 Task: Search one way flight ticket for 1 adult, 5 children, 2 infants in seat and 1 infant on lap in first from Beaumont: Jack Brooks Regional Airport (was Southeast Texas Regional) to Jackson: Jackson Hole Airport on 5-2-2023. Choice of flights is Royal air maroc. Number of bags: 2 carry on bags and 6 checked bags. Price is upto 106000. Outbound departure time preference is 4:30.
Action: Mouse moved to (370, 148)
Screenshot: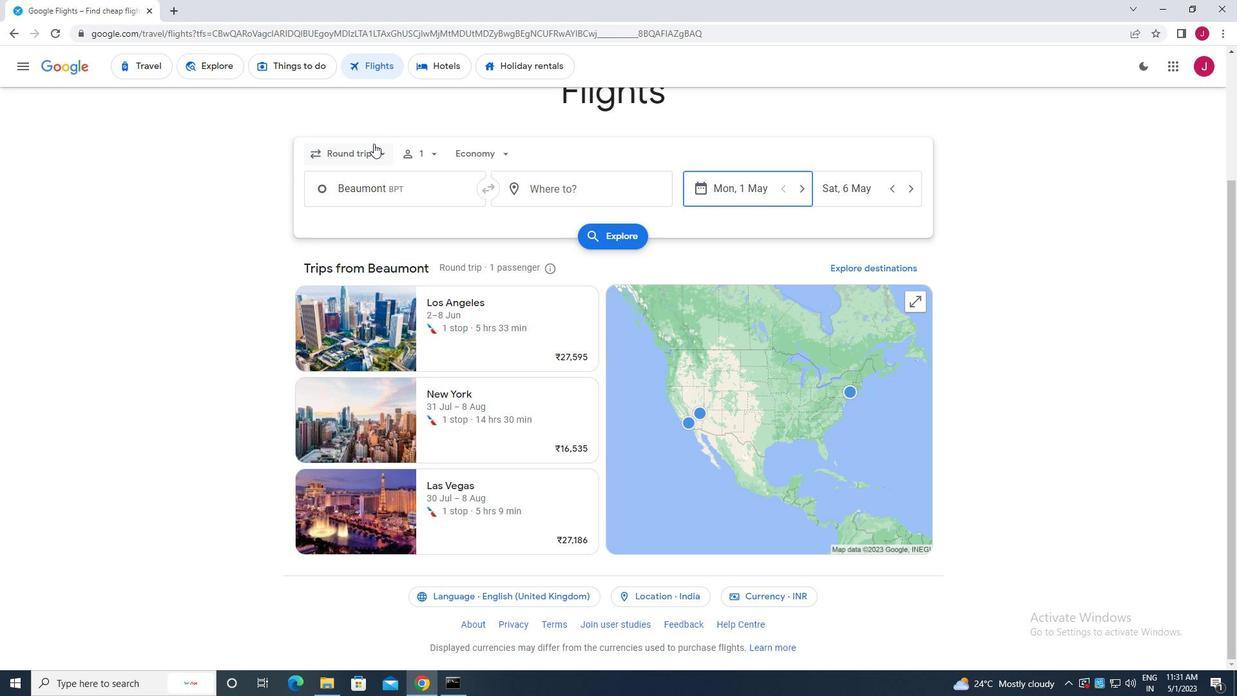 
Action: Mouse pressed left at (370, 148)
Screenshot: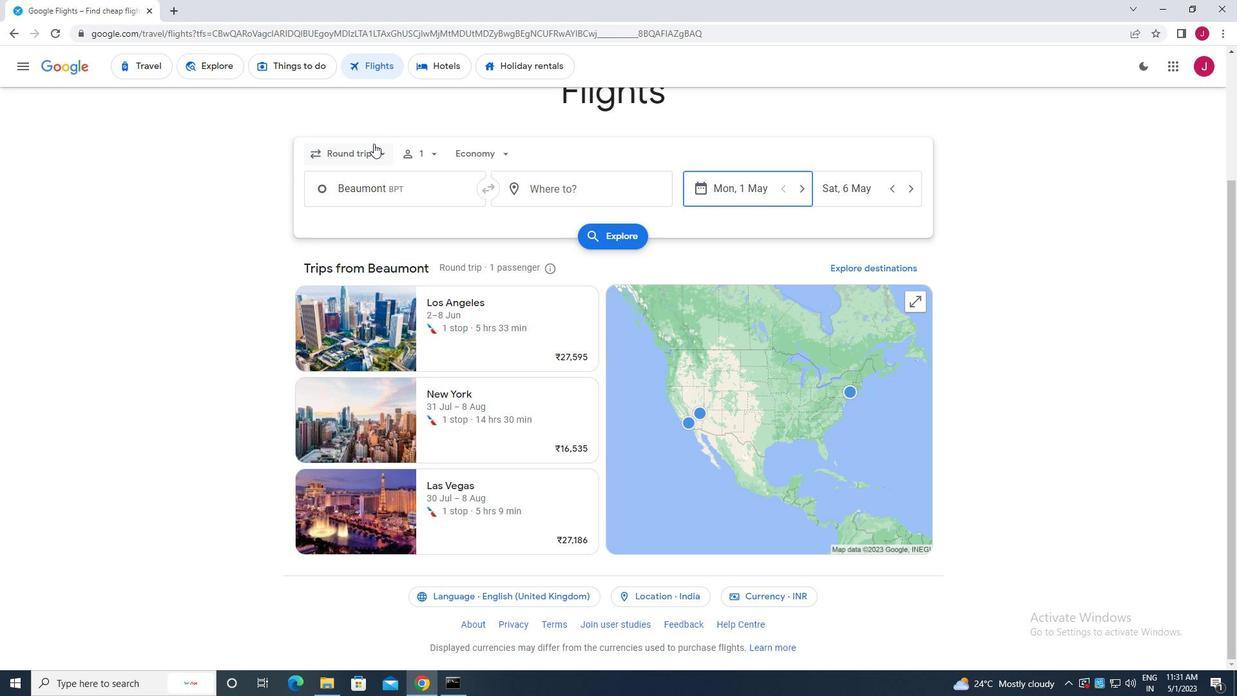 
Action: Mouse moved to (366, 205)
Screenshot: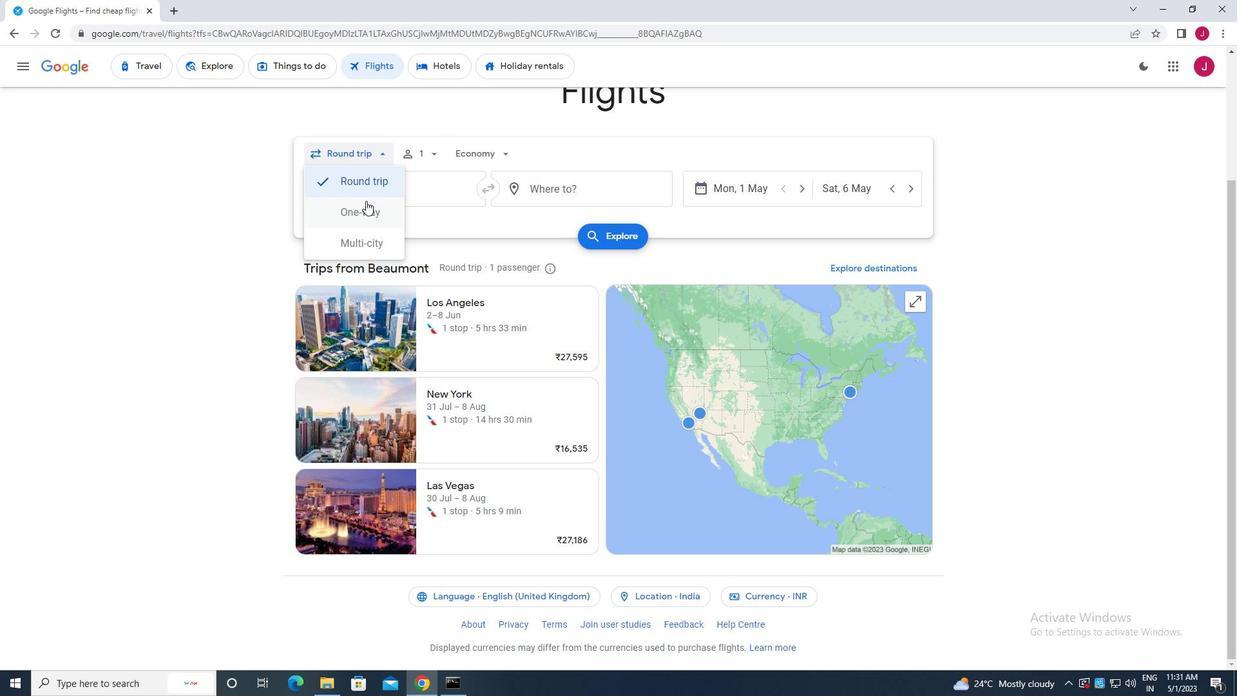 
Action: Mouse pressed left at (366, 205)
Screenshot: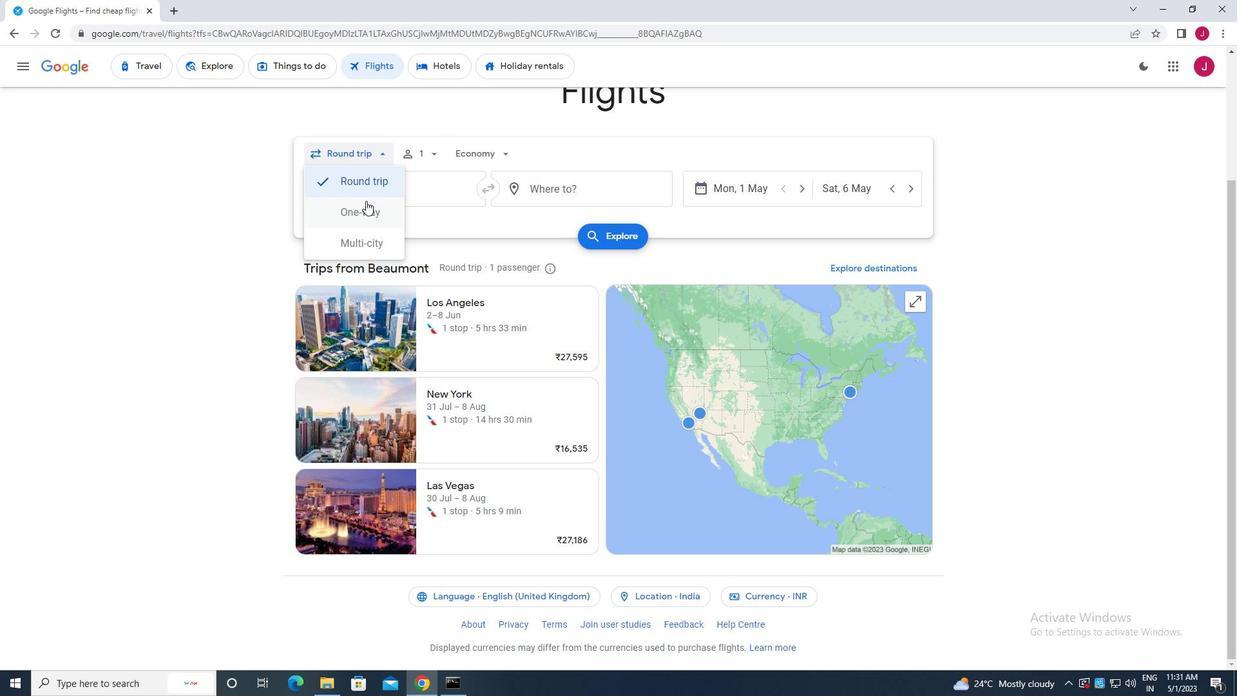
Action: Mouse moved to (435, 150)
Screenshot: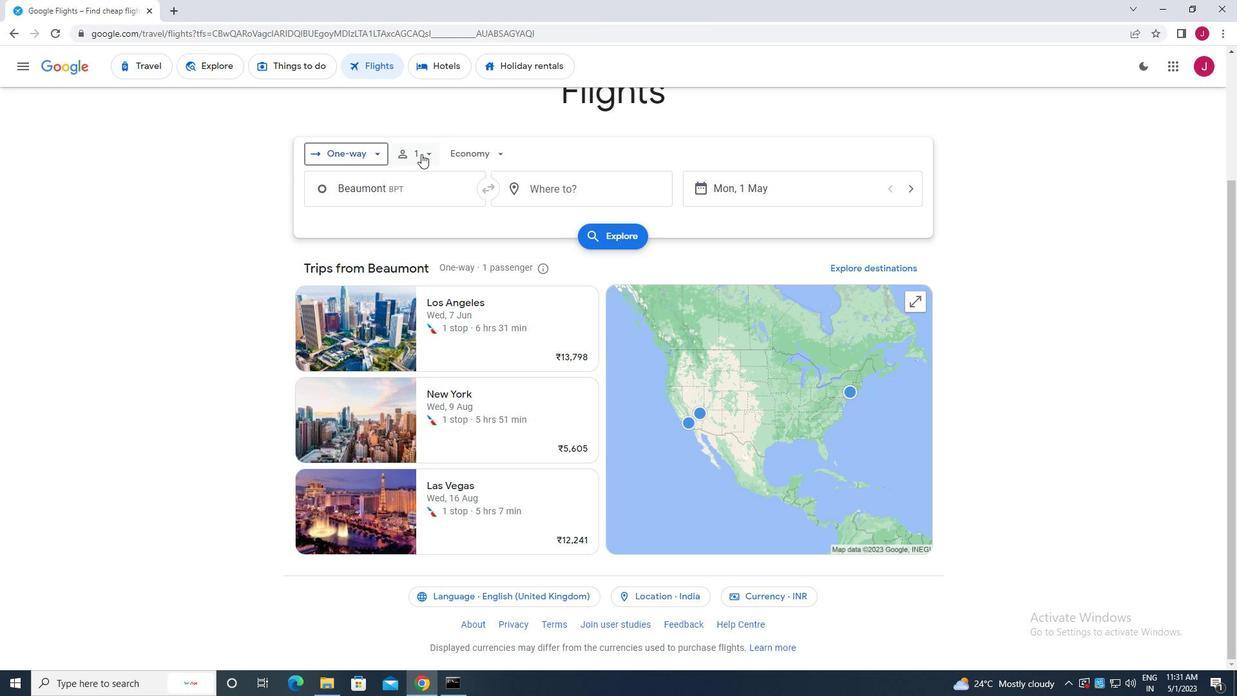 
Action: Mouse pressed left at (435, 150)
Screenshot: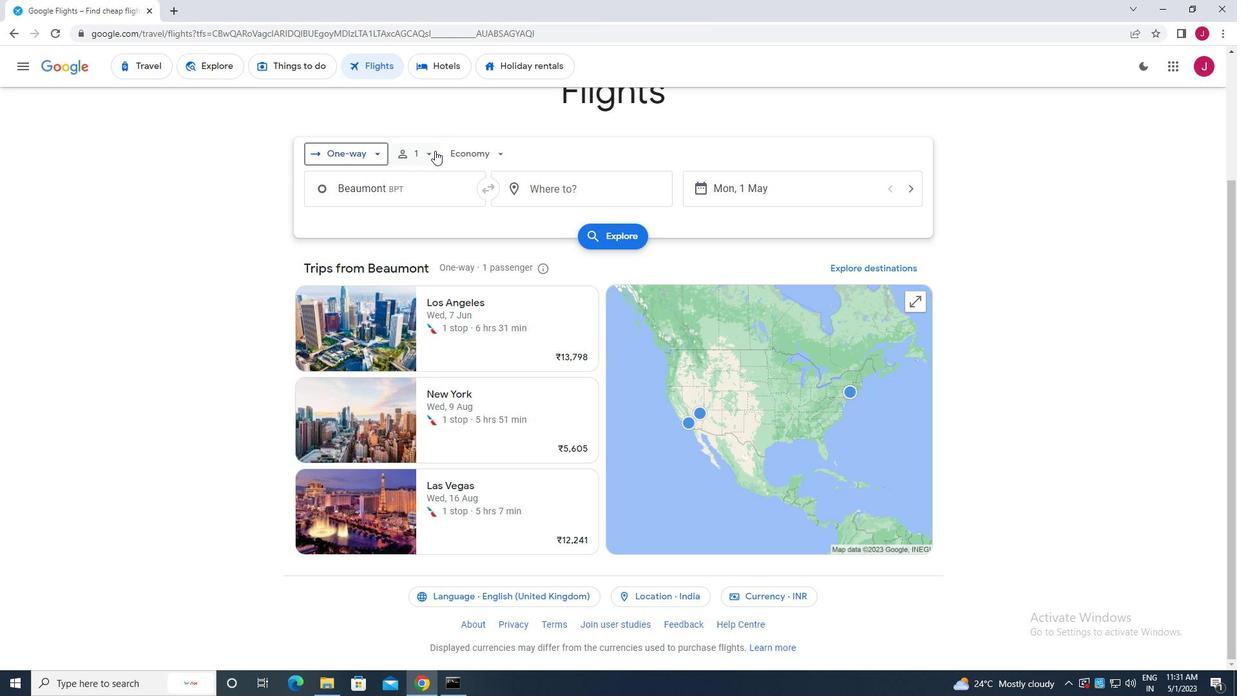 
Action: Mouse moved to (525, 224)
Screenshot: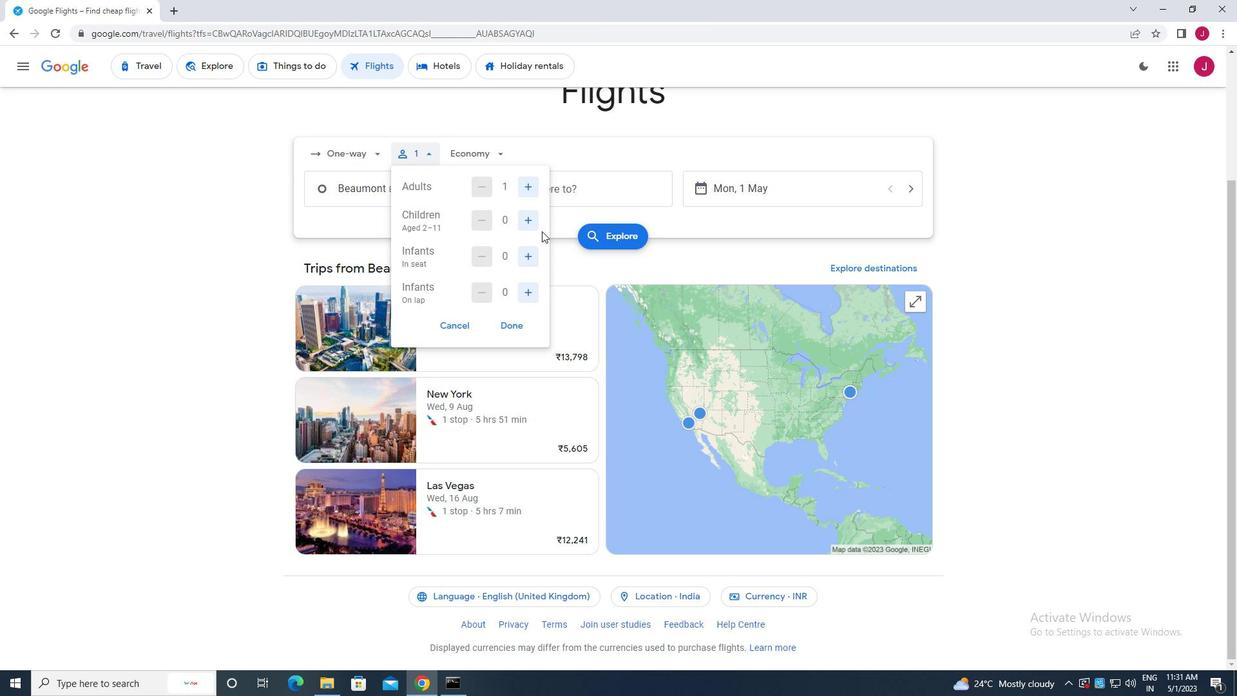 
Action: Mouse pressed left at (525, 224)
Screenshot: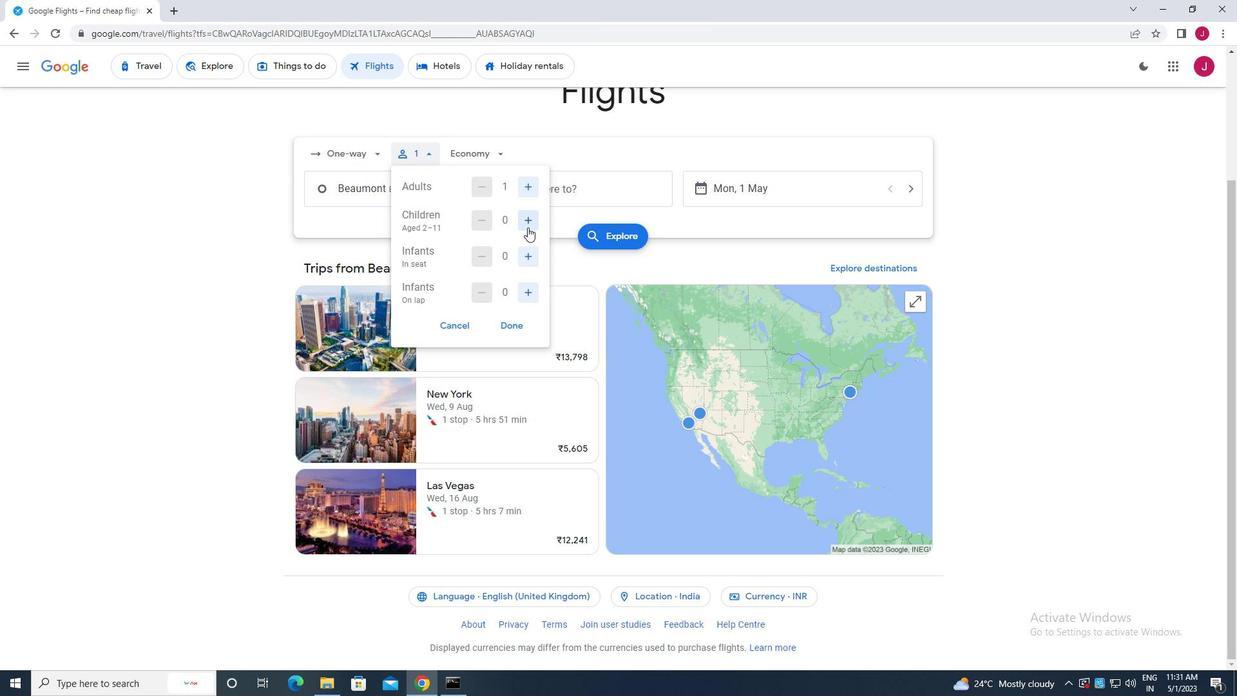 
Action: Mouse pressed left at (525, 224)
Screenshot: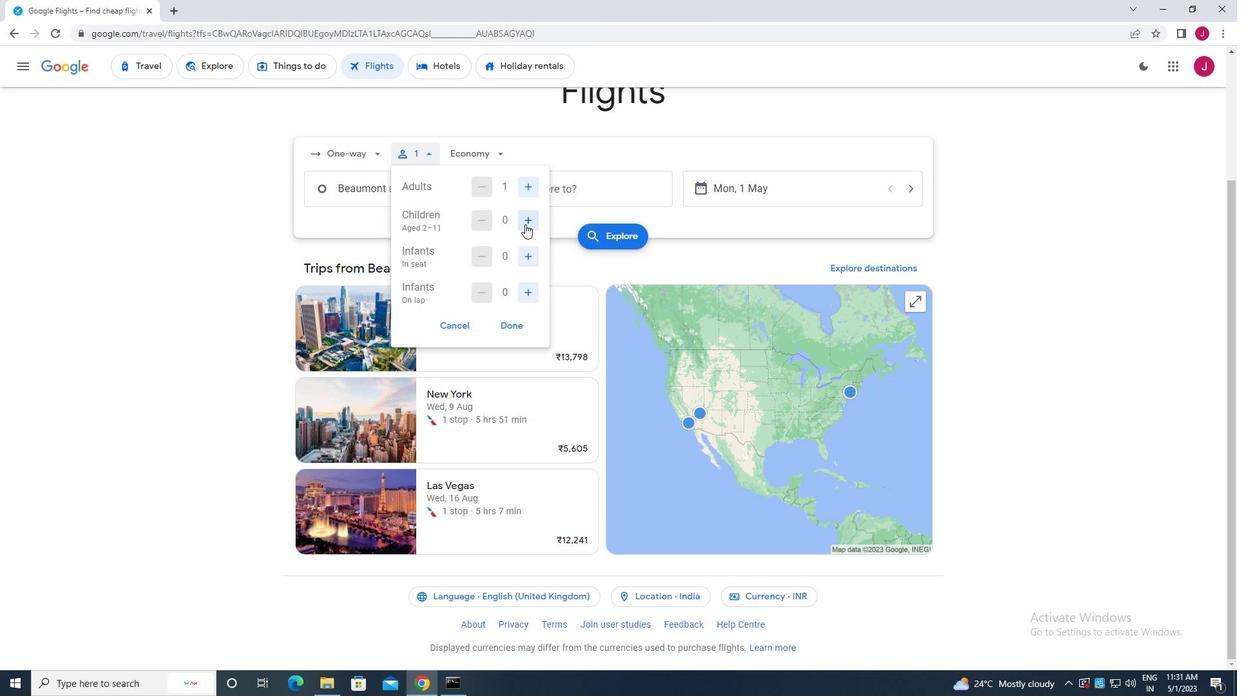 
Action: Mouse pressed left at (525, 224)
Screenshot: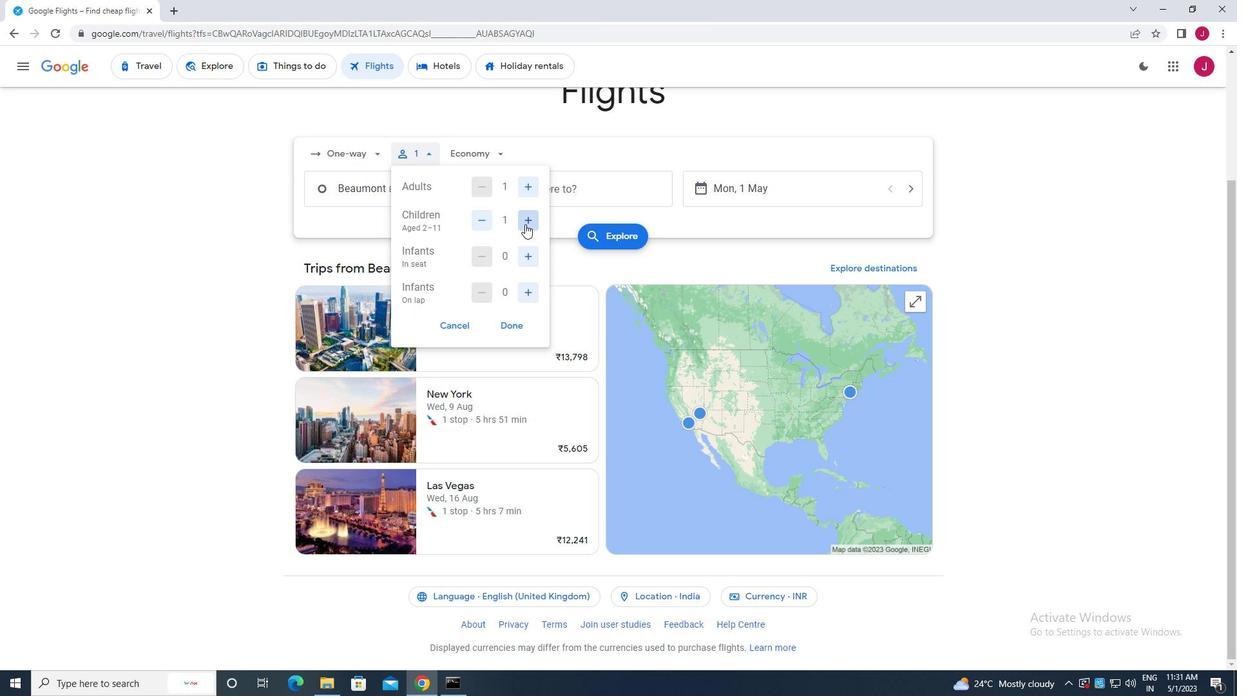 
Action: Mouse pressed left at (525, 224)
Screenshot: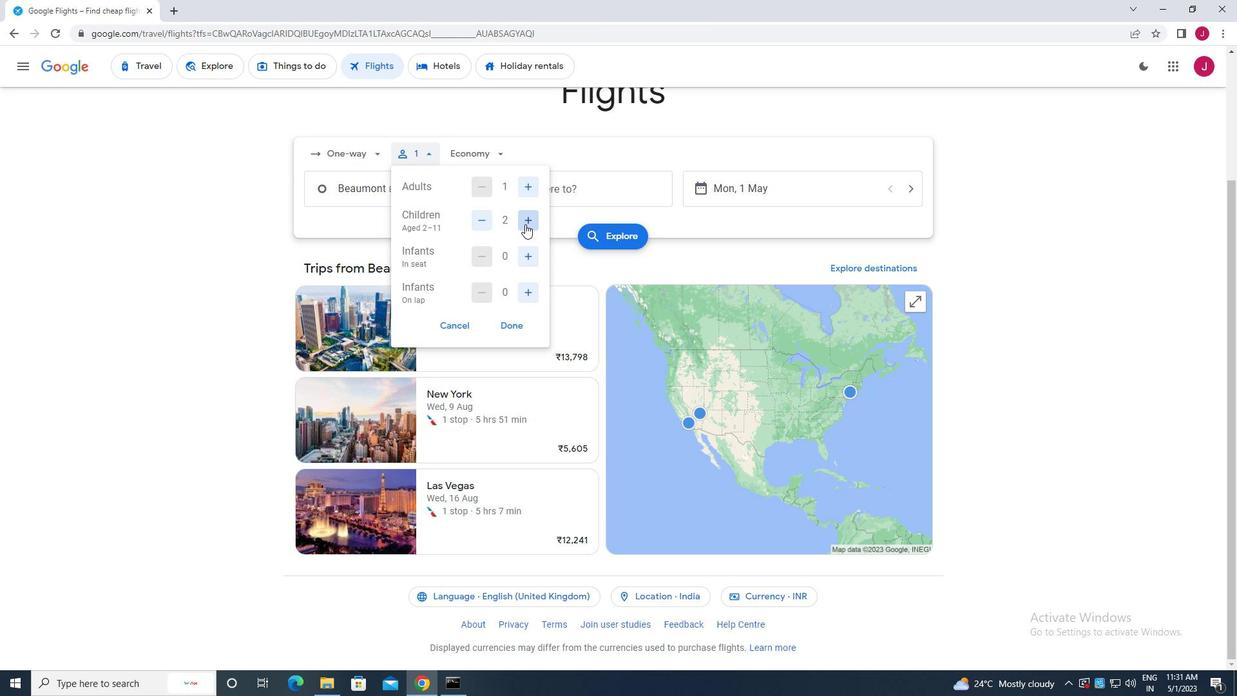 
Action: Mouse pressed left at (525, 224)
Screenshot: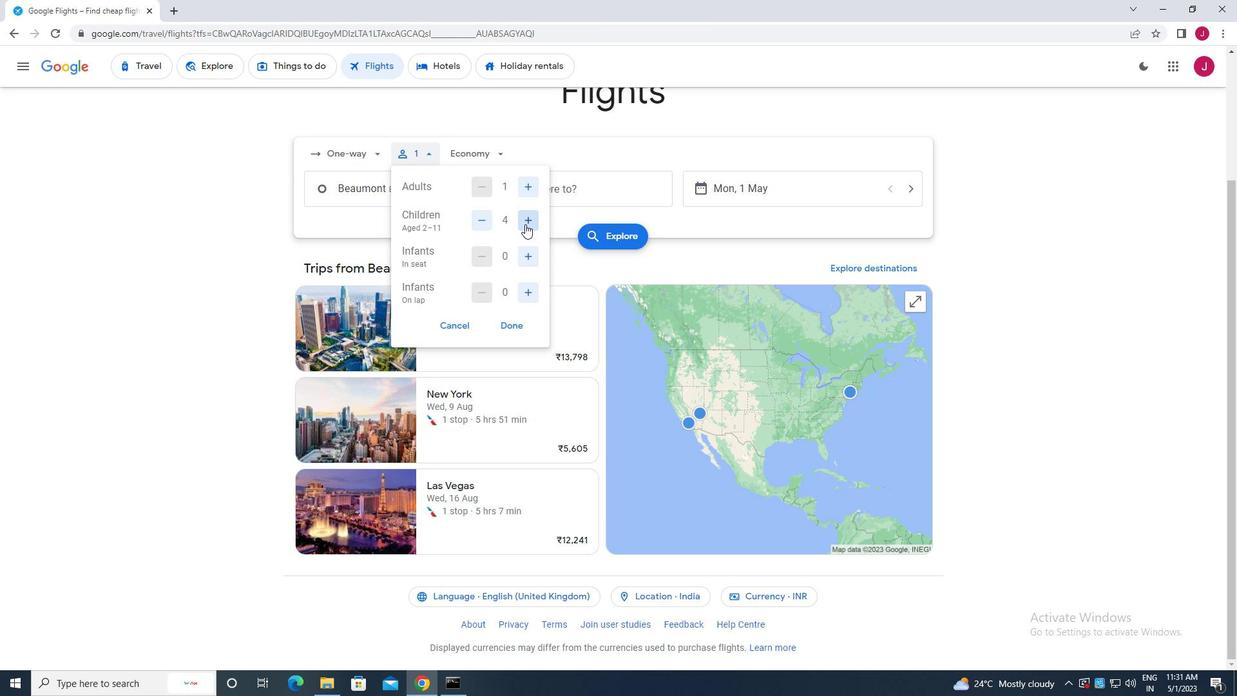 
Action: Mouse moved to (527, 255)
Screenshot: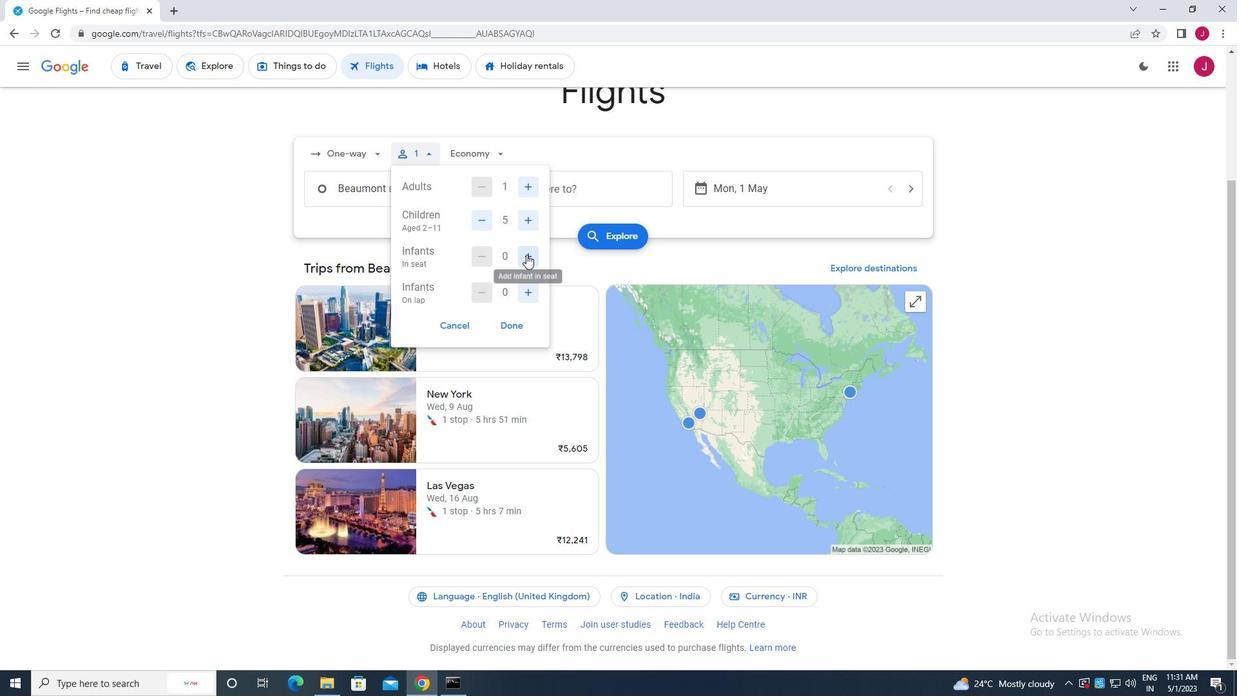 
Action: Mouse pressed left at (527, 255)
Screenshot: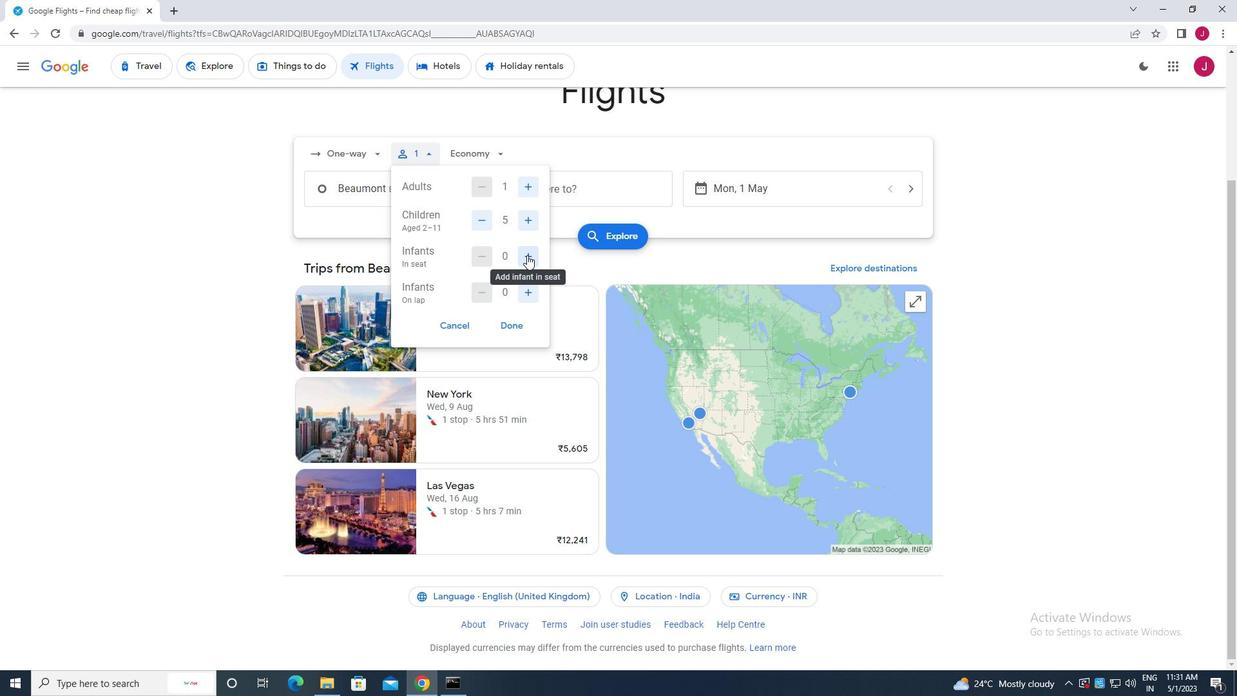 
Action: Mouse pressed left at (527, 255)
Screenshot: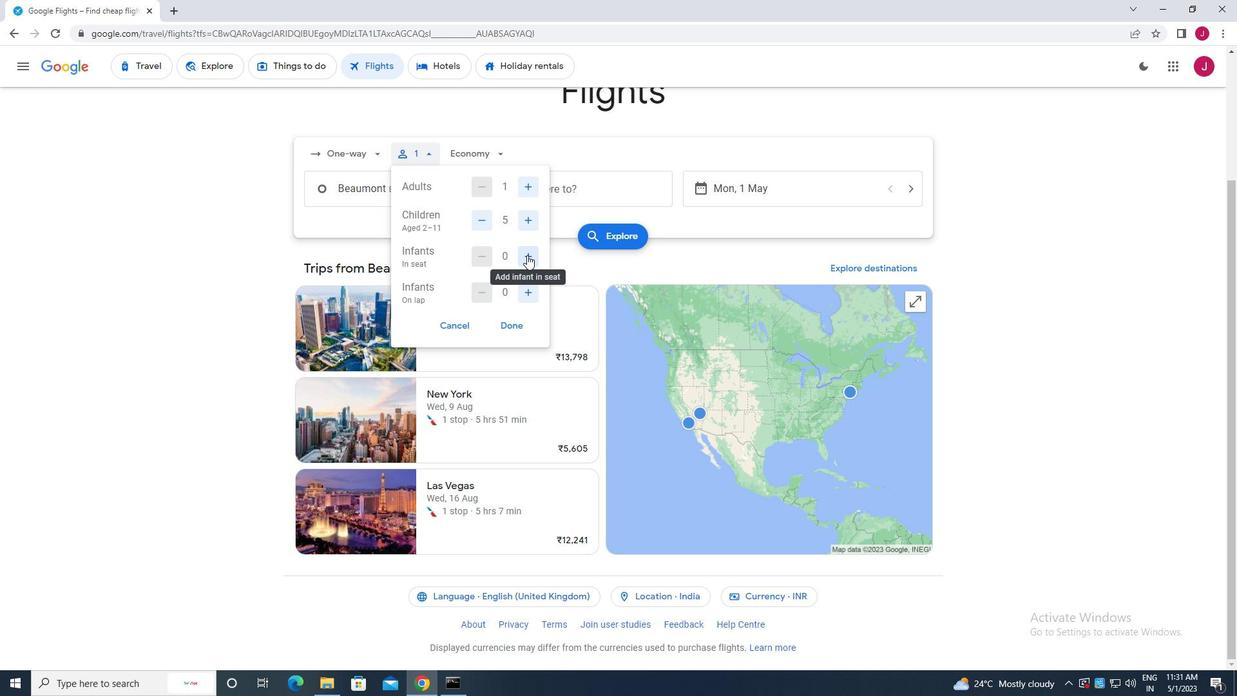 
Action: Mouse moved to (525, 288)
Screenshot: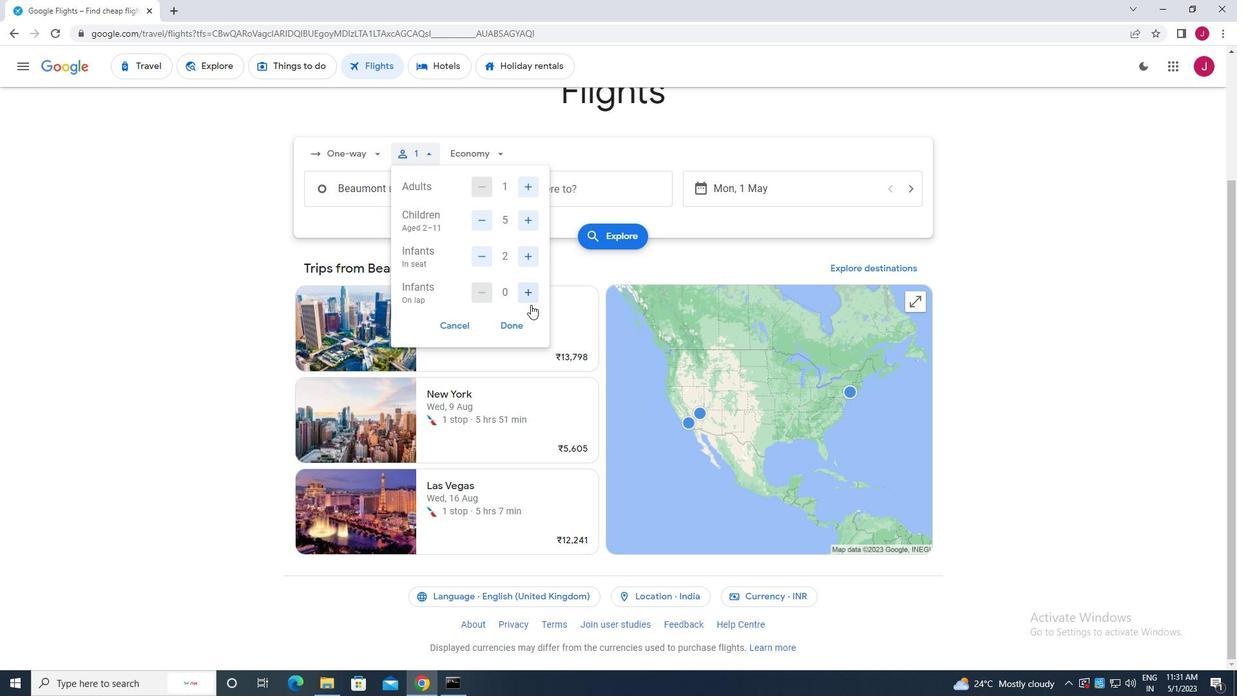
Action: Mouse pressed left at (525, 288)
Screenshot: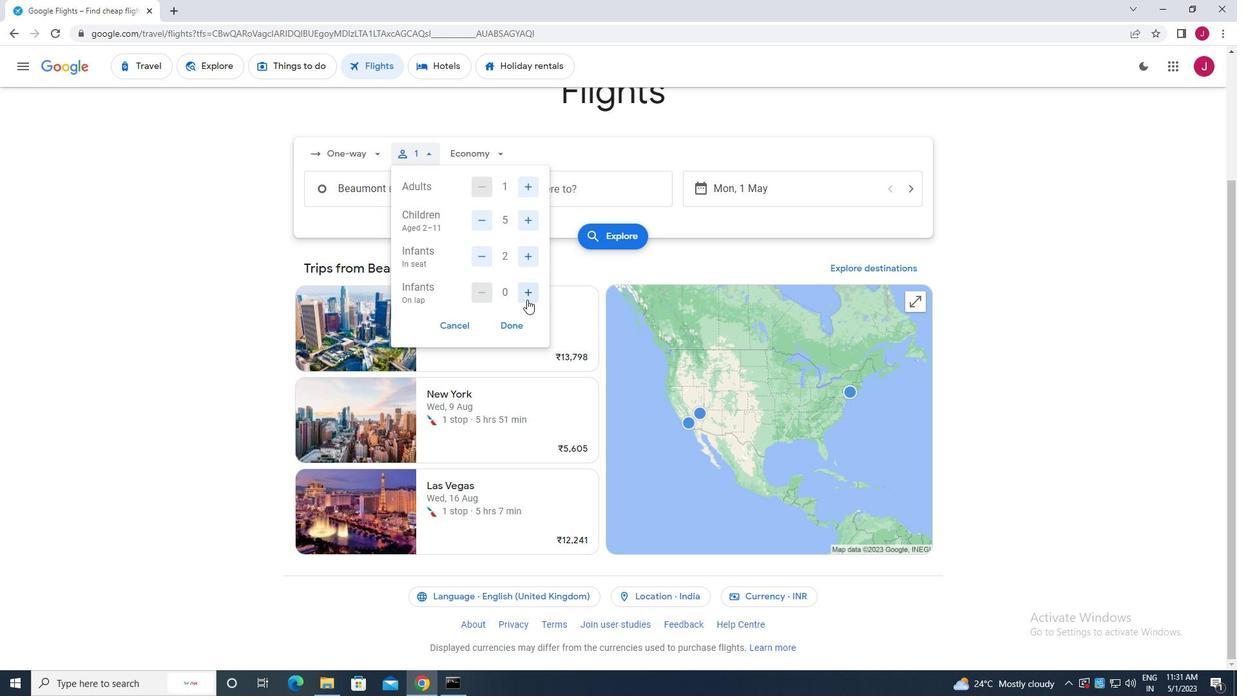 
Action: Mouse moved to (477, 254)
Screenshot: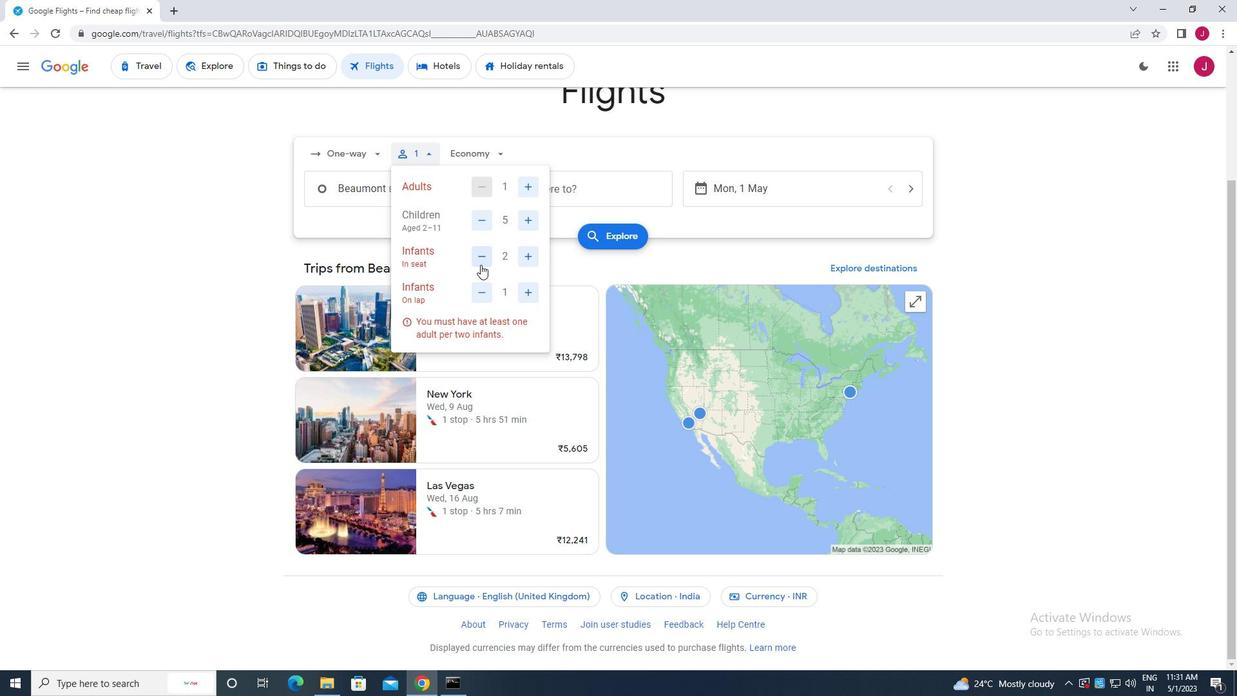 
Action: Mouse pressed left at (477, 254)
Screenshot: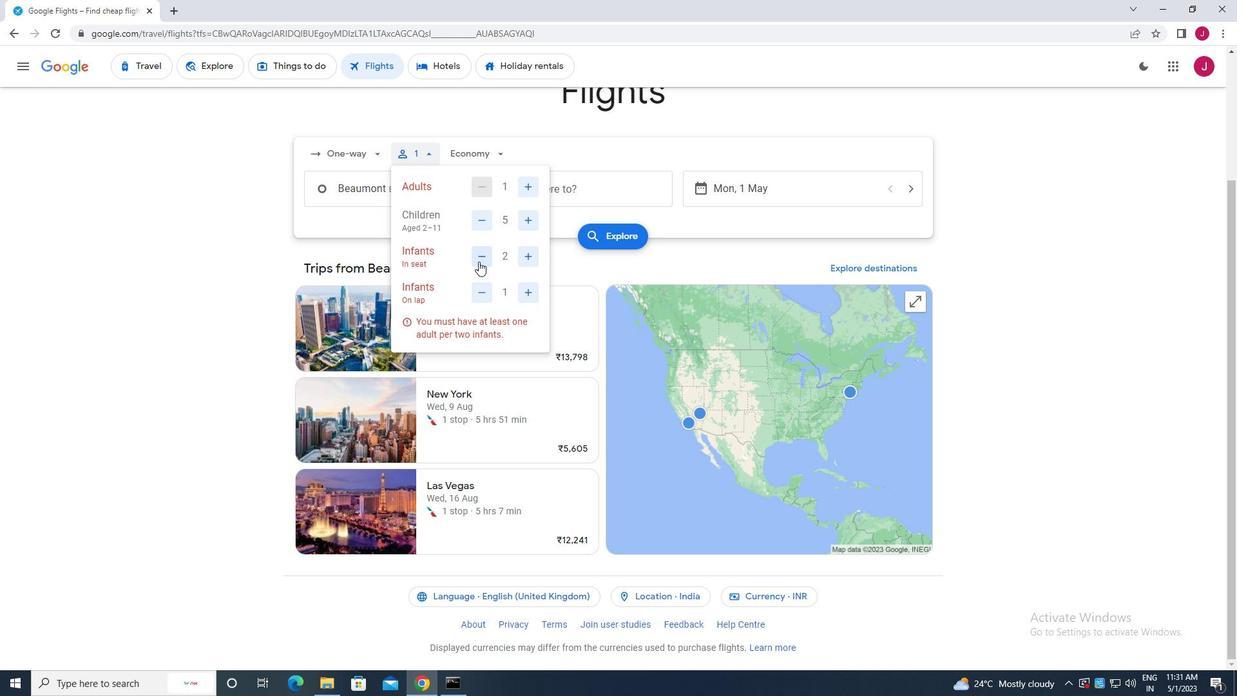 
Action: Mouse moved to (509, 325)
Screenshot: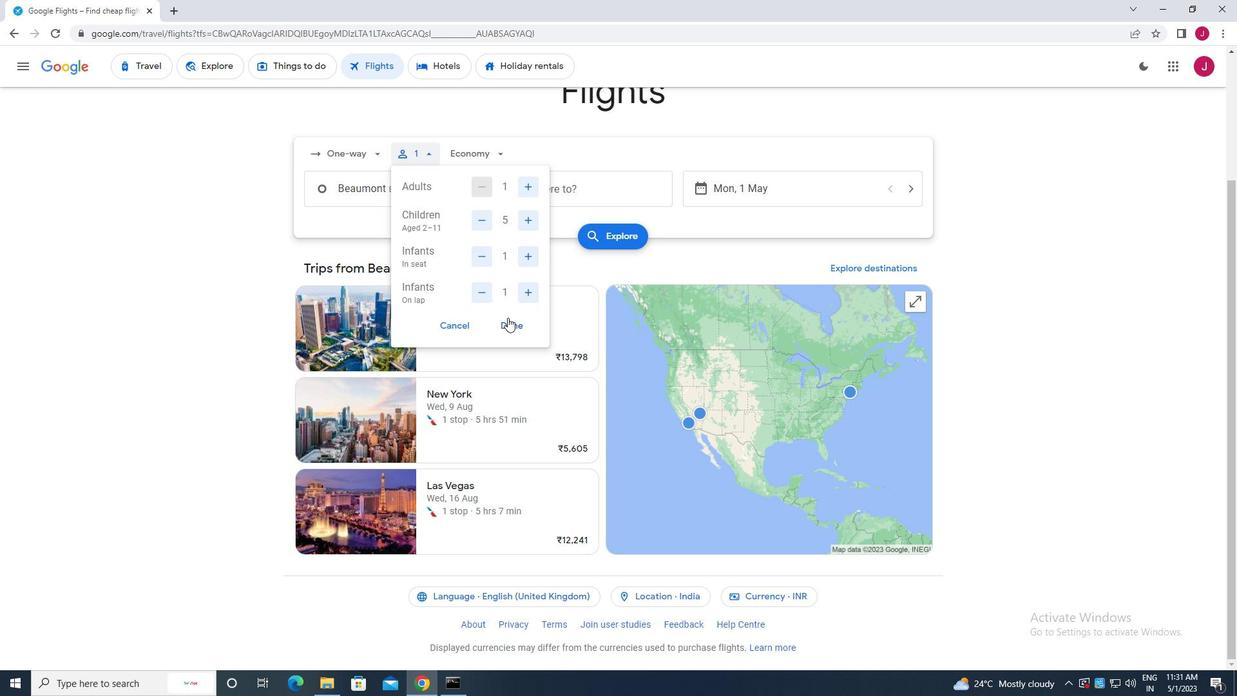 
Action: Mouse pressed left at (509, 325)
Screenshot: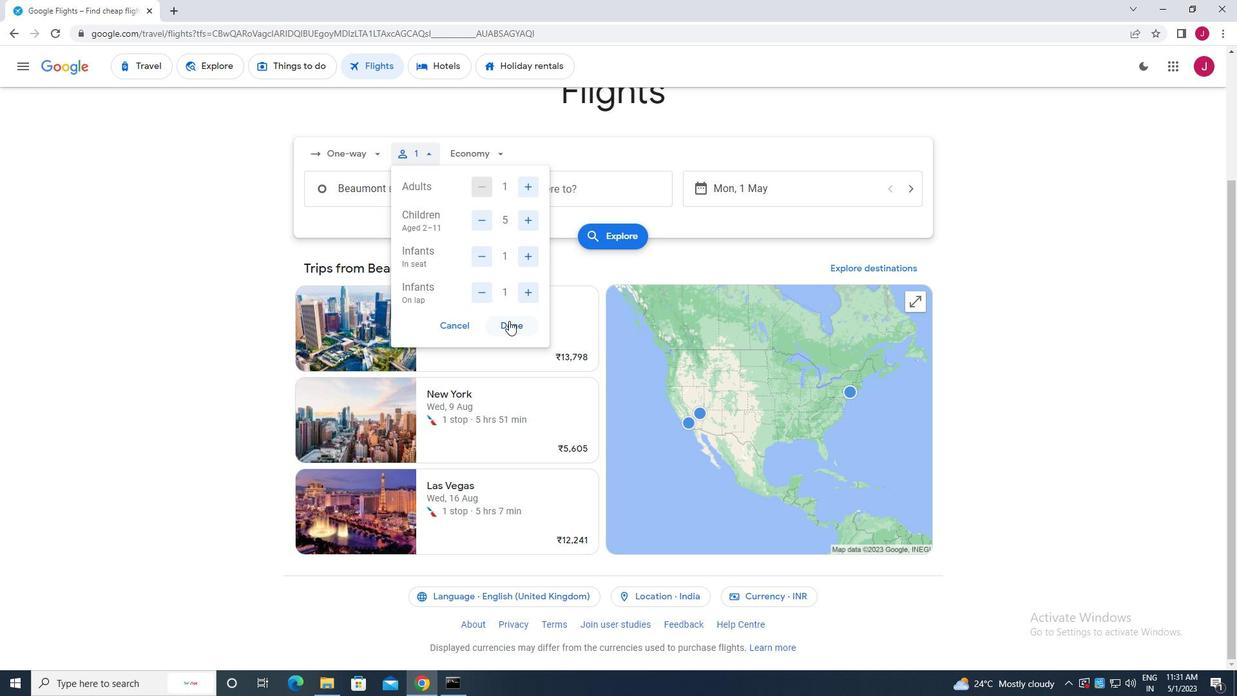 
Action: Mouse moved to (491, 154)
Screenshot: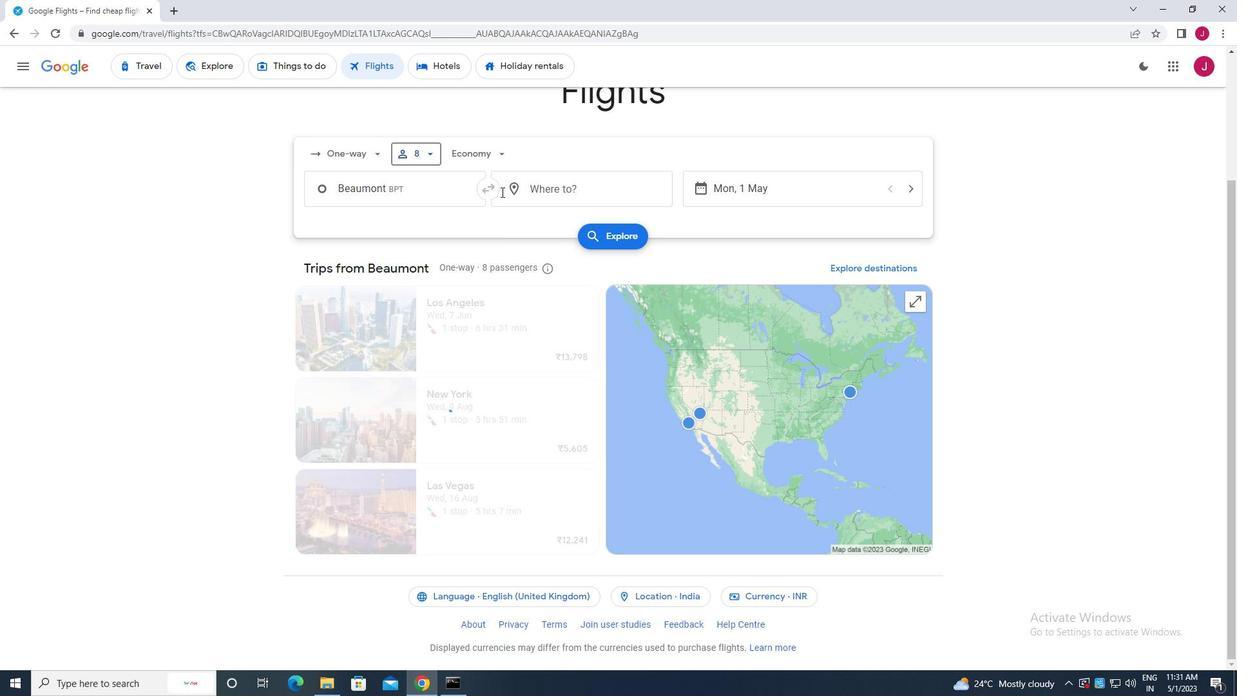 
Action: Mouse pressed left at (491, 154)
Screenshot: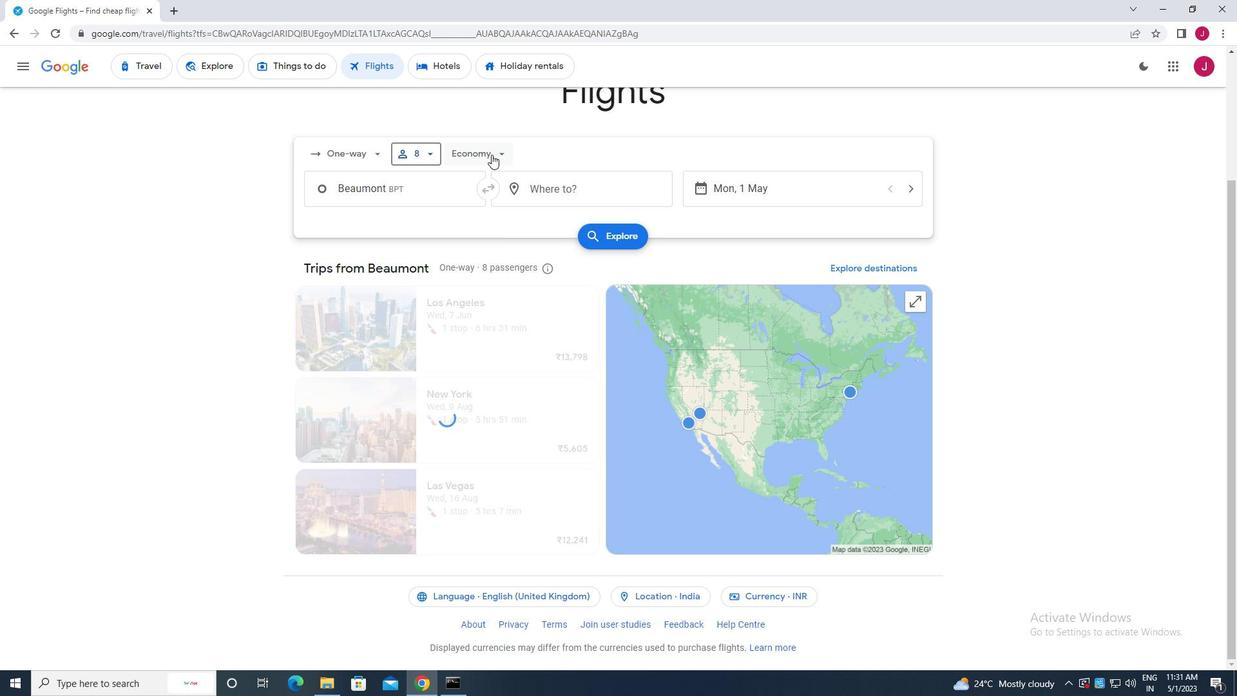 
Action: Mouse moved to (497, 275)
Screenshot: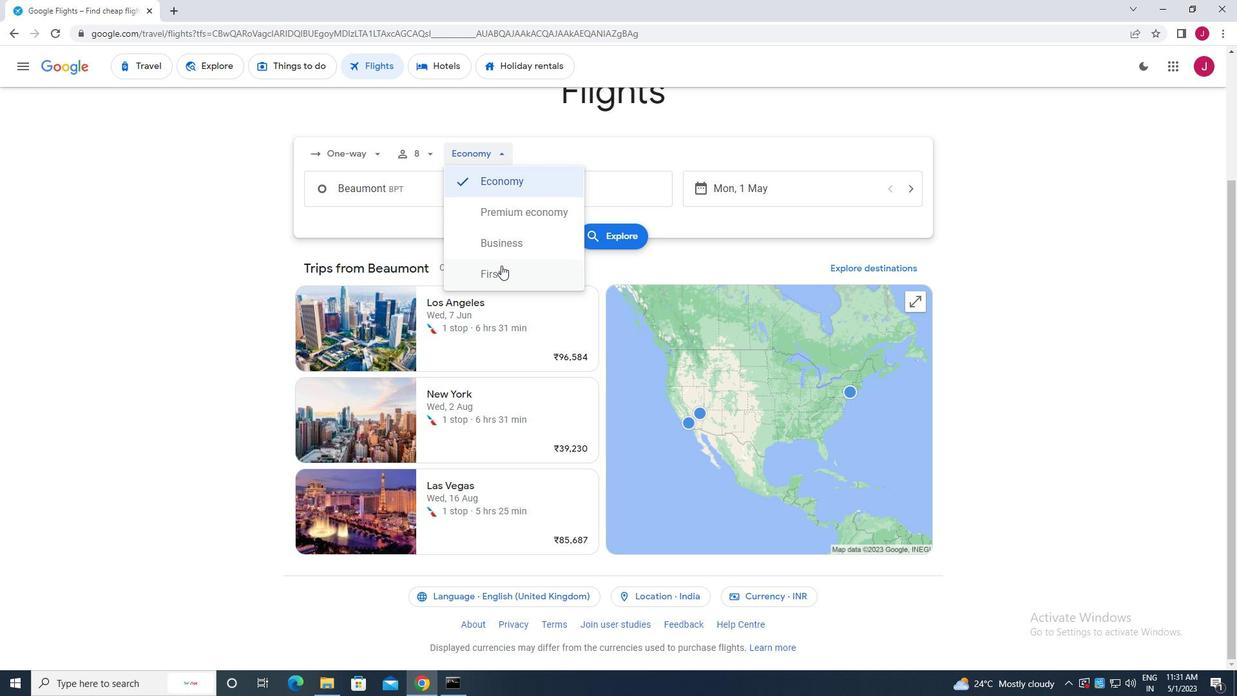 
Action: Mouse pressed left at (497, 275)
Screenshot: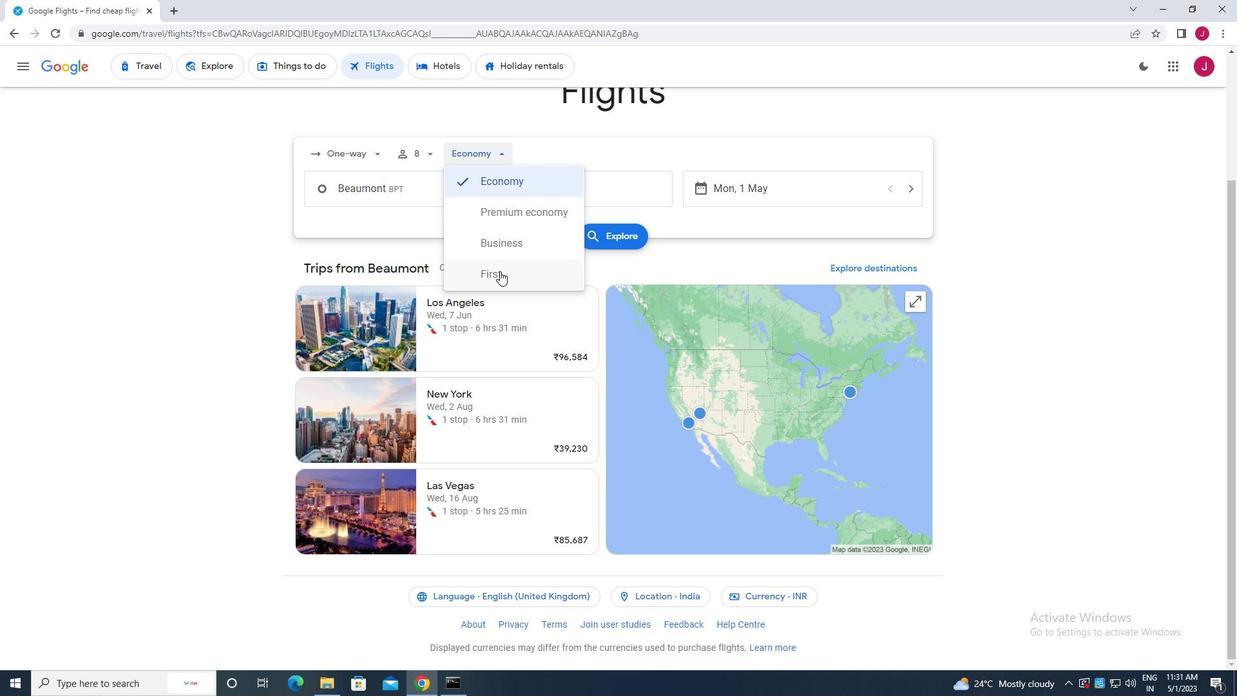 
Action: Mouse moved to (435, 196)
Screenshot: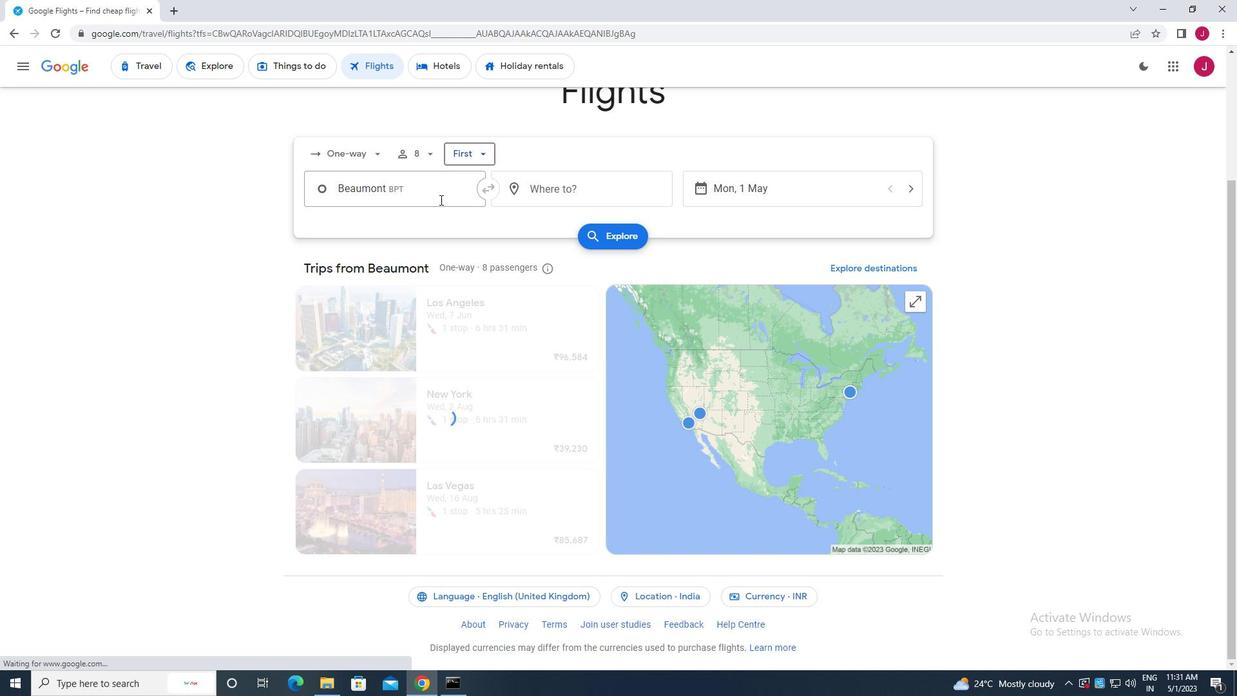 
Action: Mouse pressed left at (435, 196)
Screenshot: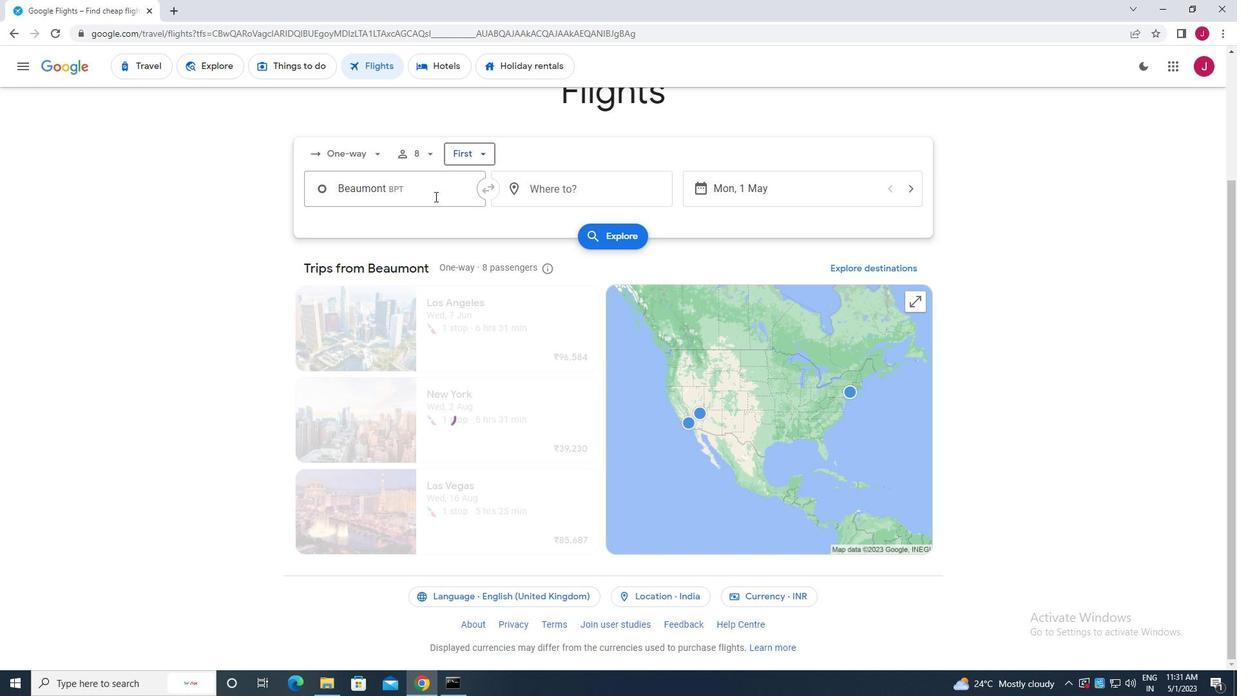 
Action: Mouse moved to (448, 194)
Screenshot: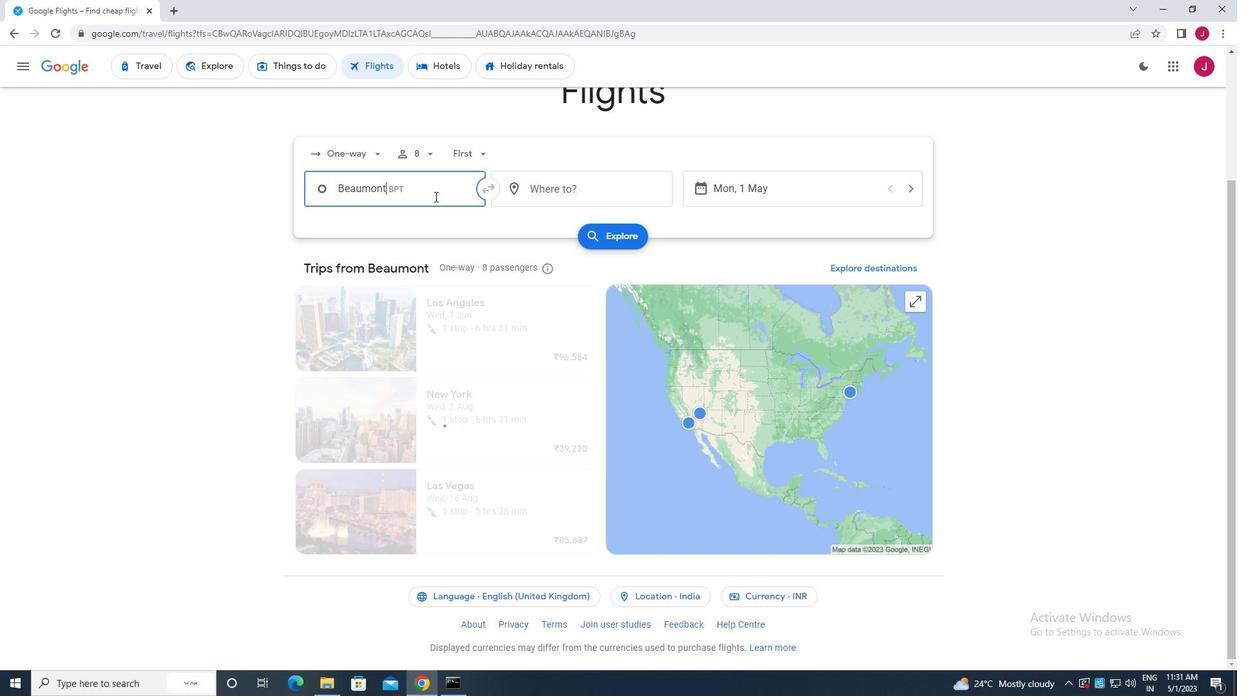
Action: Key pressed beaumont
Screenshot: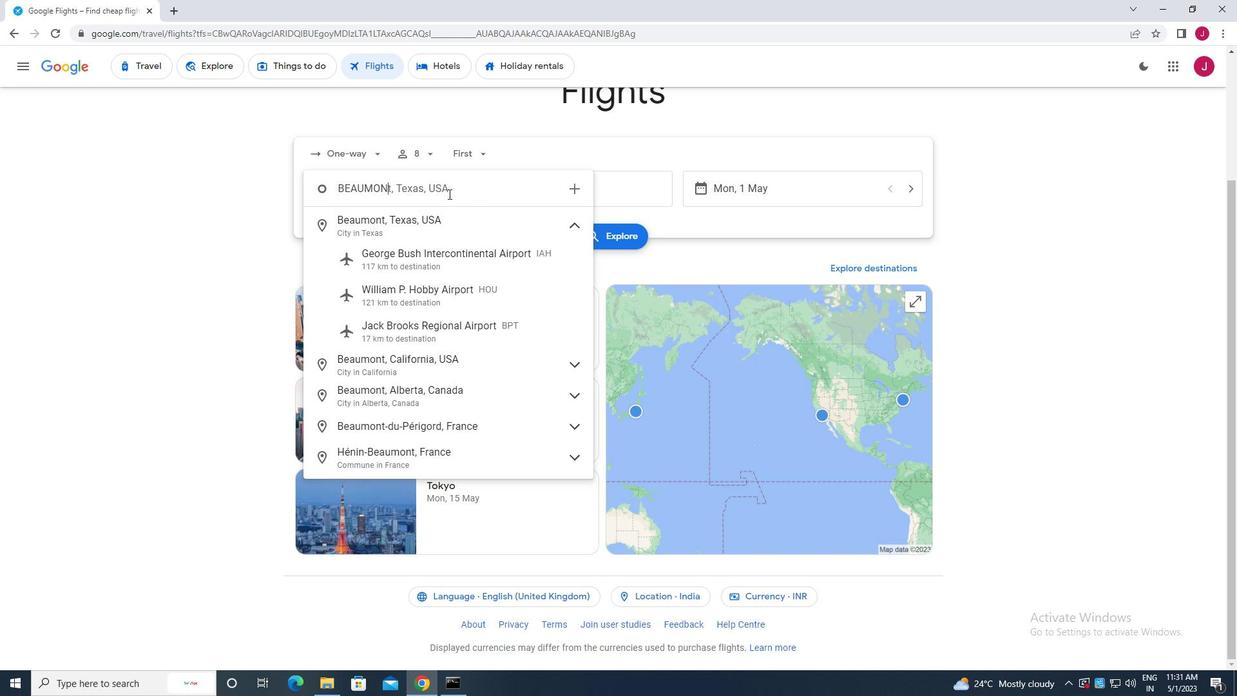 
Action: Mouse moved to (400, 323)
Screenshot: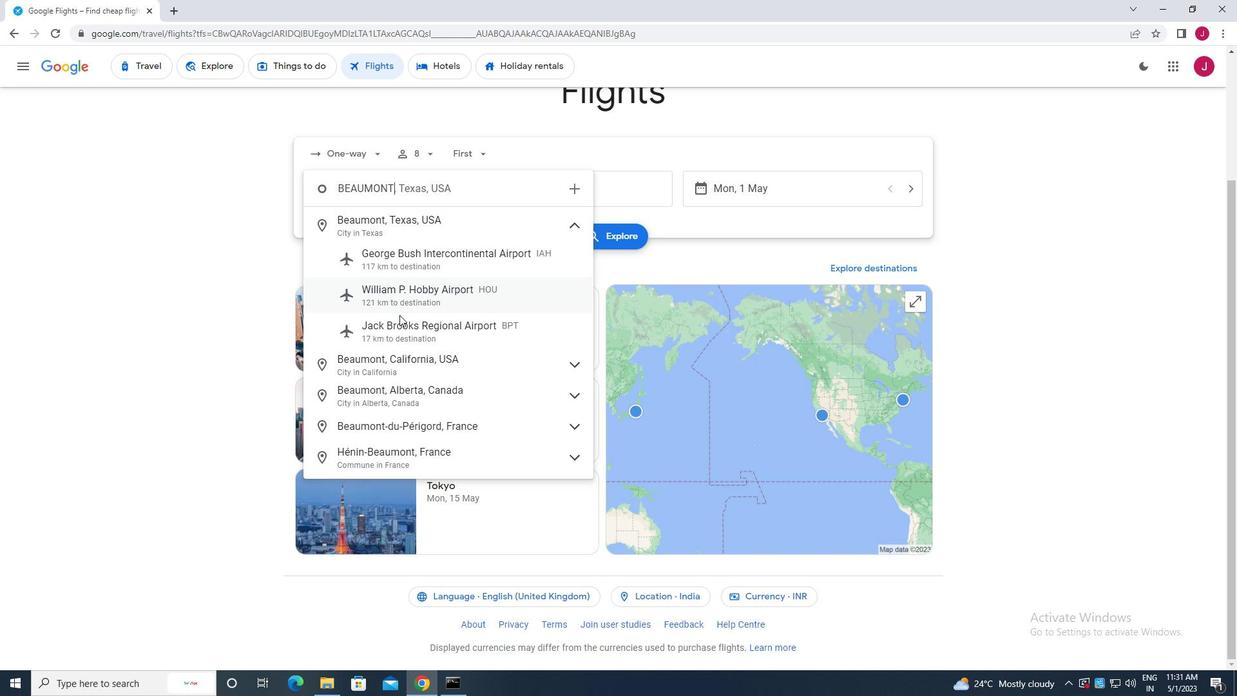 
Action: Mouse pressed left at (400, 323)
Screenshot: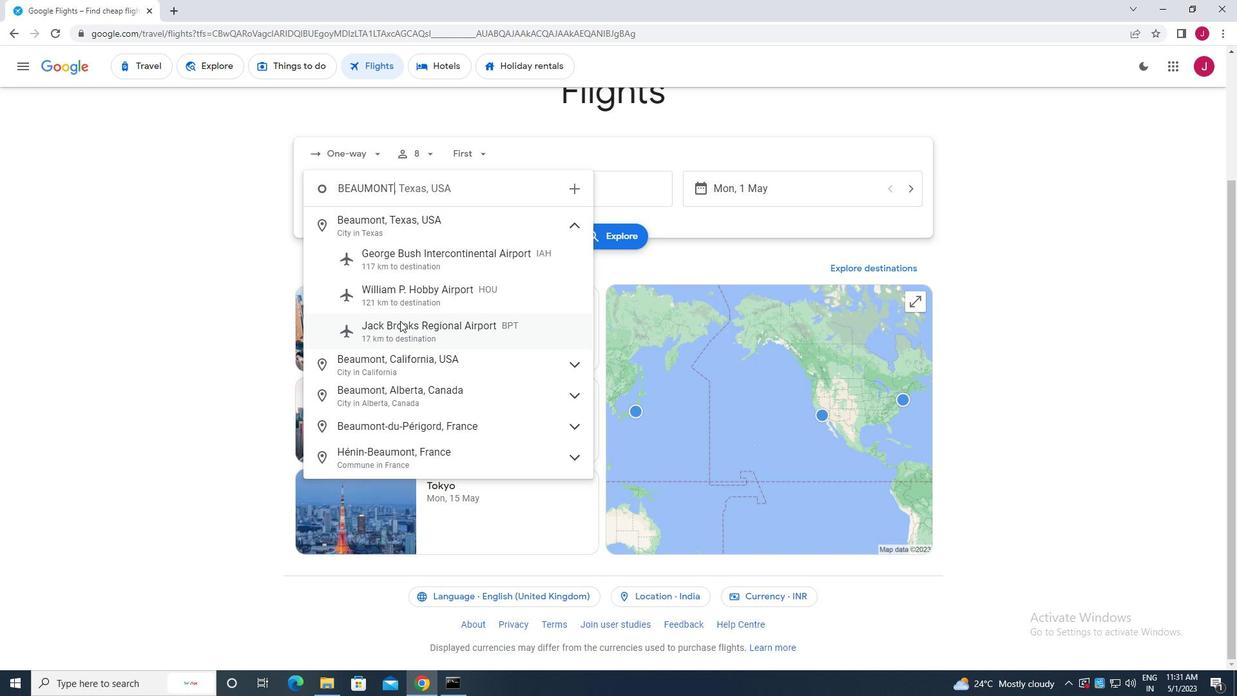 
Action: Mouse moved to (596, 197)
Screenshot: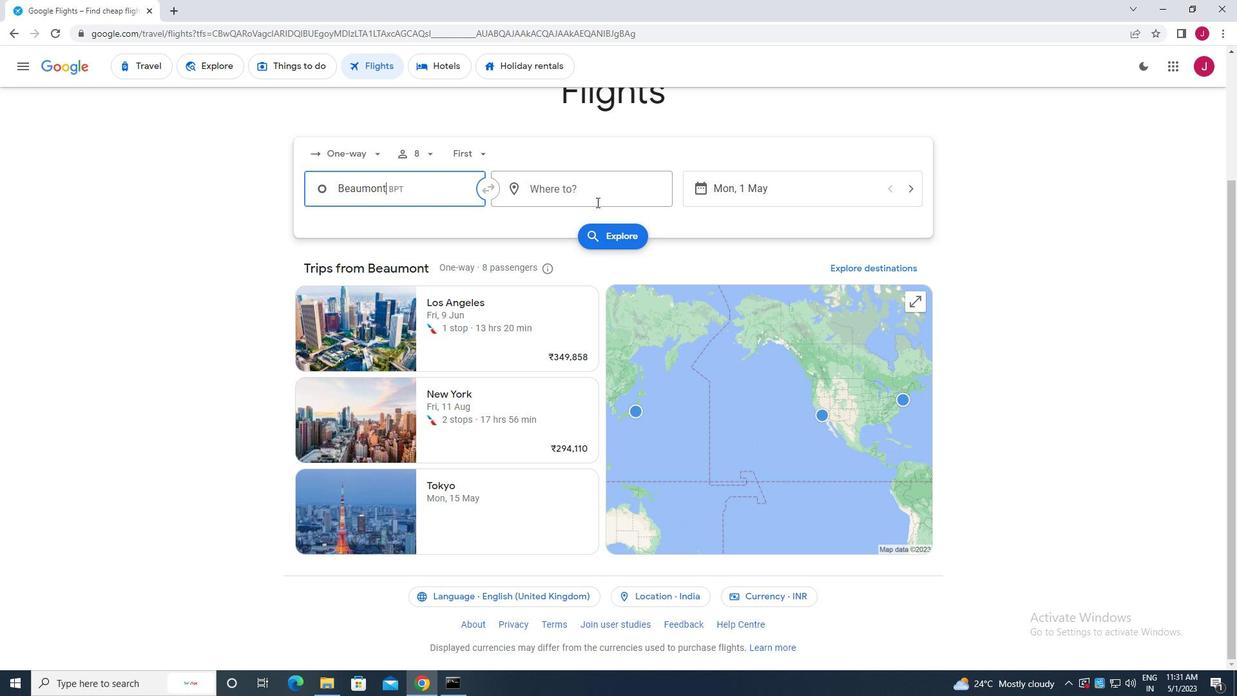 
Action: Mouse pressed left at (596, 197)
Screenshot: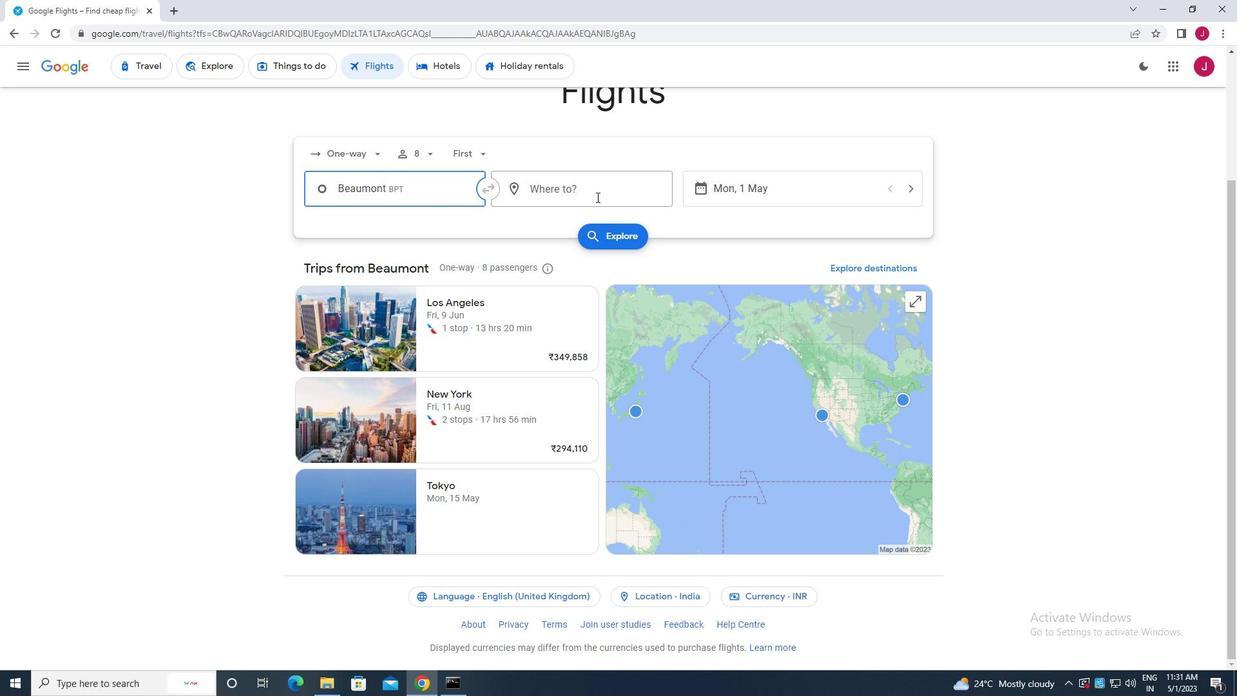 
Action: Key pressed jackson<Key.space>h
Screenshot: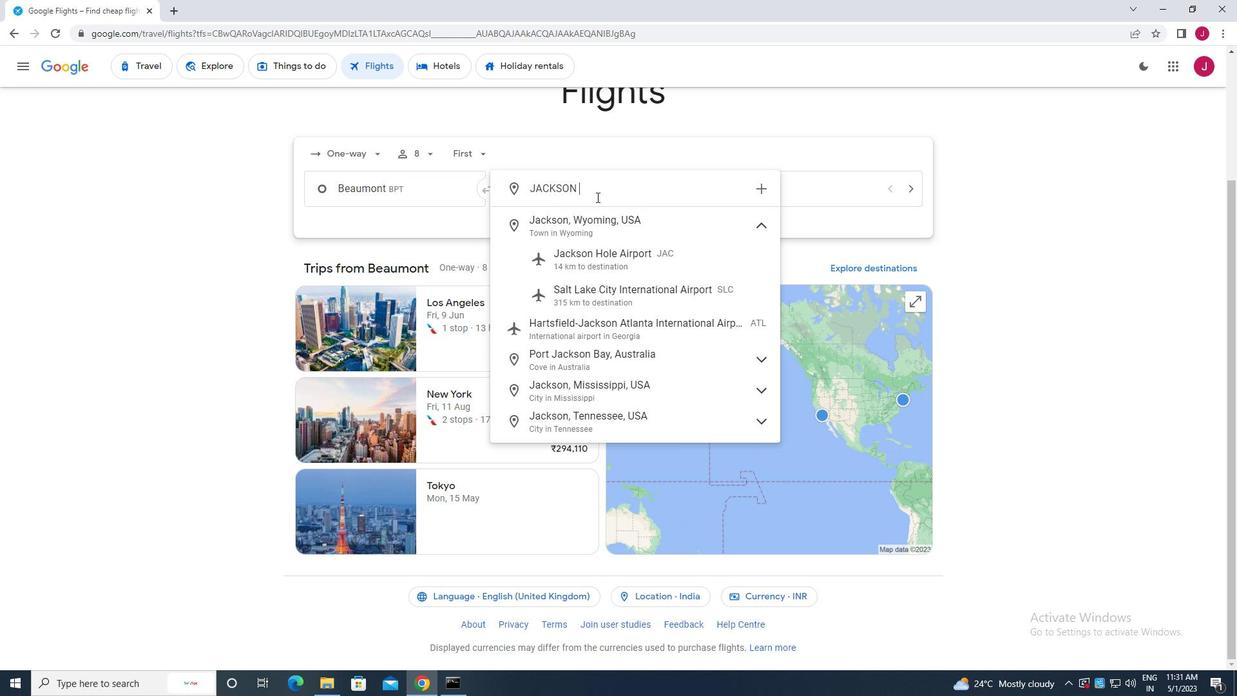 
Action: Mouse moved to (584, 253)
Screenshot: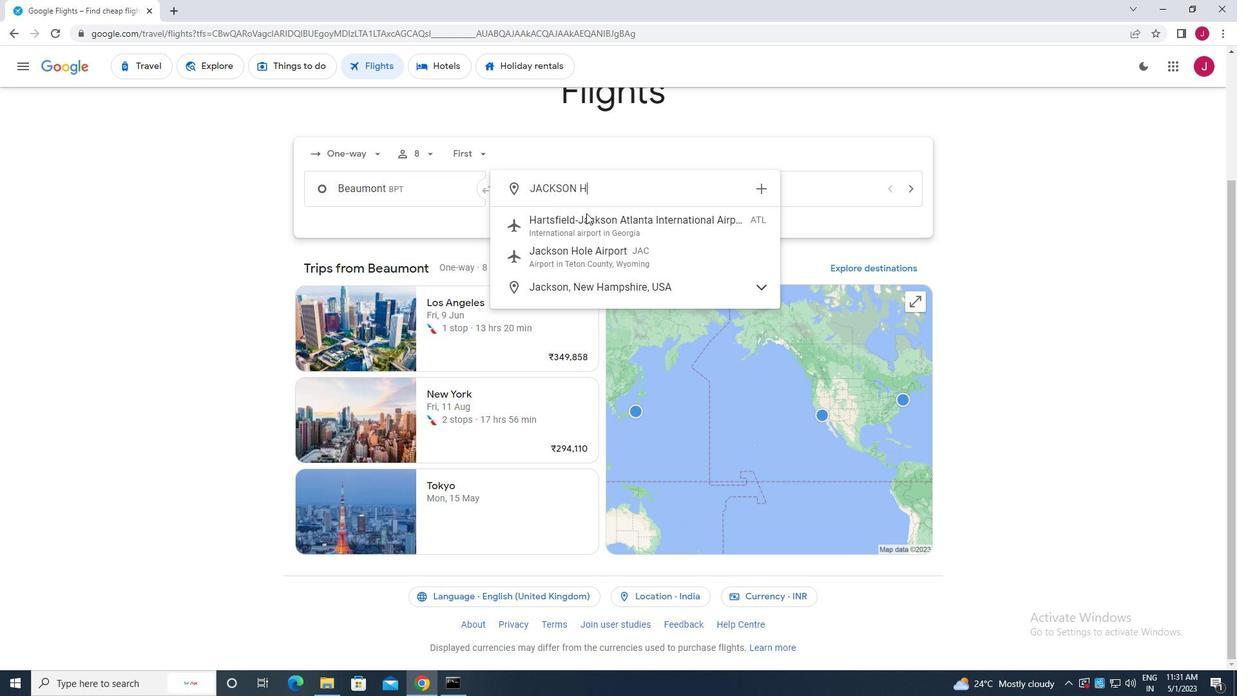 
Action: Mouse pressed left at (584, 253)
Screenshot: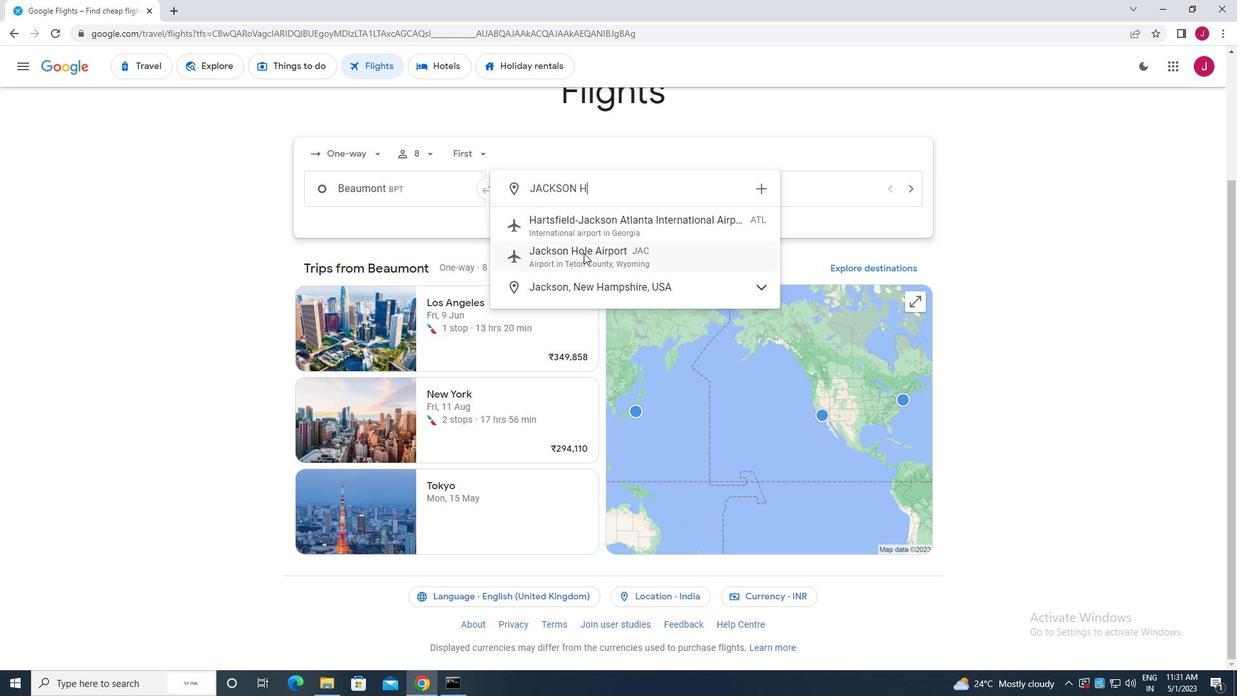 
Action: Mouse moved to (745, 197)
Screenshot: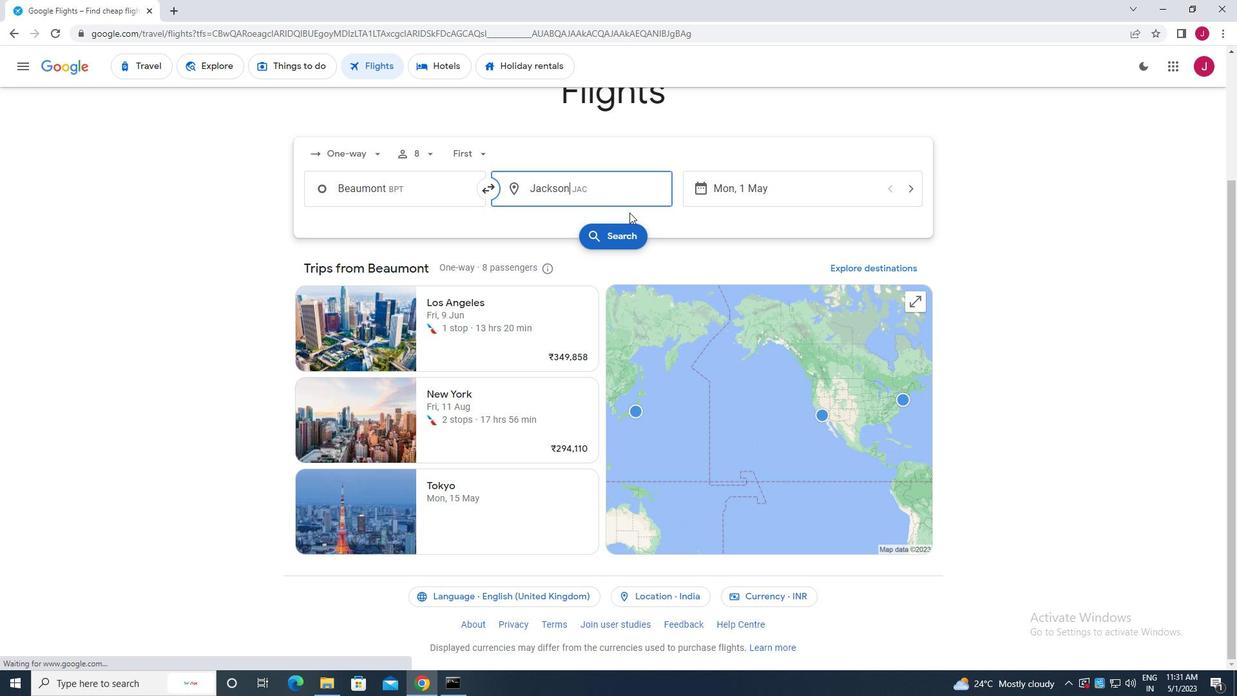
Action: Mouse pressed left at (745, 197)
Screenshot: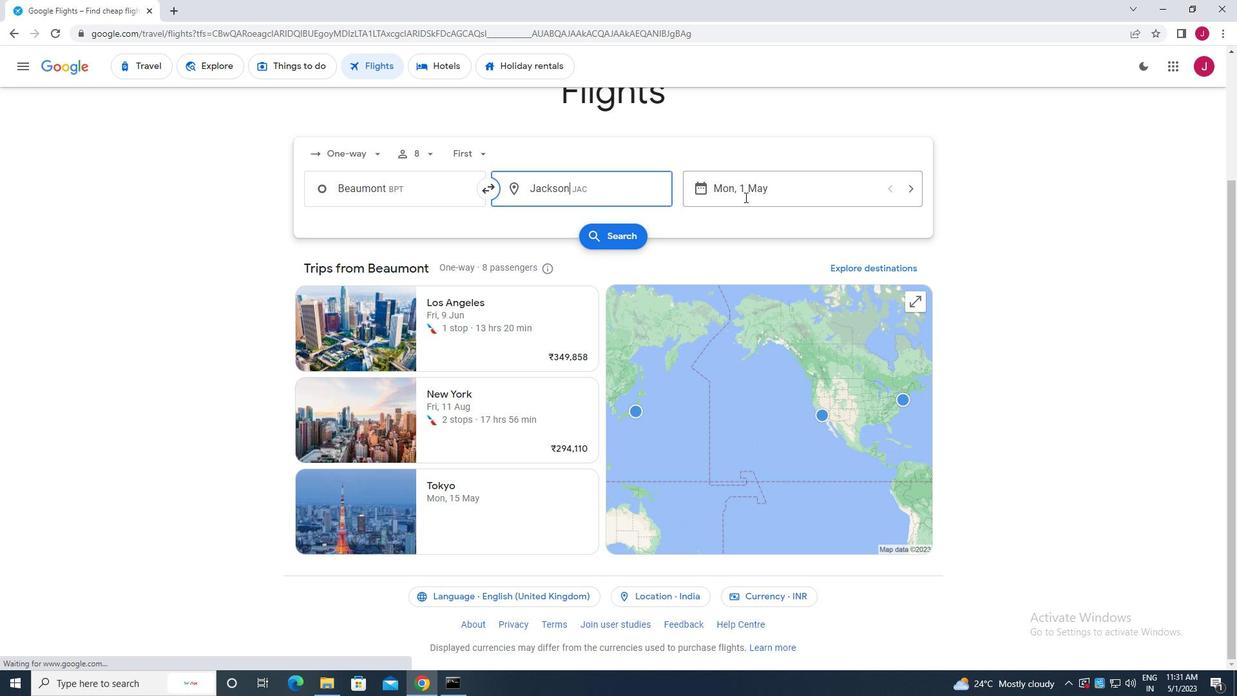 
Action: Mouse moved to (523, 286)
Screenshot: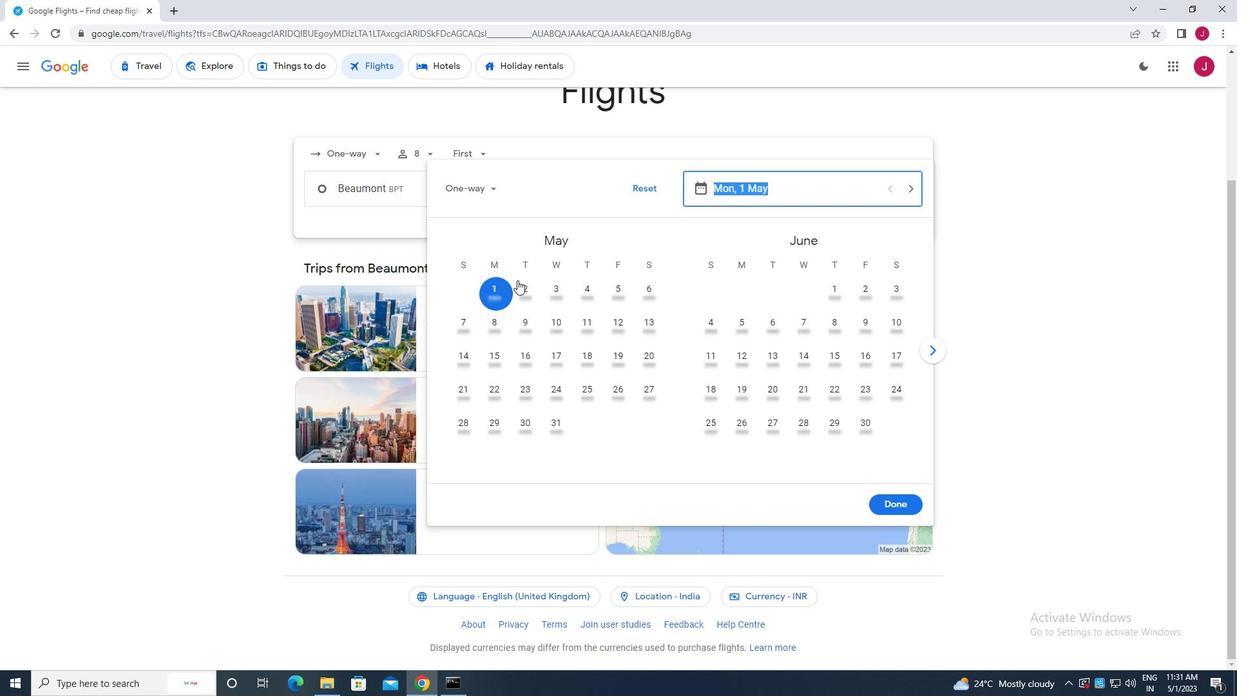 
Action: Mouse pressed left at (523, 286)
Screenshot: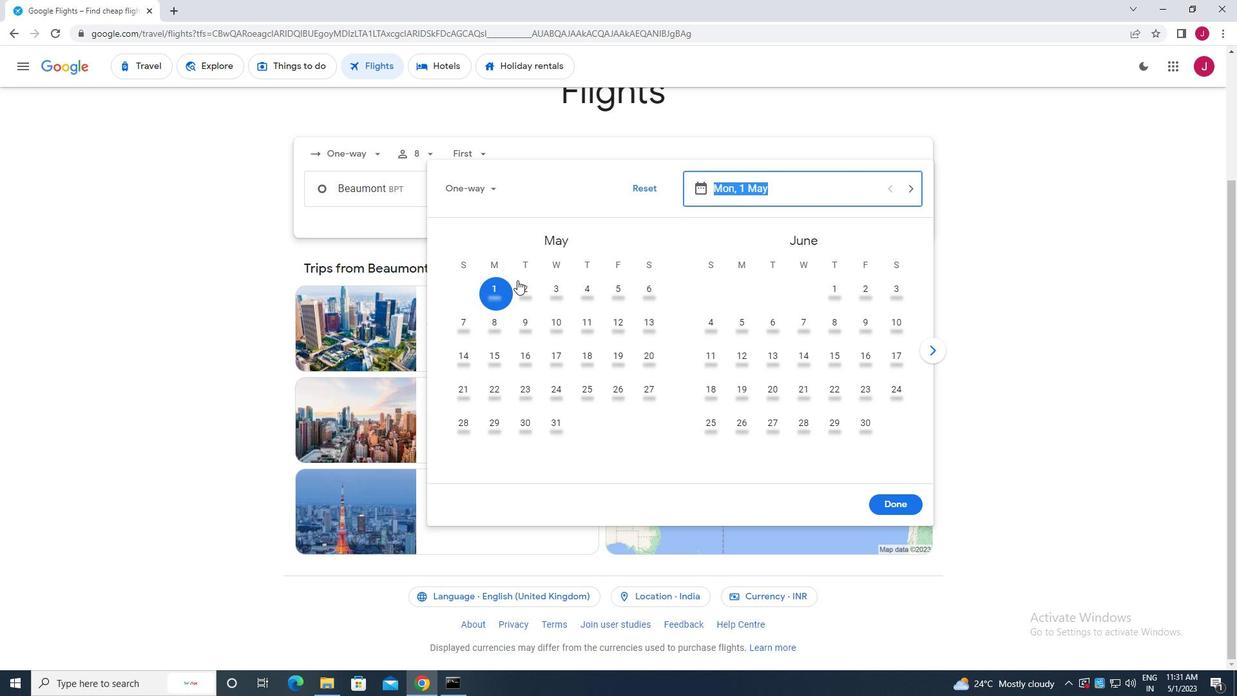 
Action: Mouse moved to (877, 505)
Screenshot: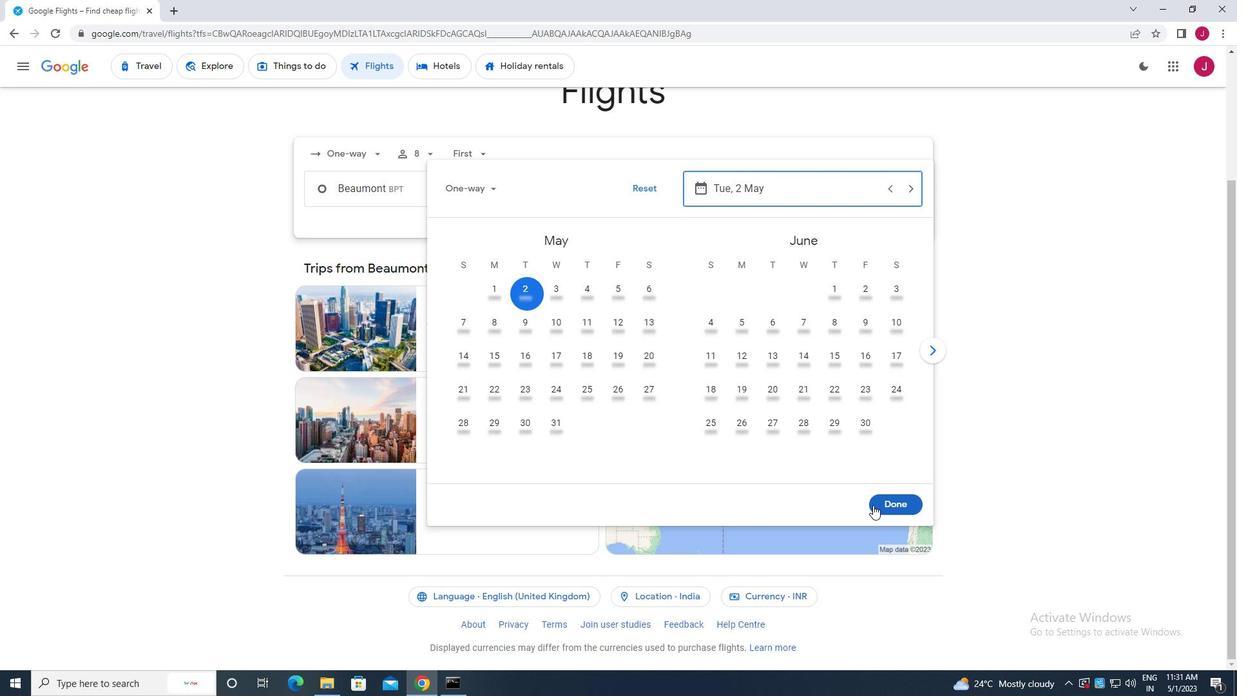 
Action: Mouse pressed left at (877, 505)
Screenshot: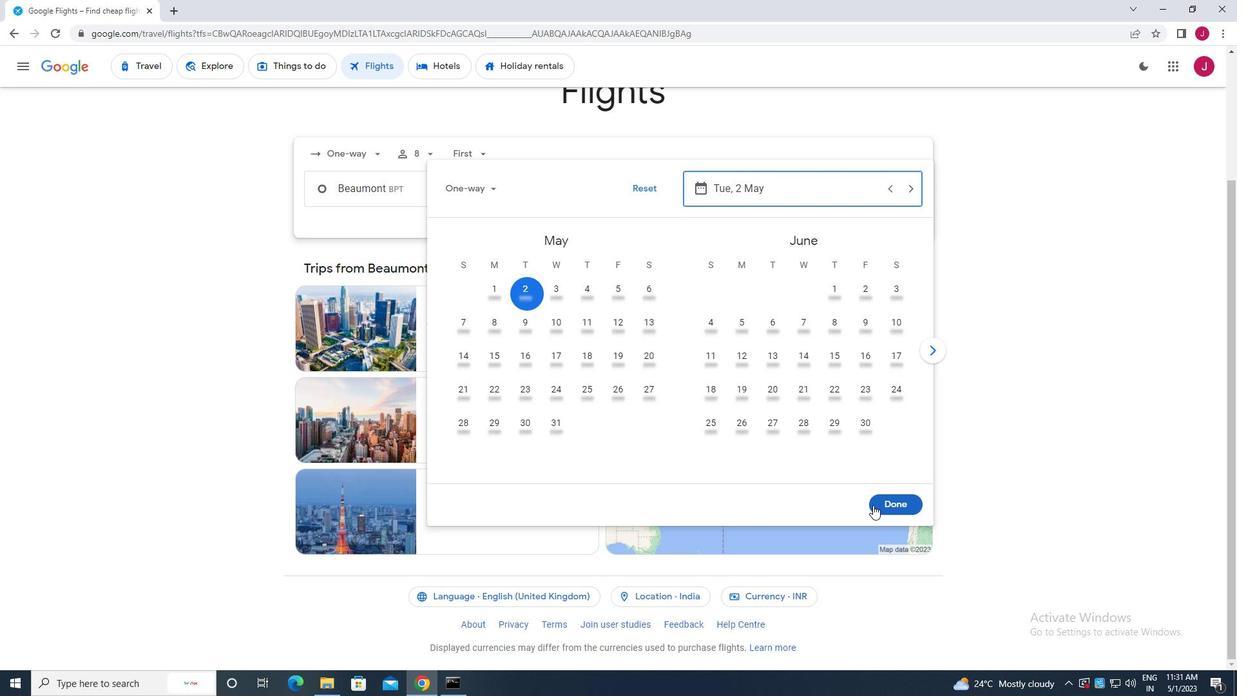 
Action: Mouse moved to (616, 239)
Screenshot: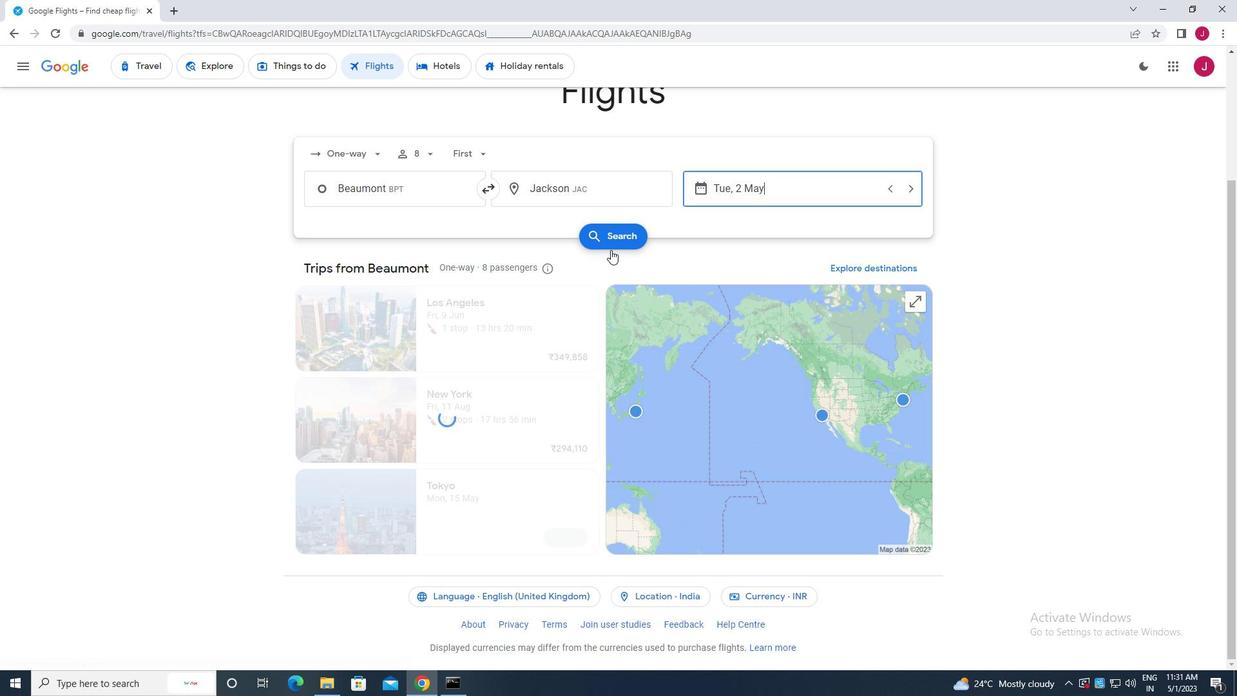 
Action: Mouse pressed left at (616, 239)
Screenshot: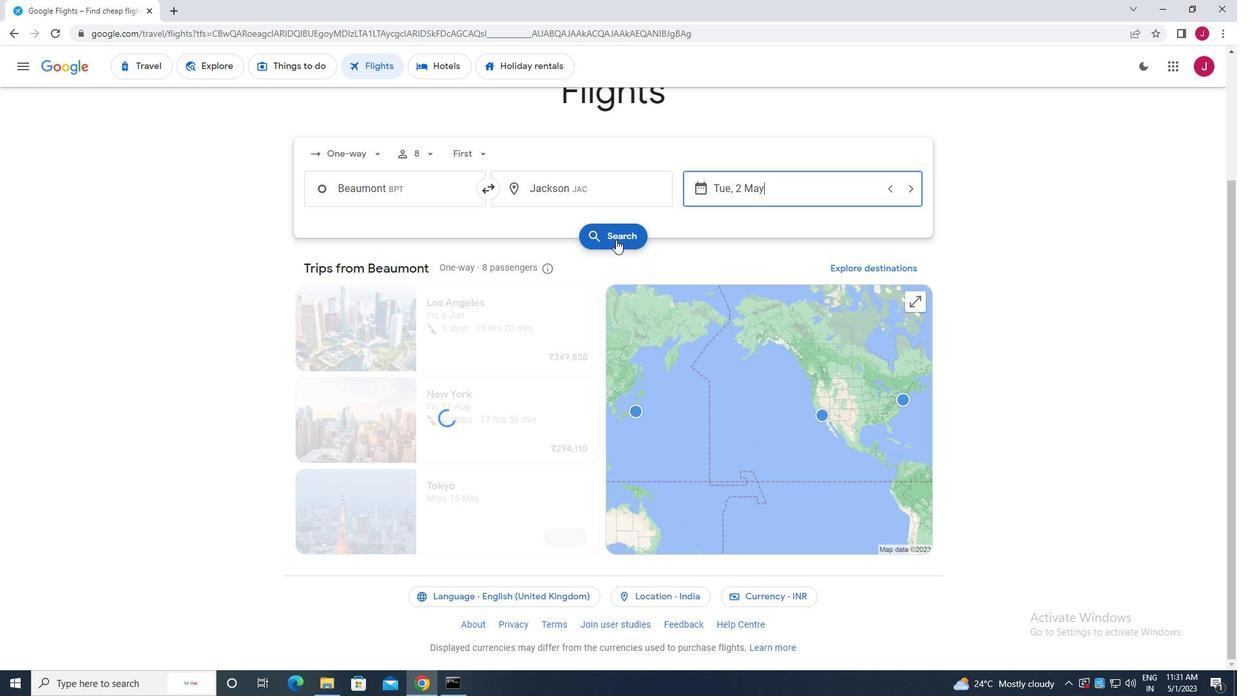 
Action: Mouse moved to (333, 183)
Screenshot: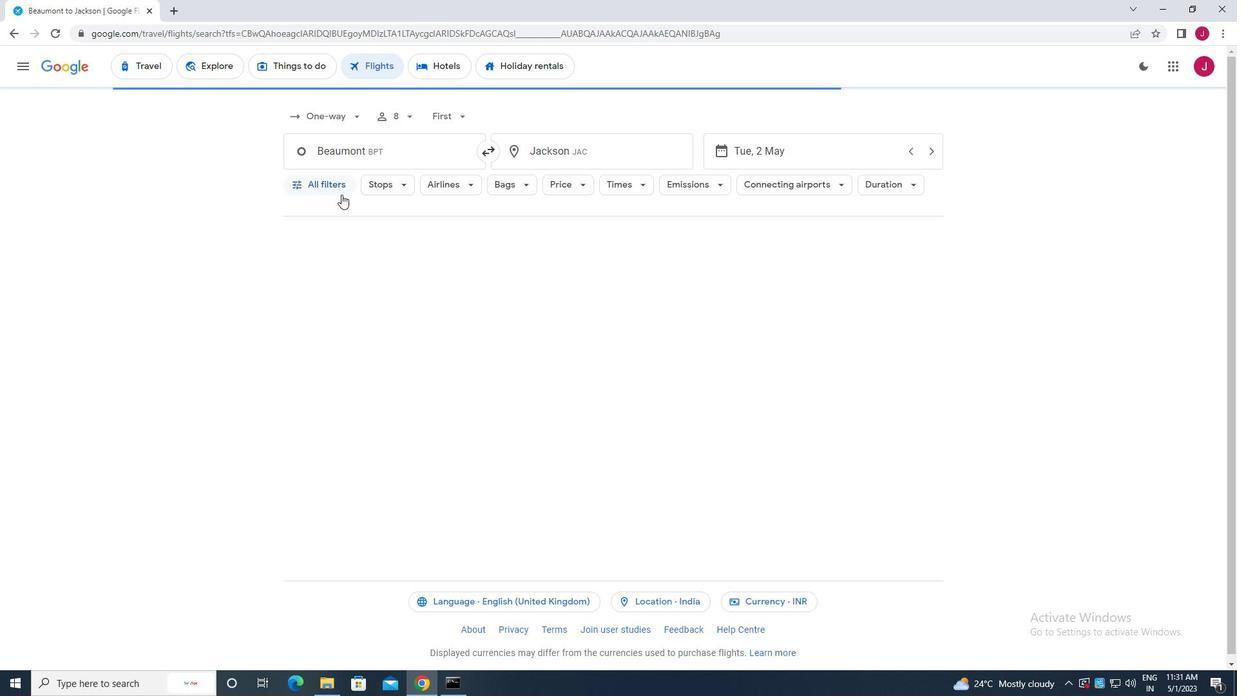 
Action: Mouse pressed left at (333, 183)
Screenshot: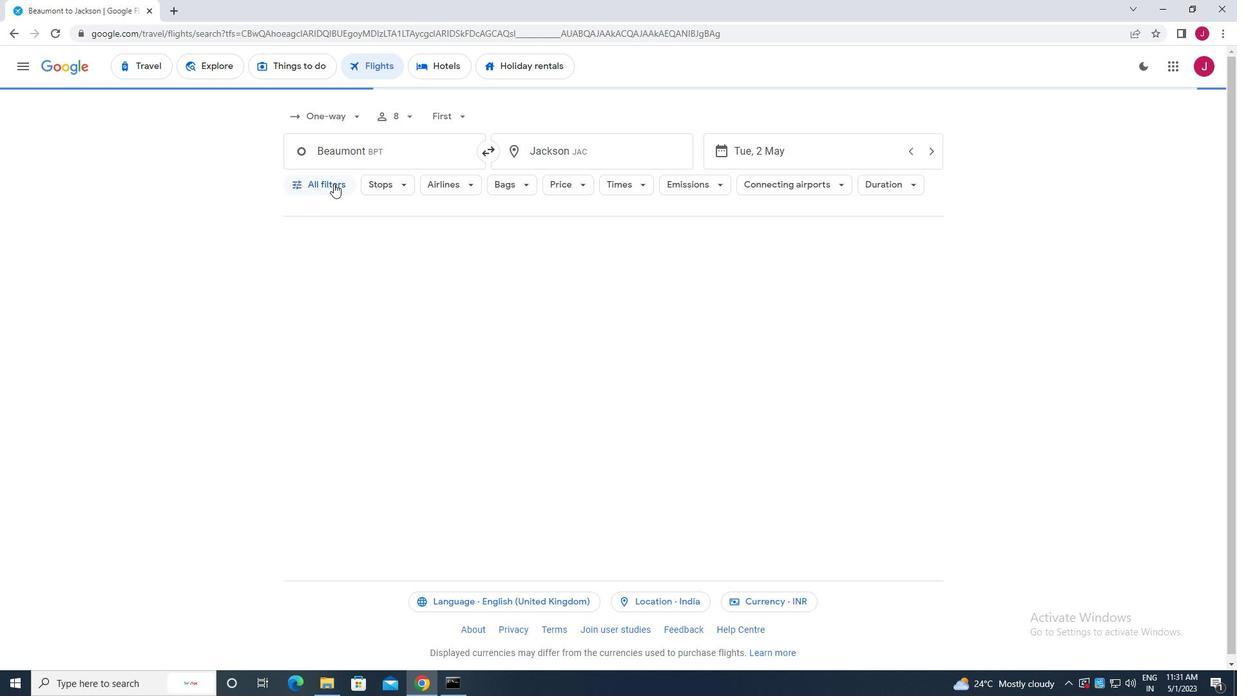 
Action: Mouse moved to (413, 255)
Screenshot: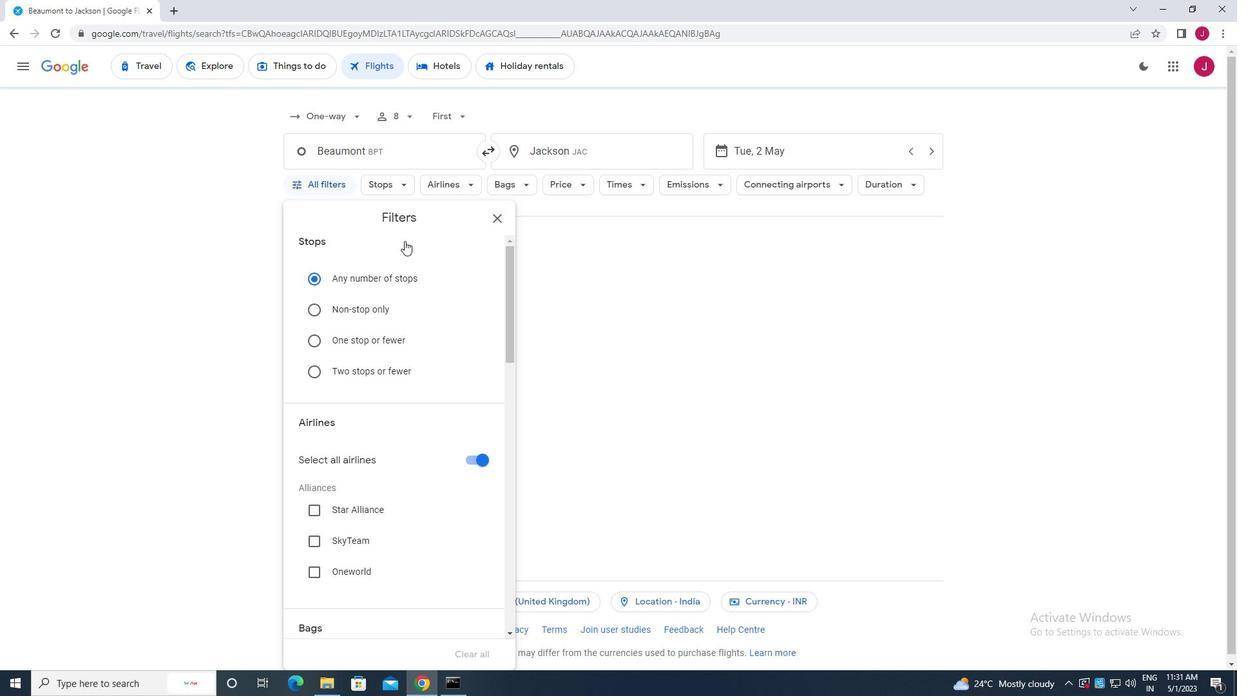 
Action: Mouse scrolled (413, 255) with delta (0, 0)
Screenshot: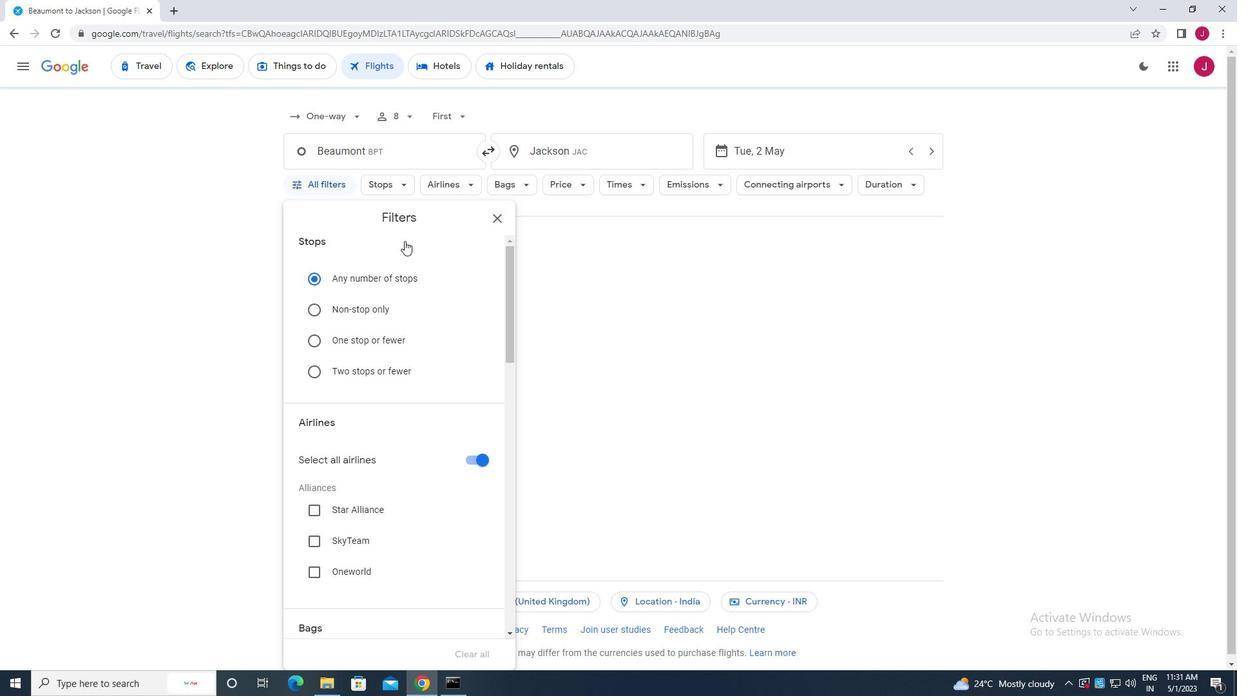 
Action: Mouse scrolled (413, 255) with delta (0, 0)
Screenshot: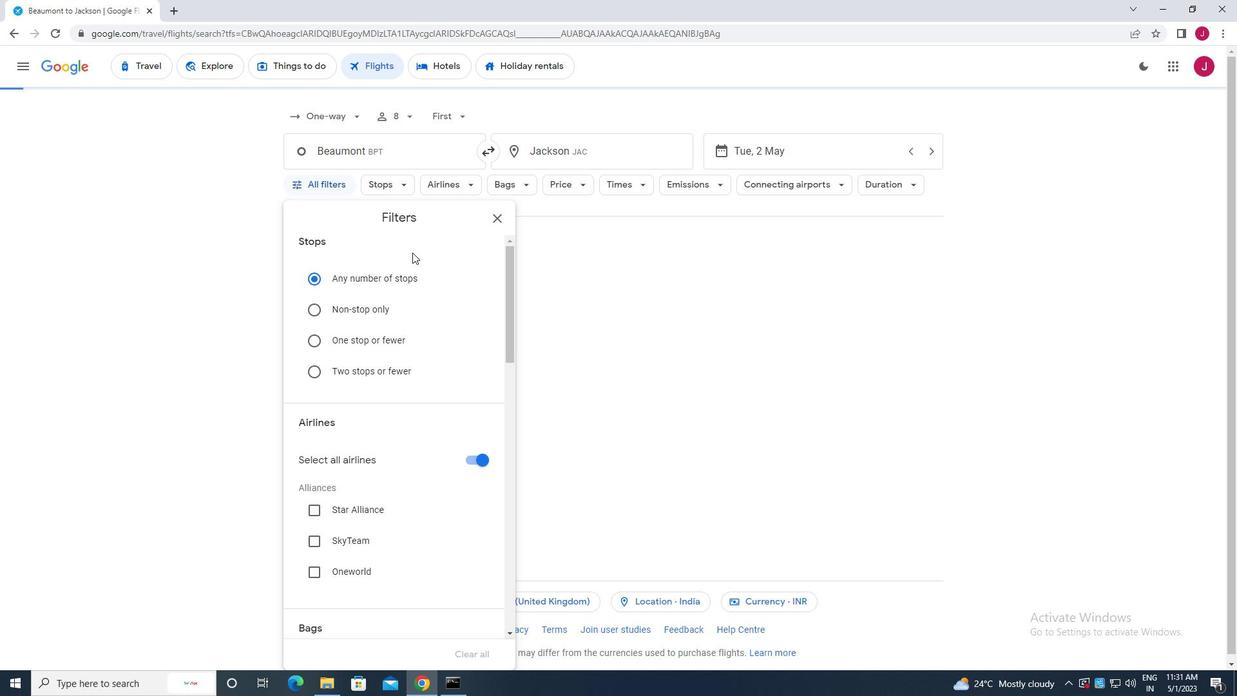
Action: Mouse moved to (412, 257)
Screenshot: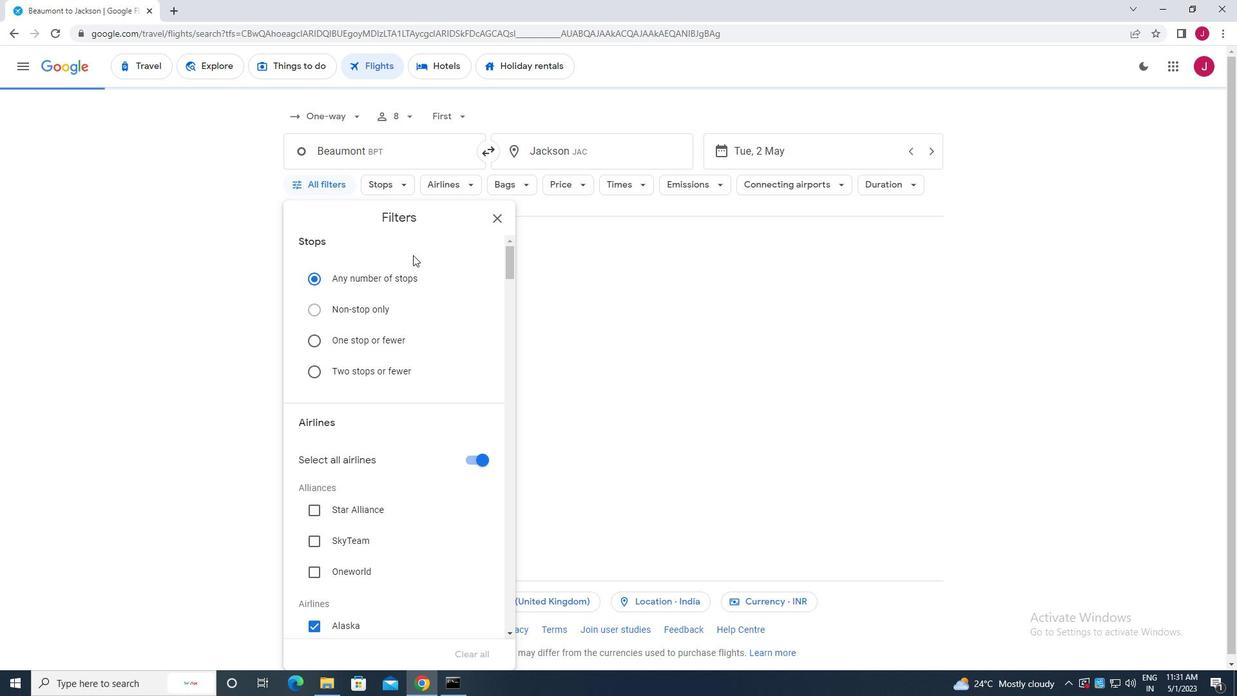 
Action: Mouse scrolled (412, 256) with delta (0, 0)
Screenshot: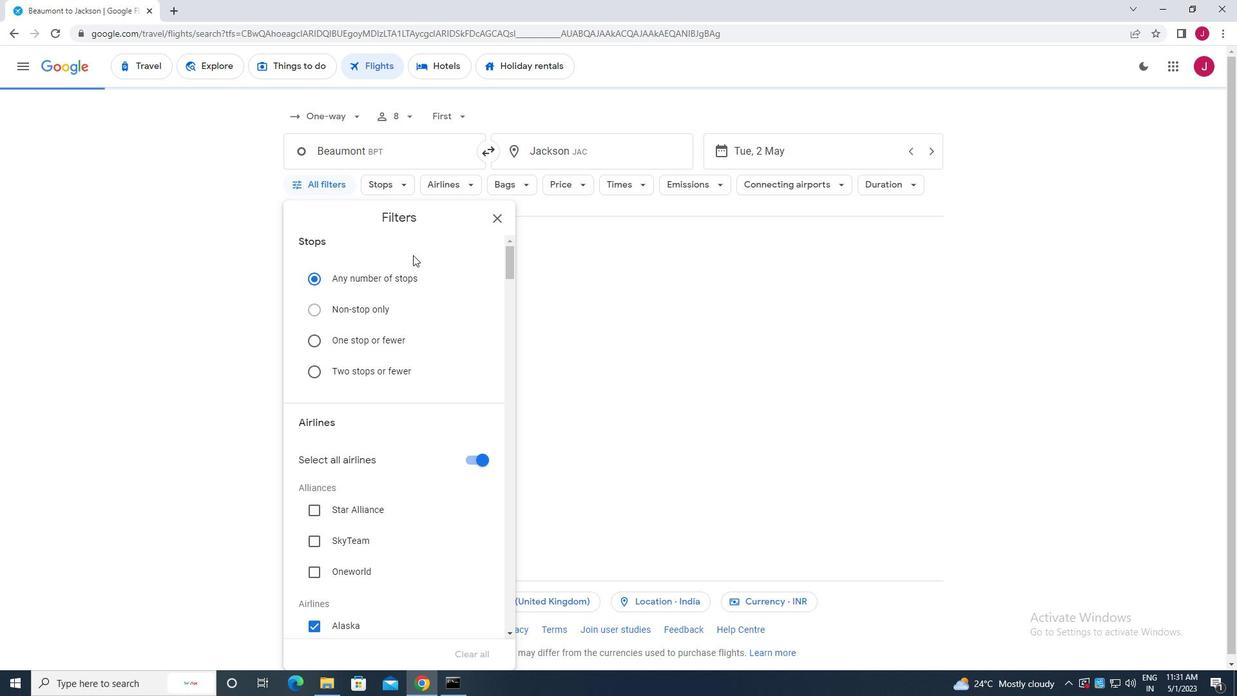 
Action: Mouse moved to (467, 268)
Screenshot: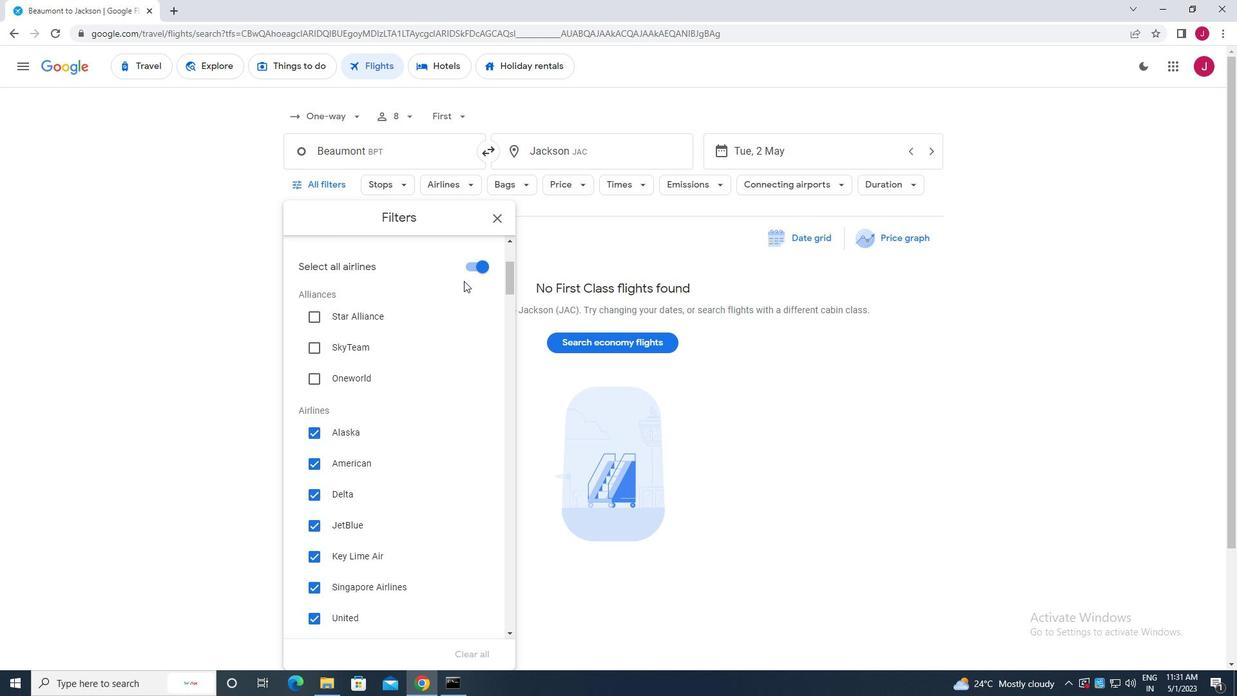 
Action: Mouse pressed left at (467, 268)
Screenshot: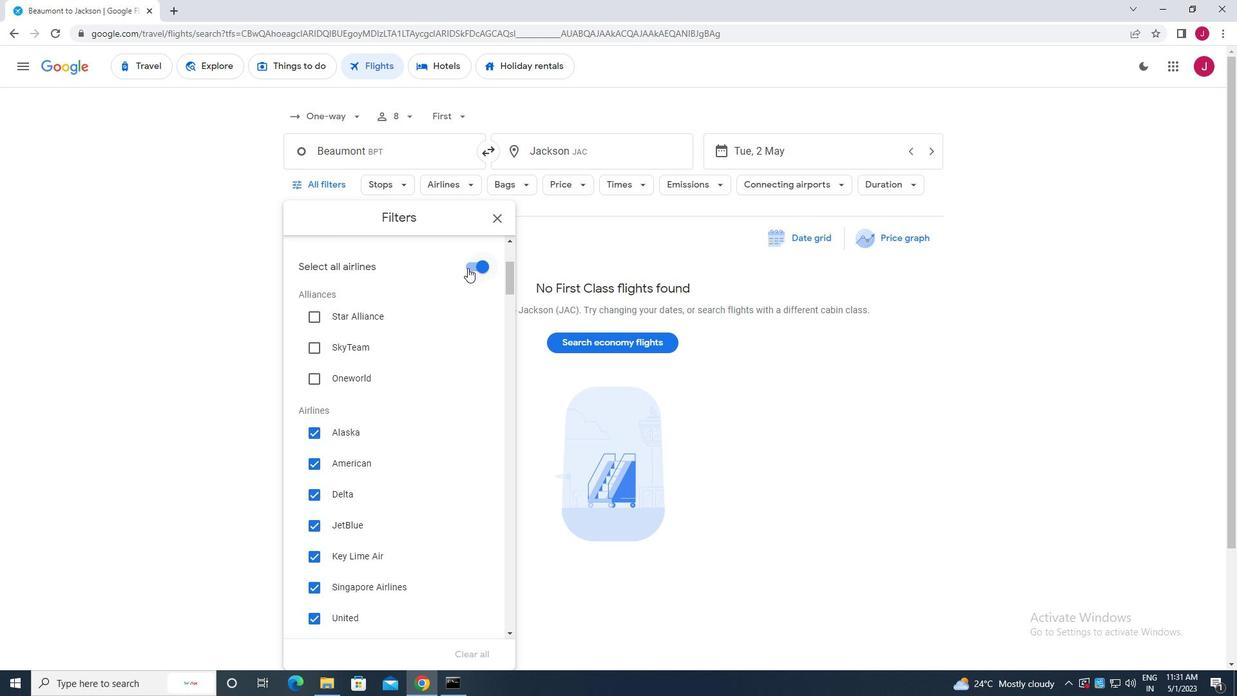 
Action: Mouse moved to (447, 297)
Screenshot: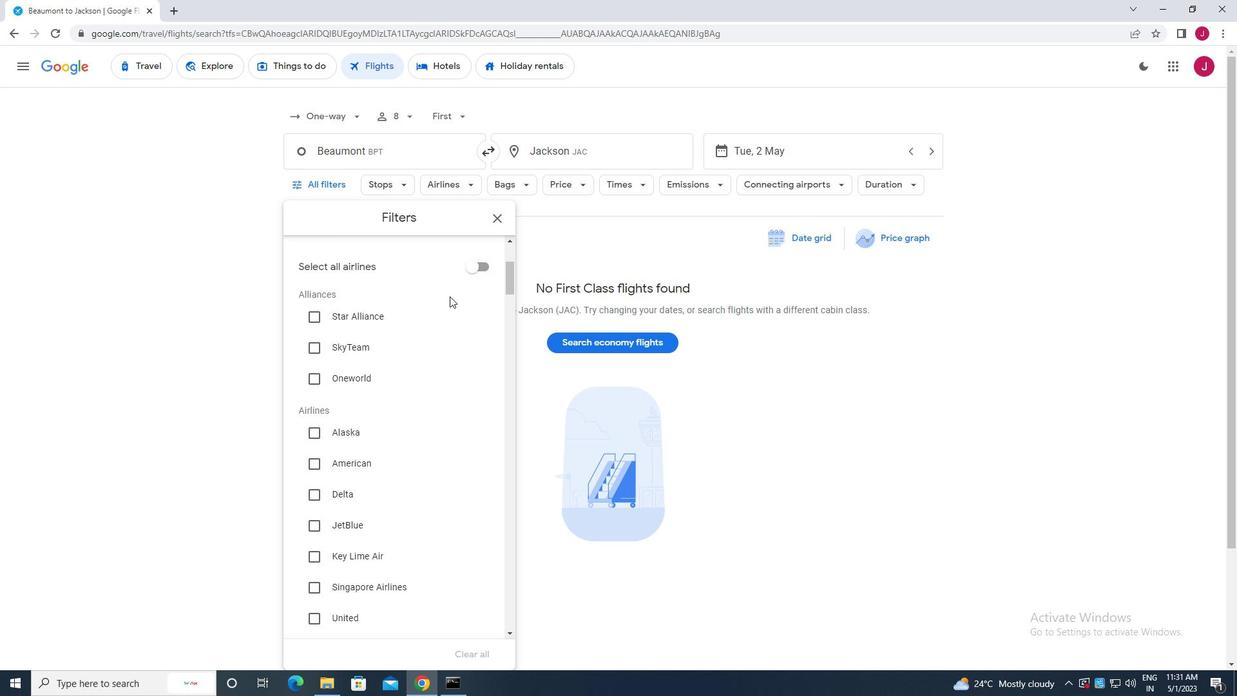 
Action: Mouse scrolled (447, 296) with delta (0, 0)
Screenshot: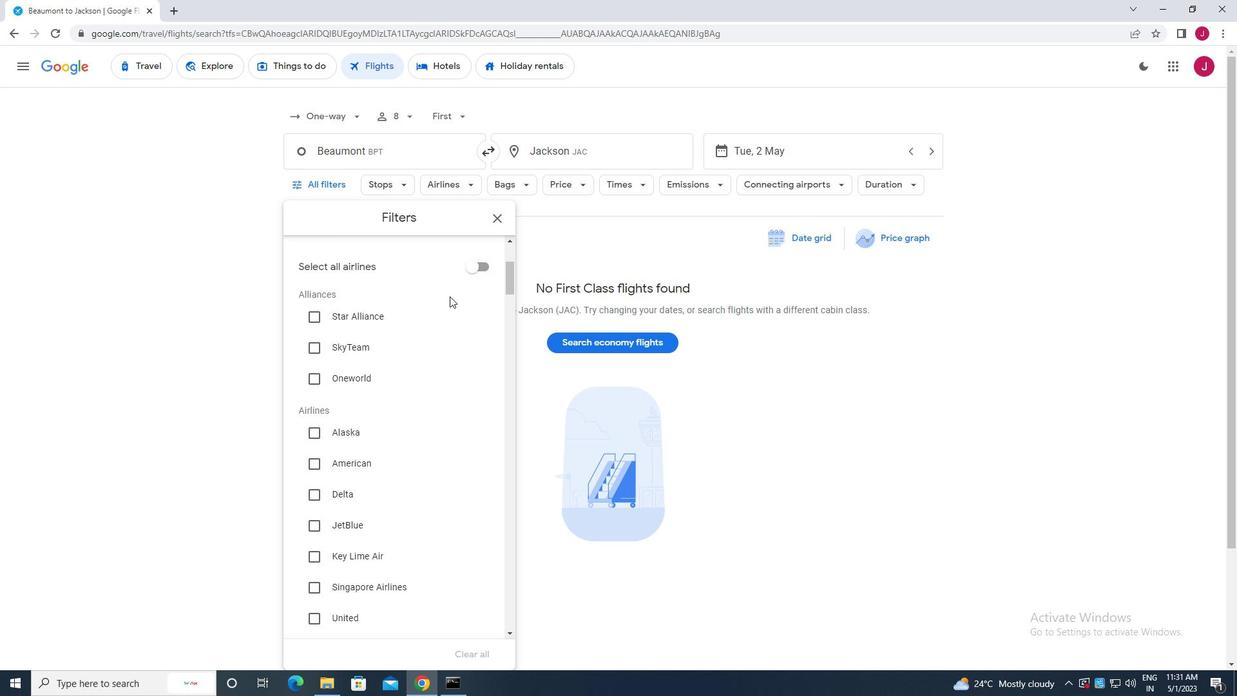 
Action: Mouse moved to (452, 306)
Screenshot: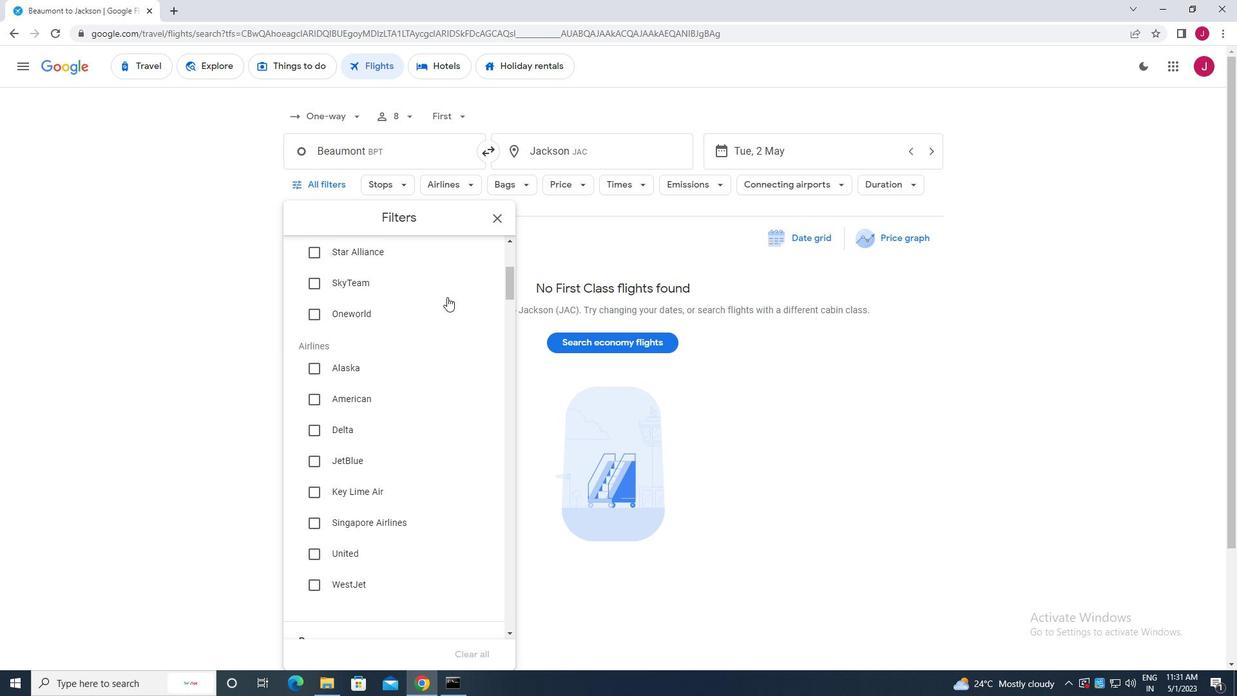 
Action: Mouse scrolled (452, 306) with delta (0, 0)
Screenshot: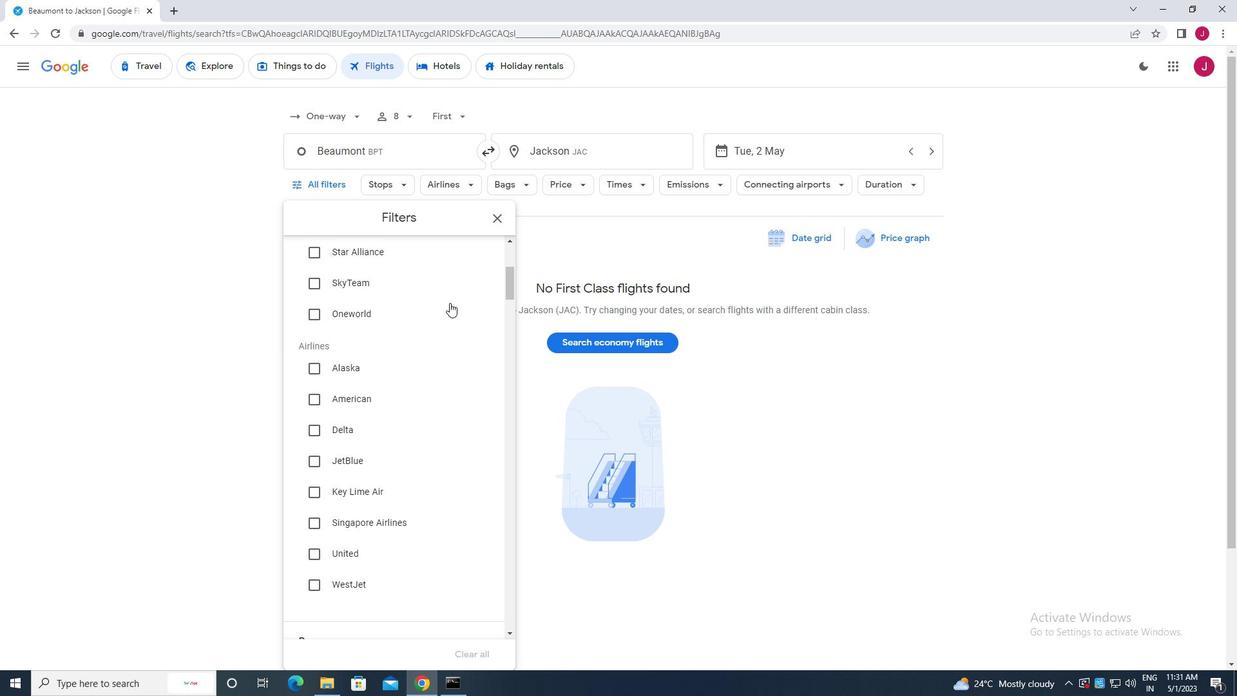 
Action: Mouse moved to (414, 362)
Screenshot: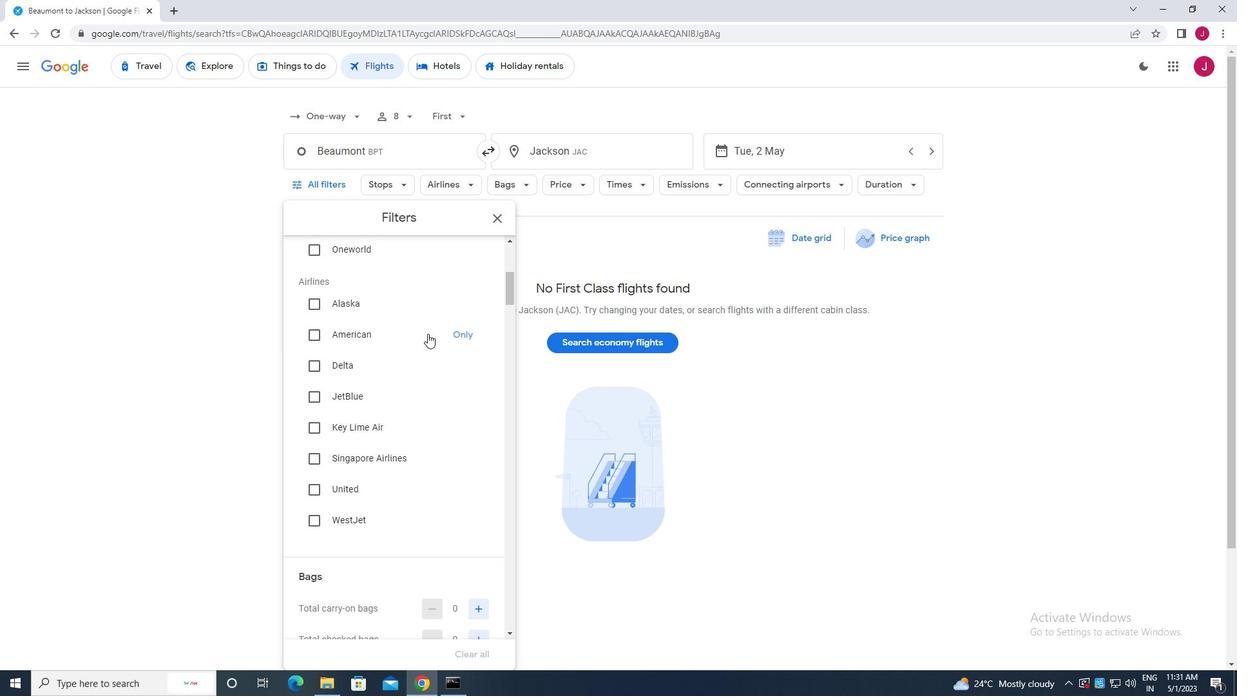 
Action: Mouse scrolled (414, 362) with delta (0, 0)
Screenshot: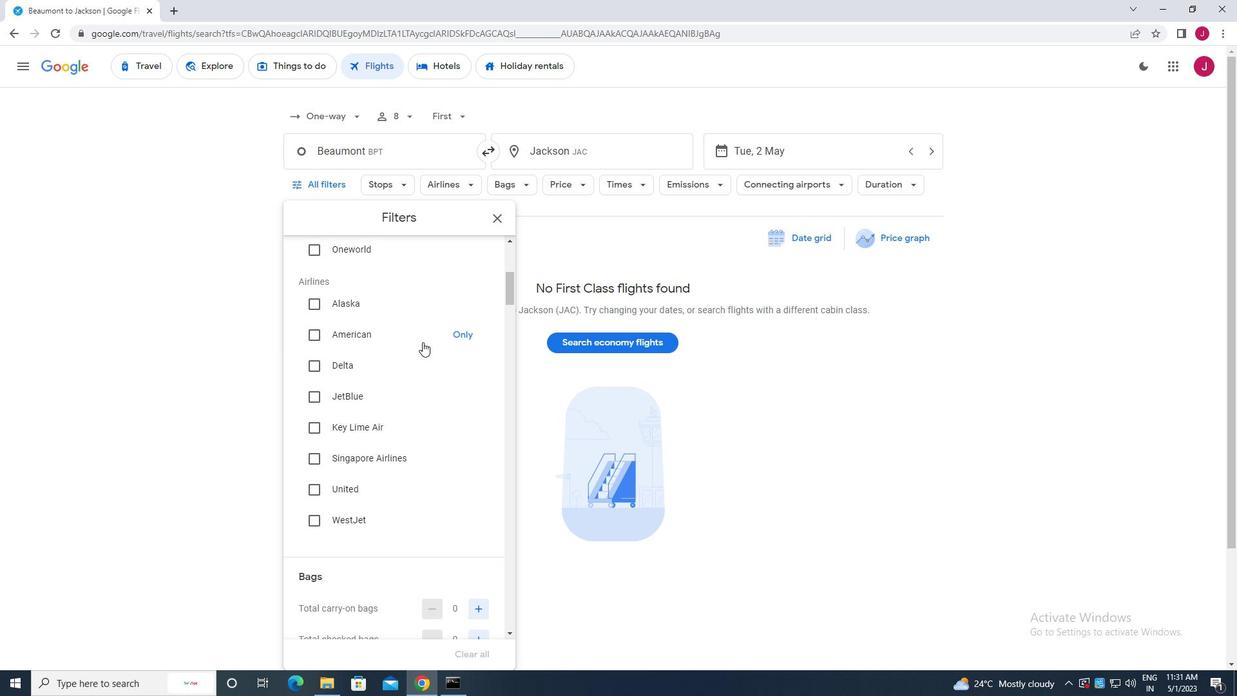 
Action: Mouse moved to (402, 322)
Screenshot: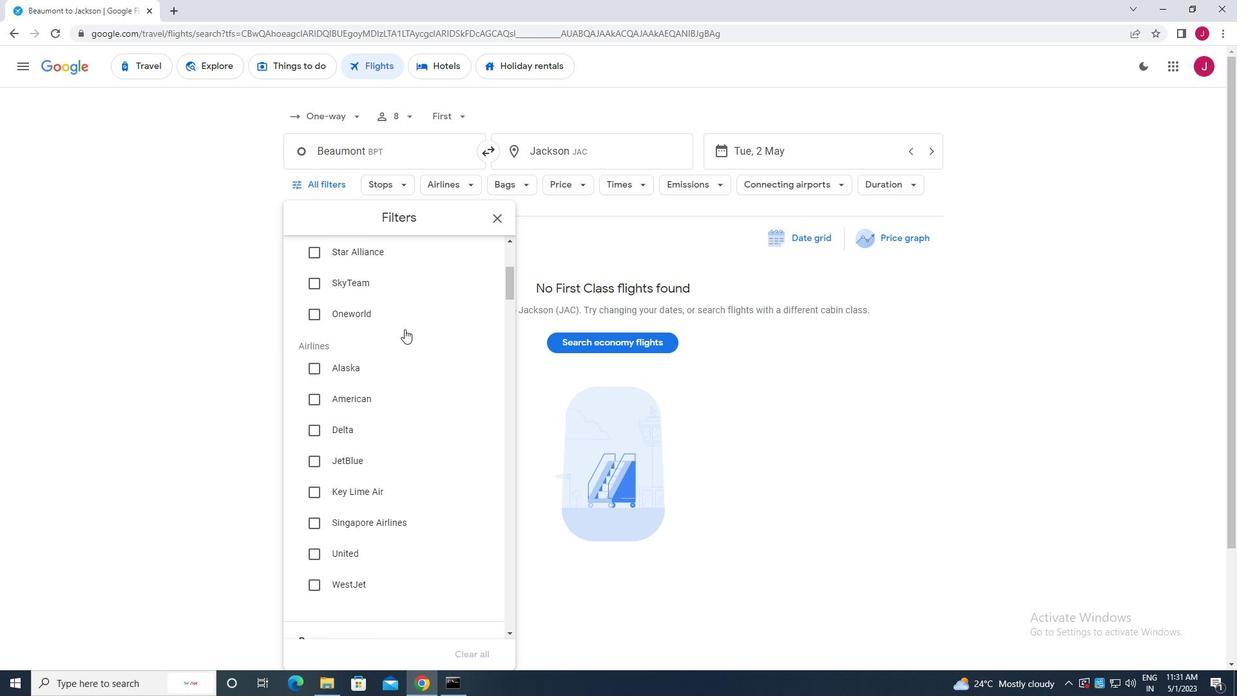 
Action: Mouse scrolled (402, 323) with delta (0, 0)
Screenshot: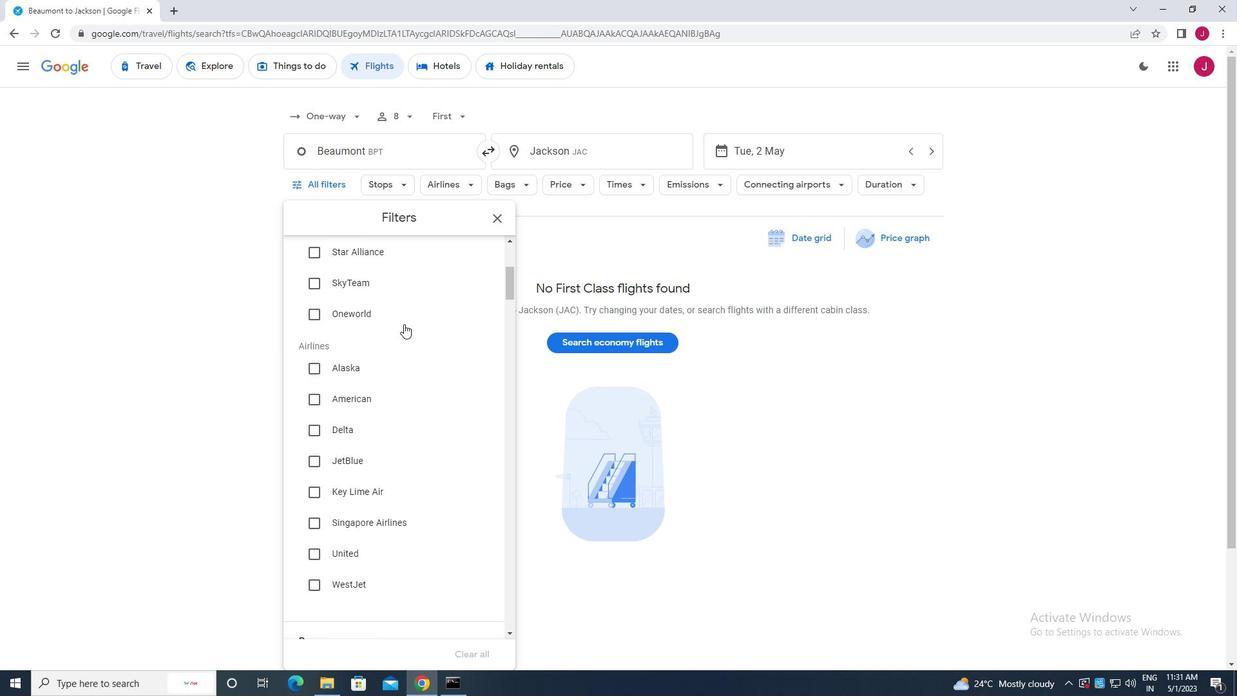 
Action: Mouse moved to (380, 370)
Screenshot: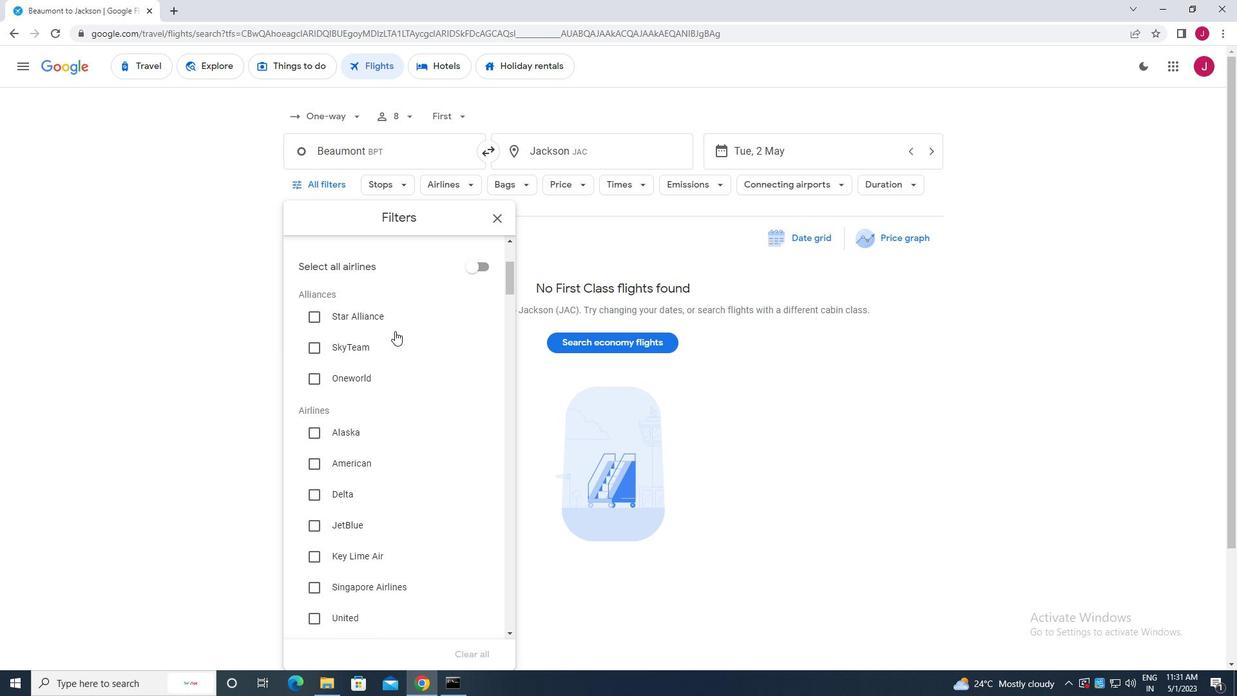 
Action: Mouse scrolled (380, 370) with delta (0, 0)
Screenshot: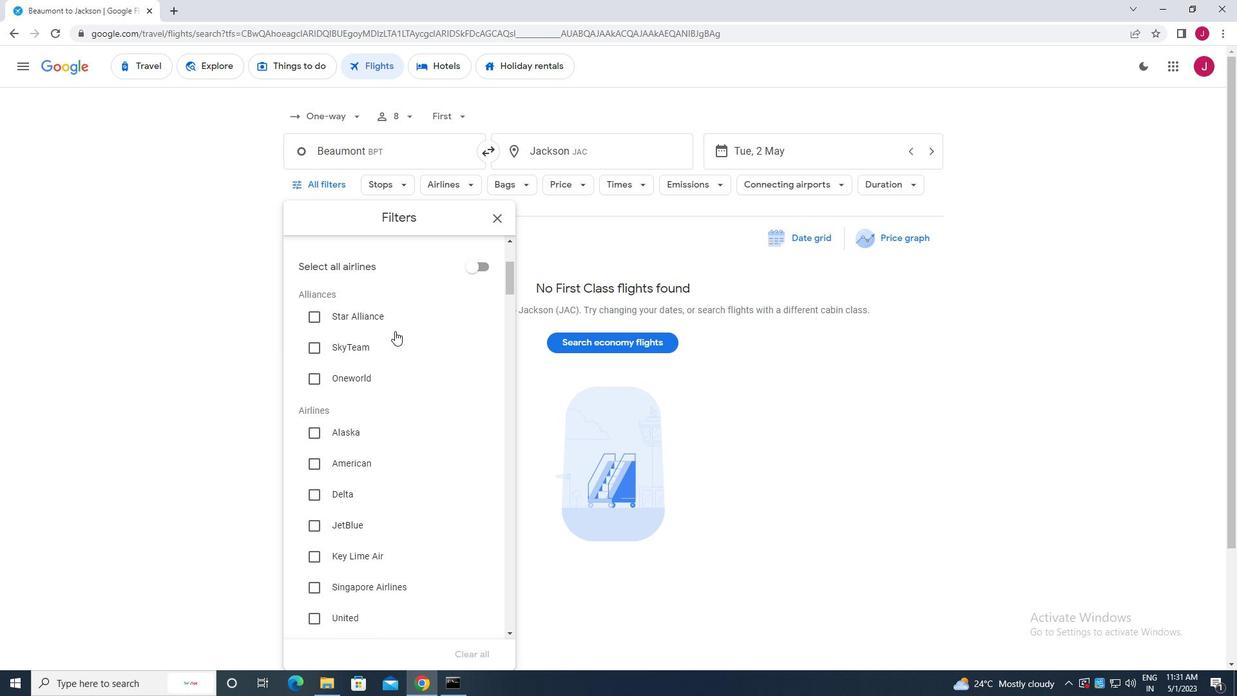 
Action: Mouse moved to (375, 376)
Screenshot: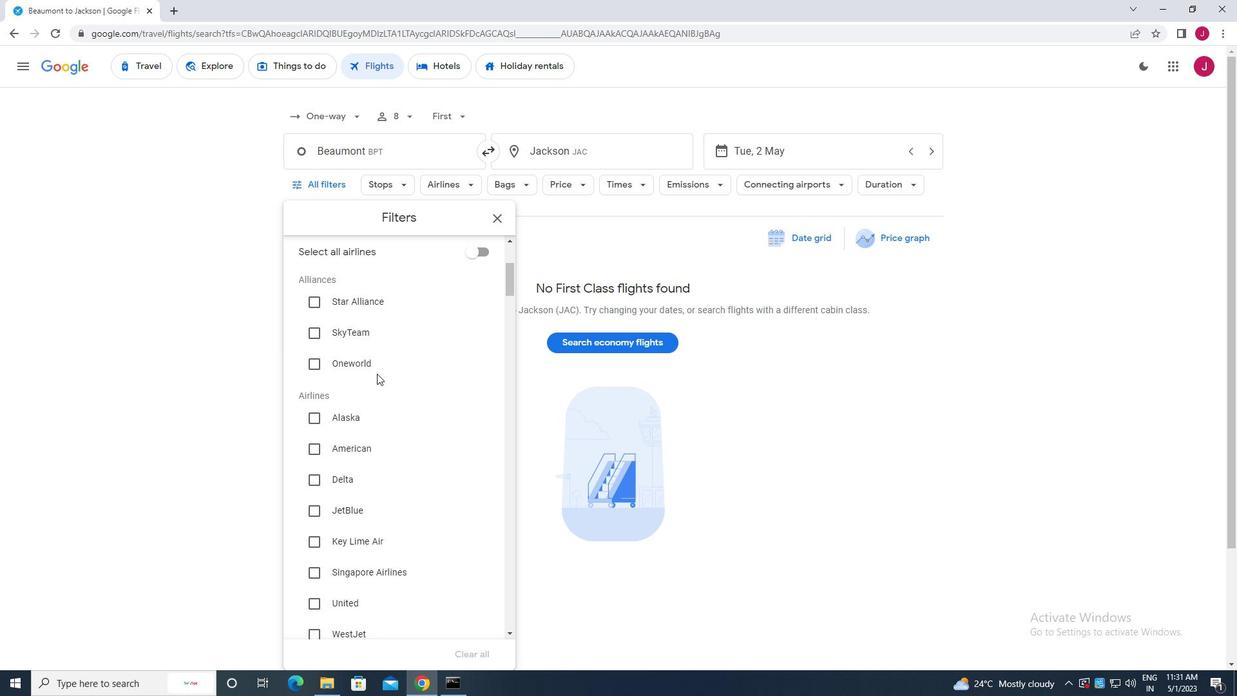 
Action: Mouse scrolled (375, 375) with delta (0, 0)
Screenshot: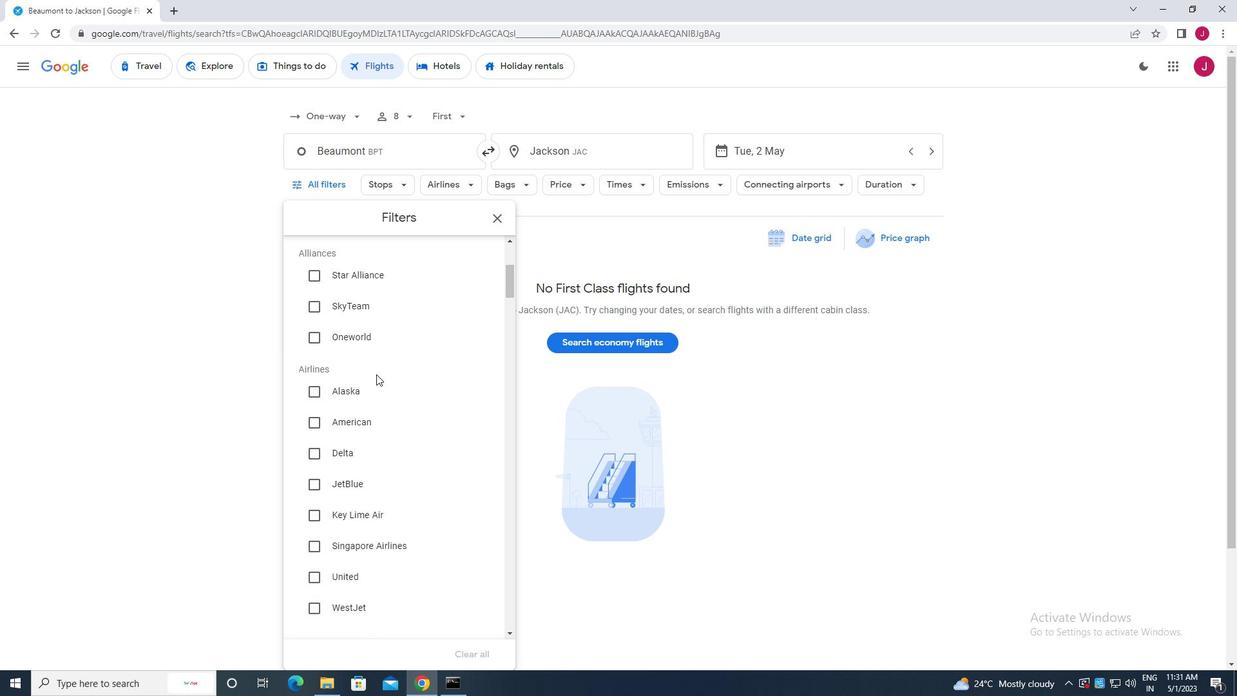
Action: Mouse scrolled (375, 377) with delta (0, 0)
Screenshot: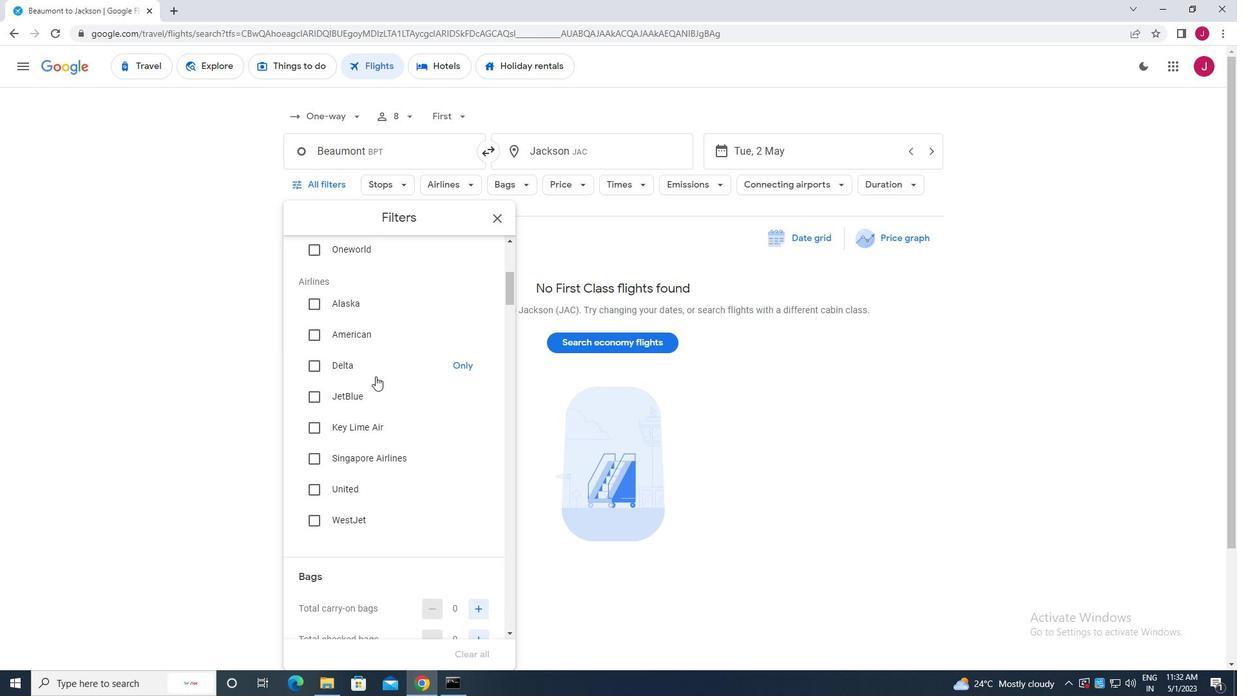 
Action: Mouse scrolled (375, 377) with delta (0, 0)
Screenshot: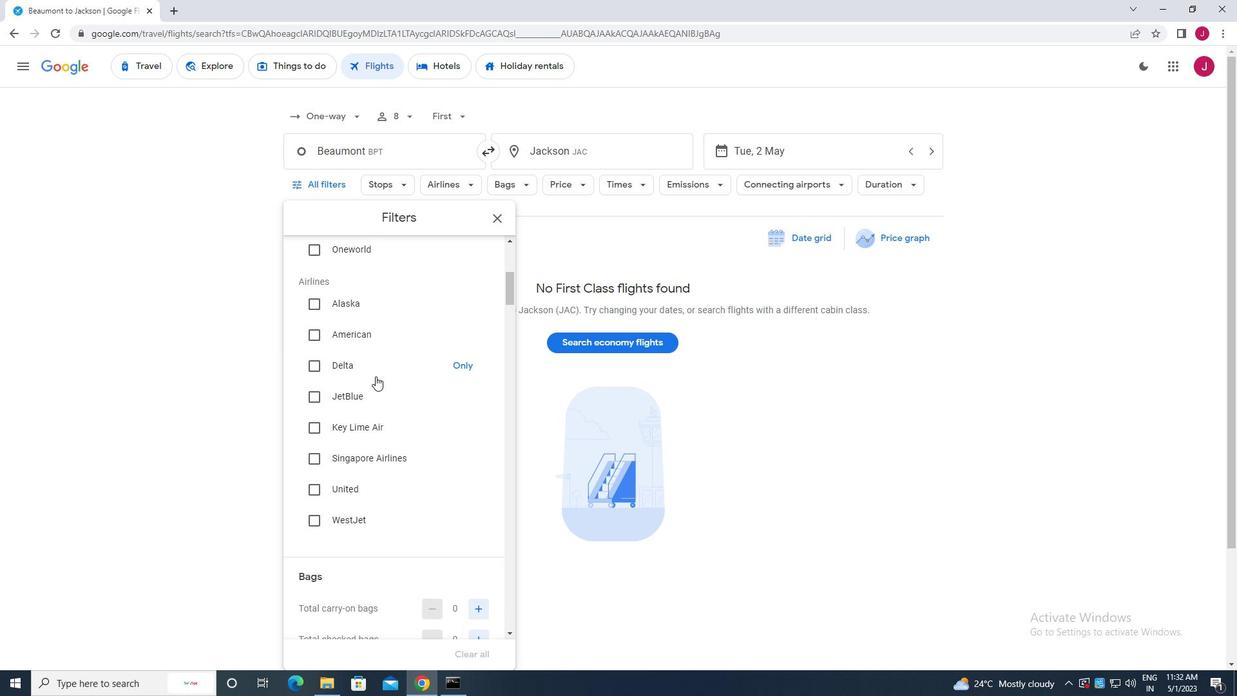 
Action: Mouse scrolled (375, 375) with delta (0, 0)
Screenshot: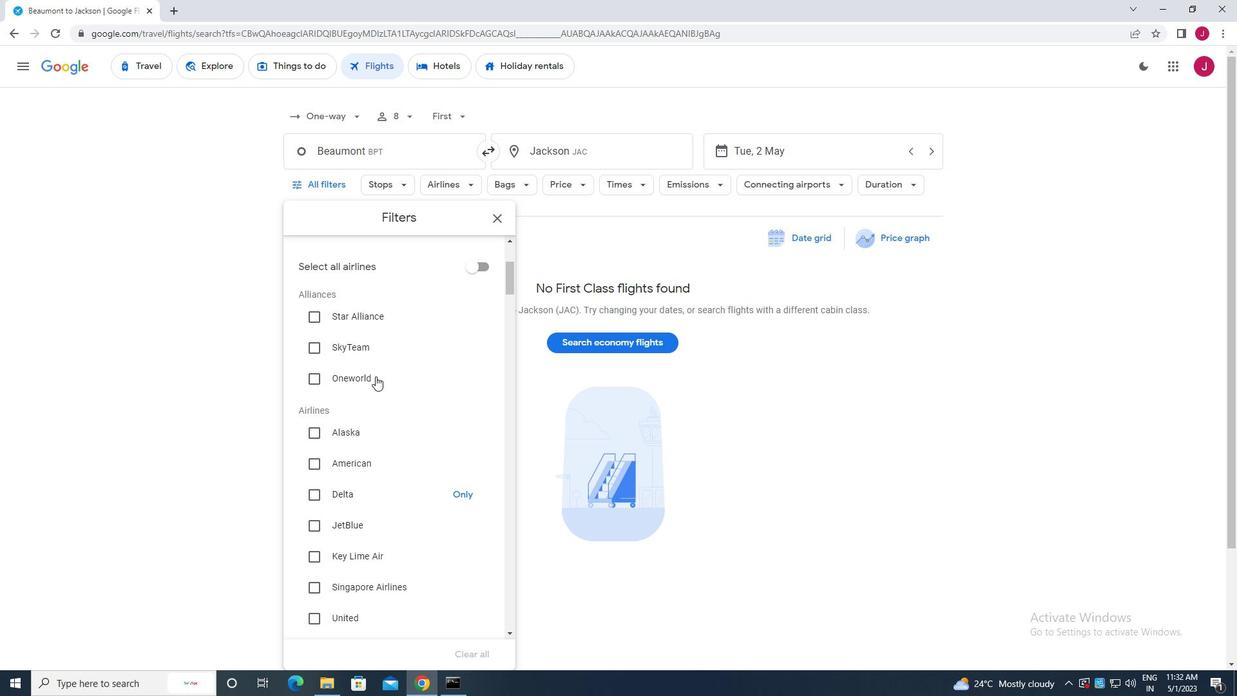 
Action: Mouse scrolled (375, 375) with delta (0, 0)
Screenshot: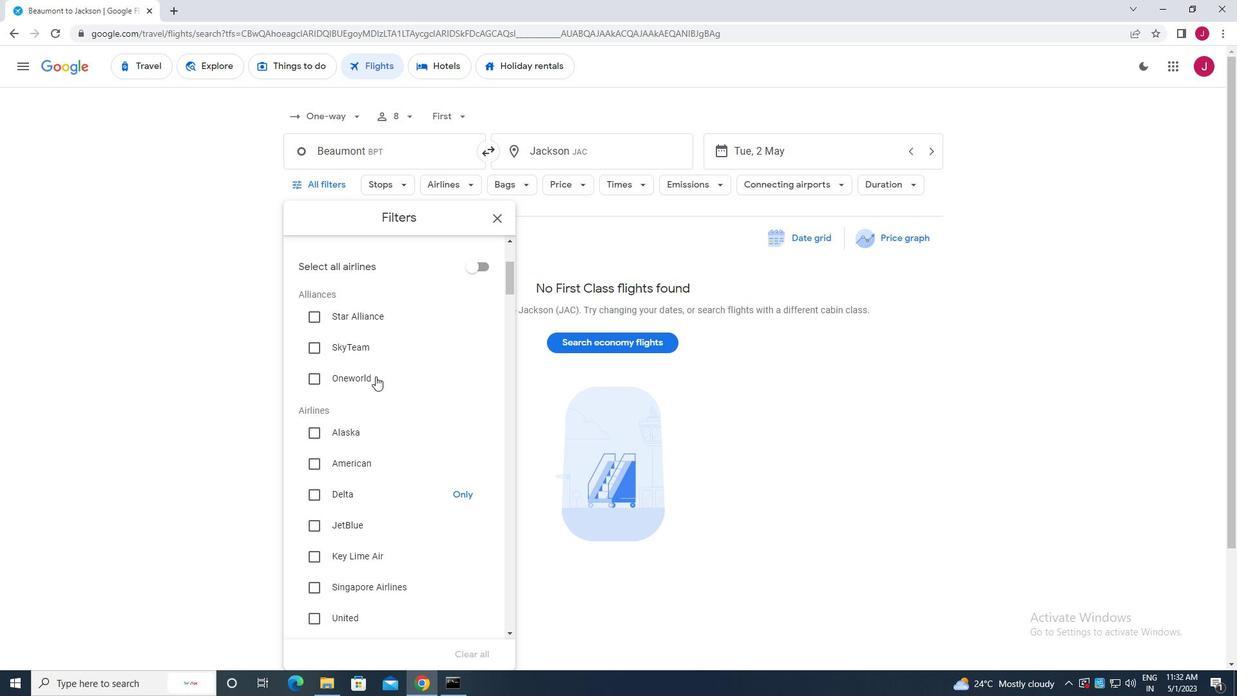 
Action: Mouse scrolled (375, 375) with delta (0, 0)
Screenshot: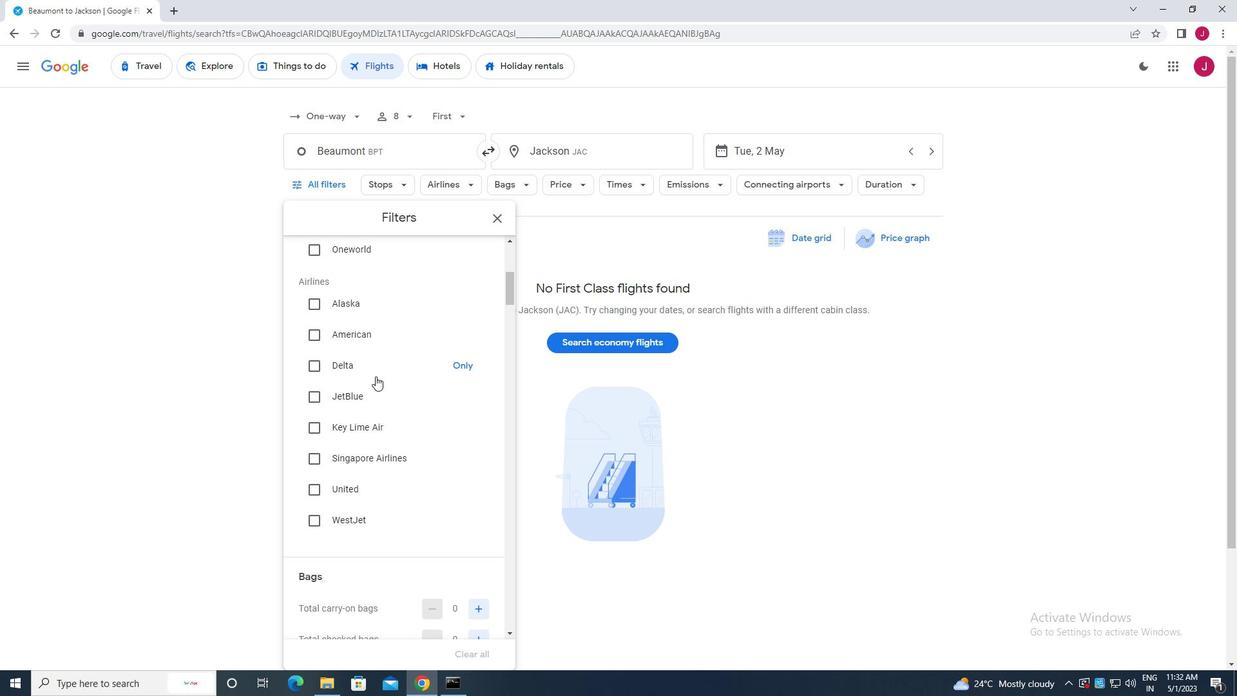 
Action: Mouse moved to (375, 377)
Screenshot: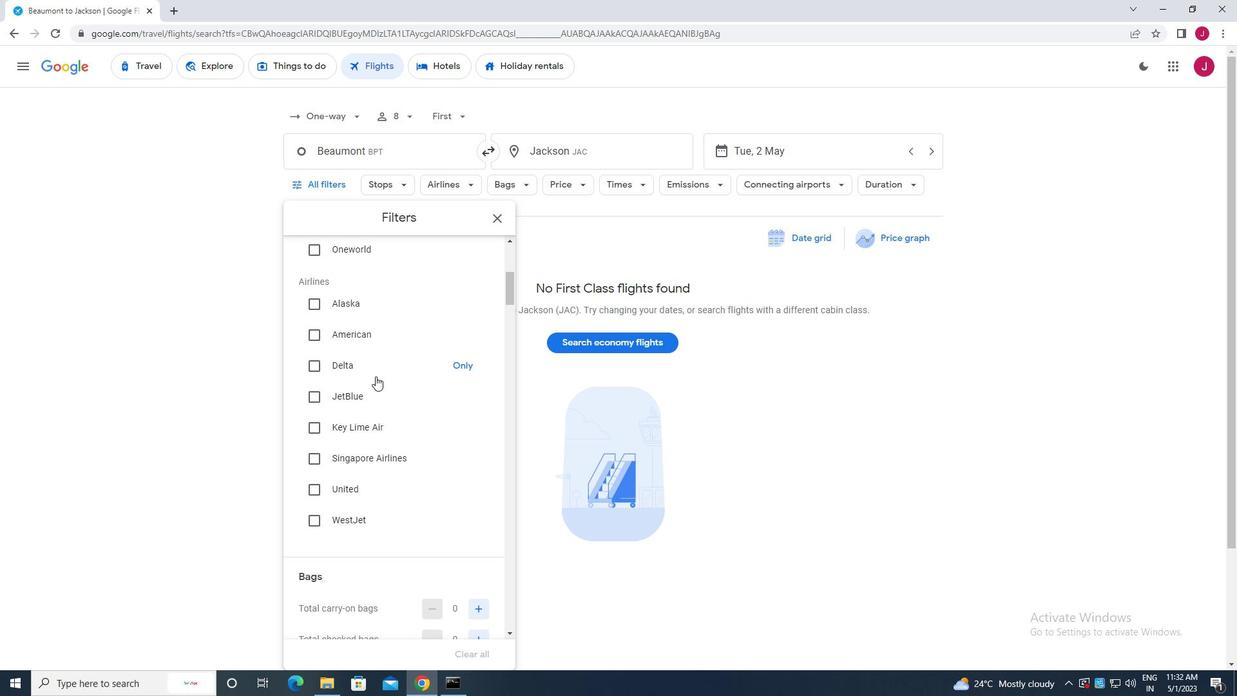 
Action: Mouse scrolled (375, 376) with delta (0, 0)
Screenshot: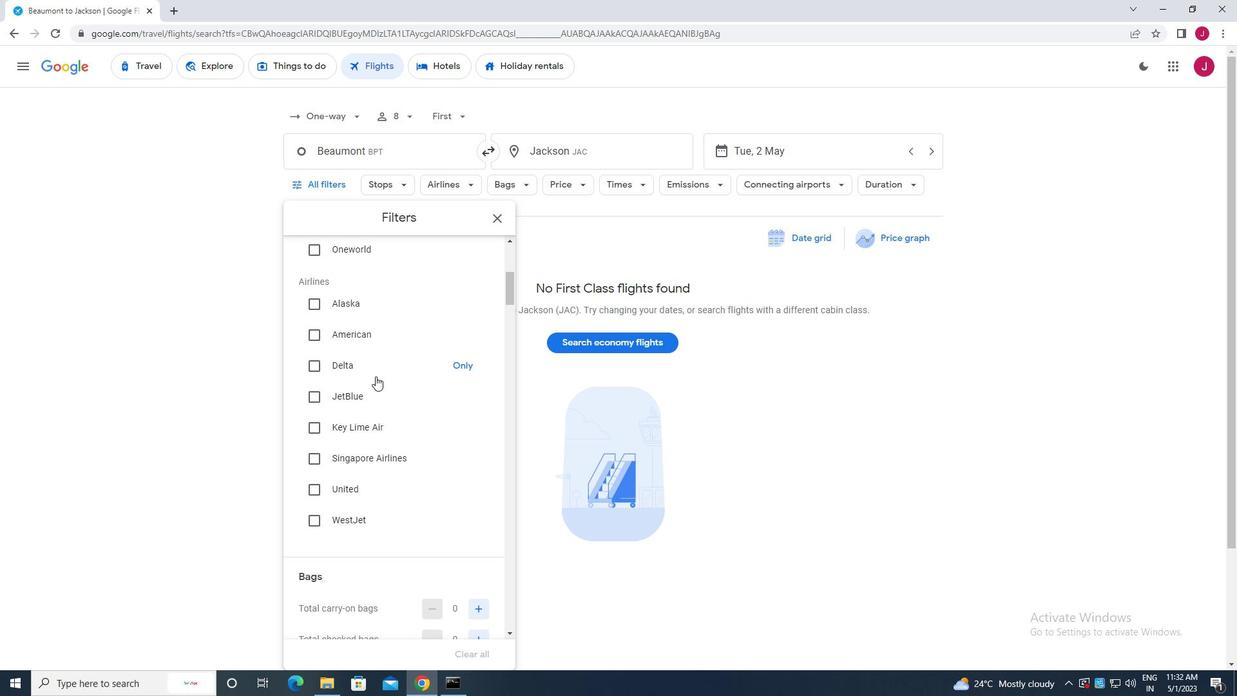 
Action: Mouse moved to (375, 377)
Screenshot: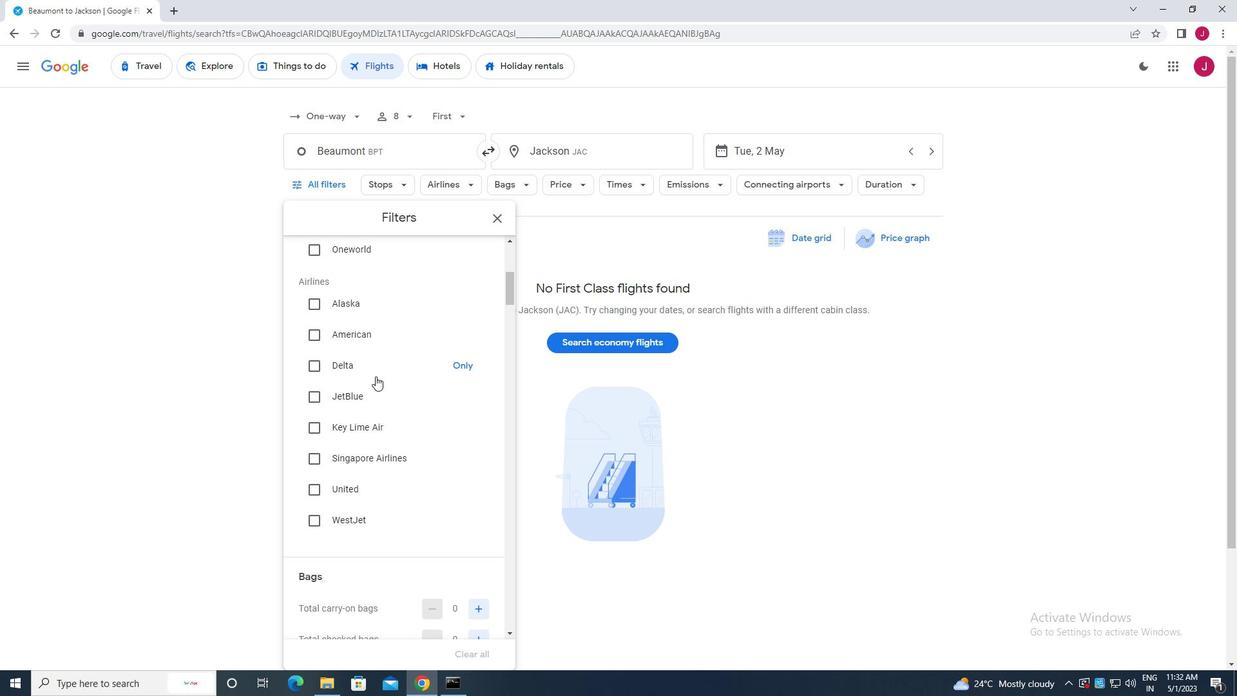 
Action: Mouse scrolled (375, 377) with delta (0, 0)
Screenshot: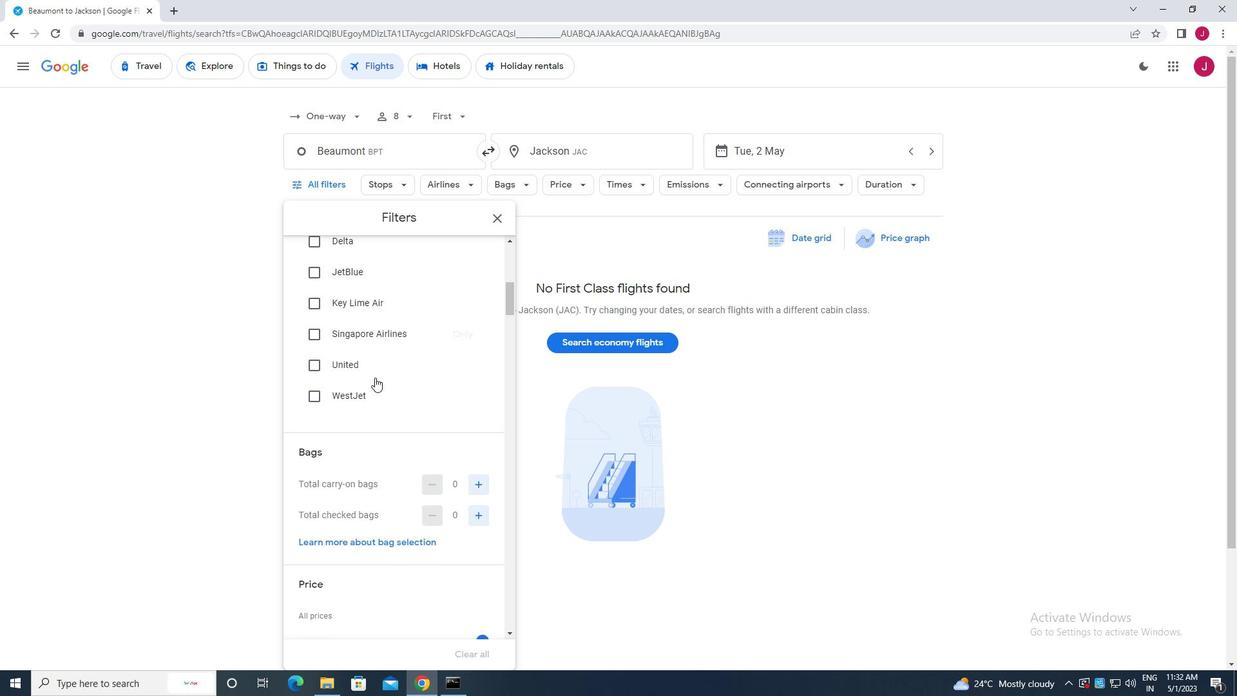 
Action: Mouse scrolled (375, 377) with delta (0, 0)
Screenshot: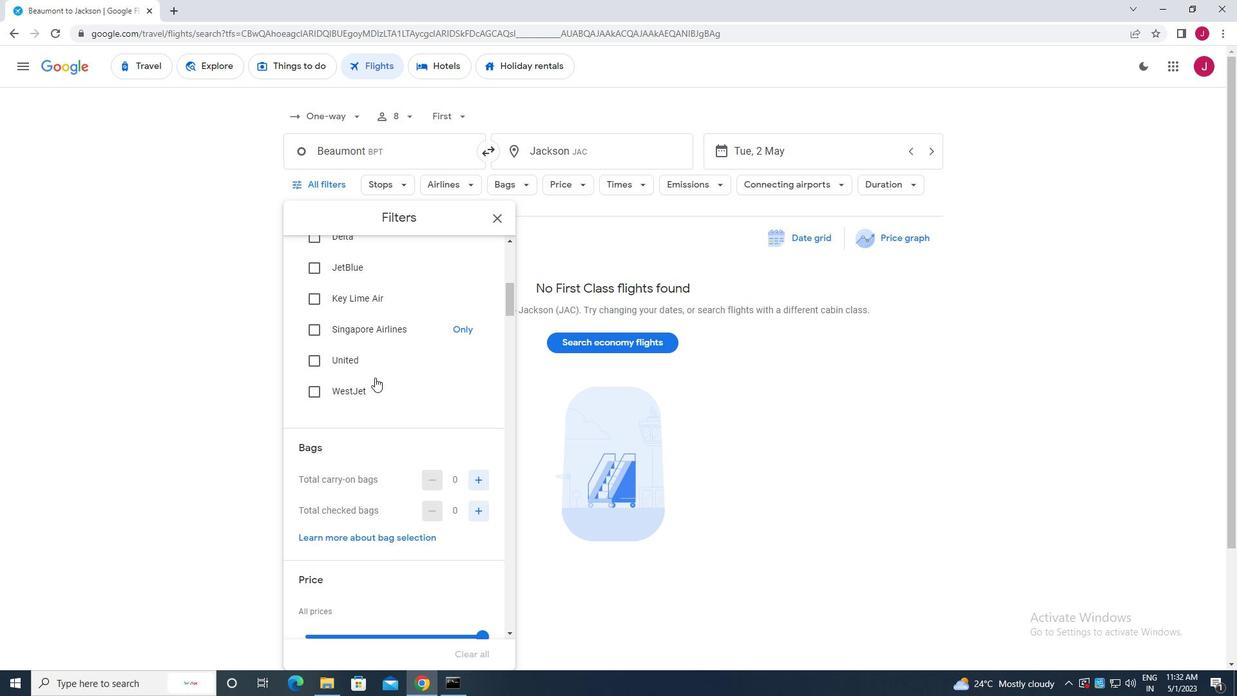 
Action: Mouse moved to (375, 378)
Screenshot: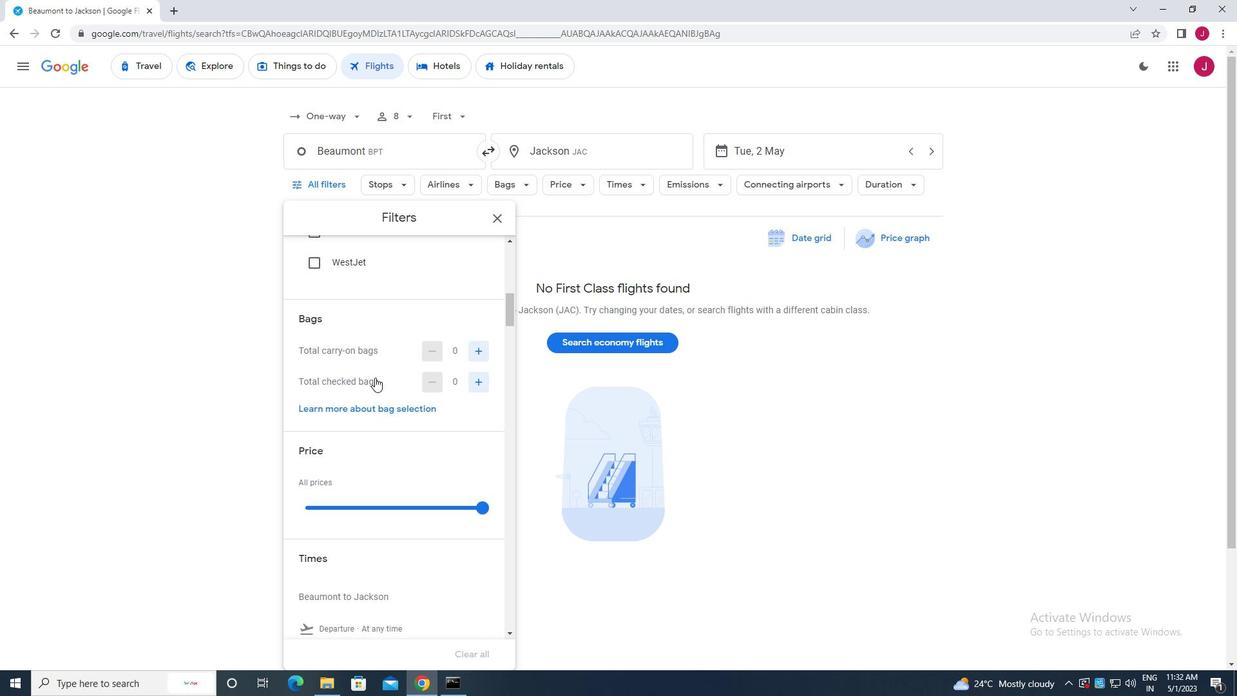 
Action: Mouse scrolled (375, 377) with delta (0, 0)
Screenshot: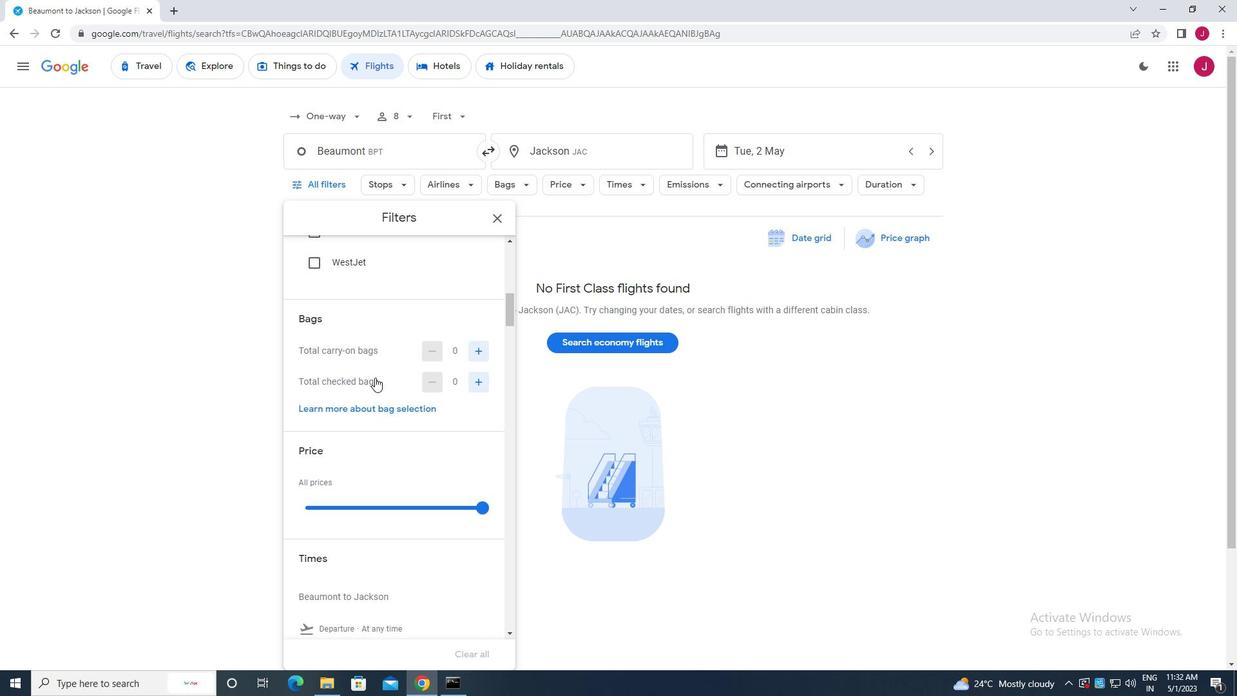 
Action: Mouse moved to (480, 323)
Screenshot: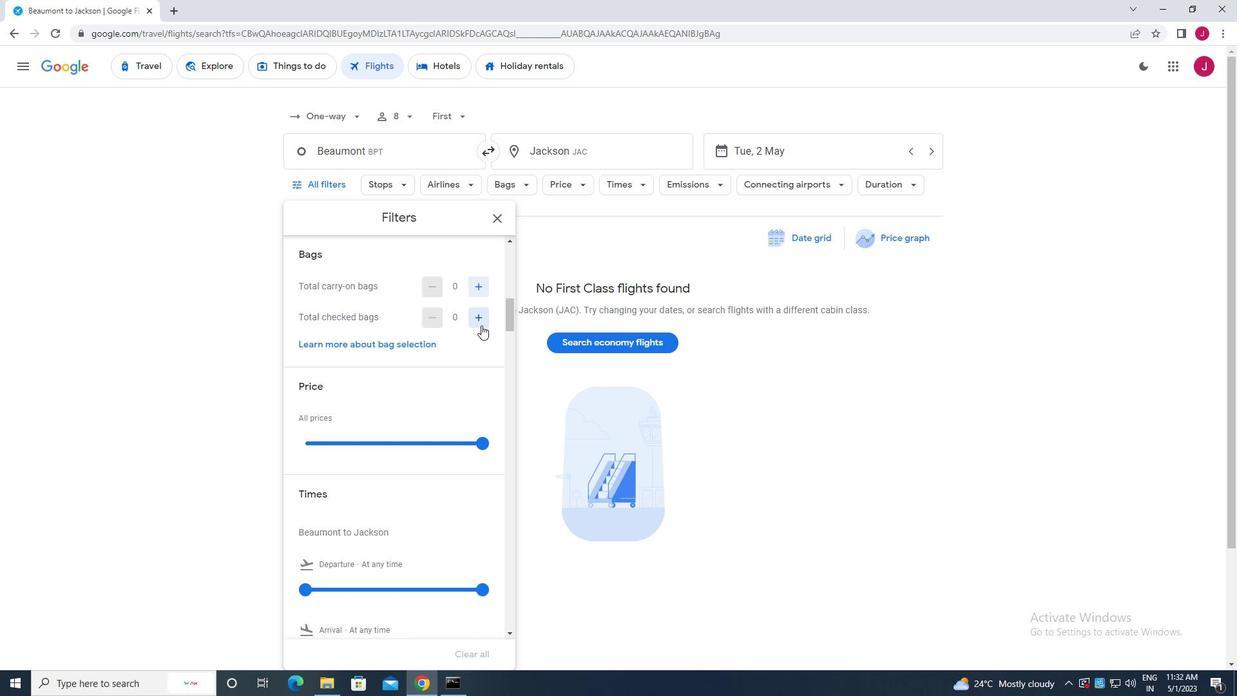 
Action: Mouse pressed left at (480, 323)
Screenshot: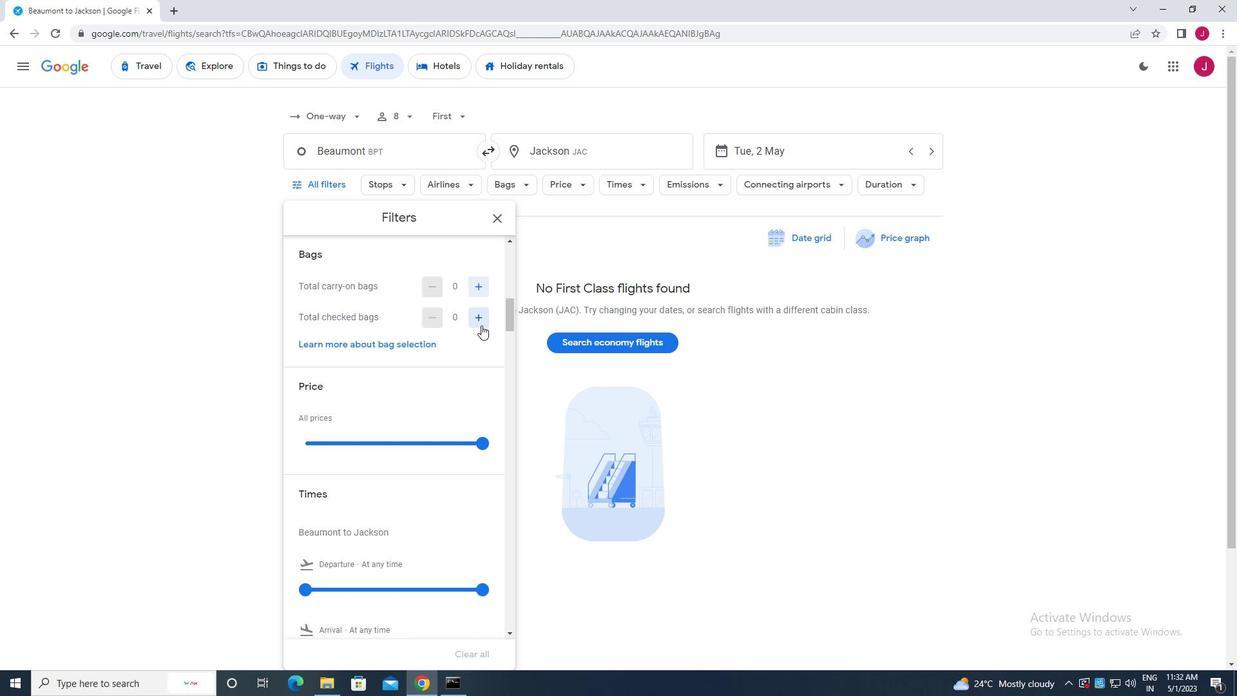 
Action: Mouse pressed left at (480, 323)
Screenshot: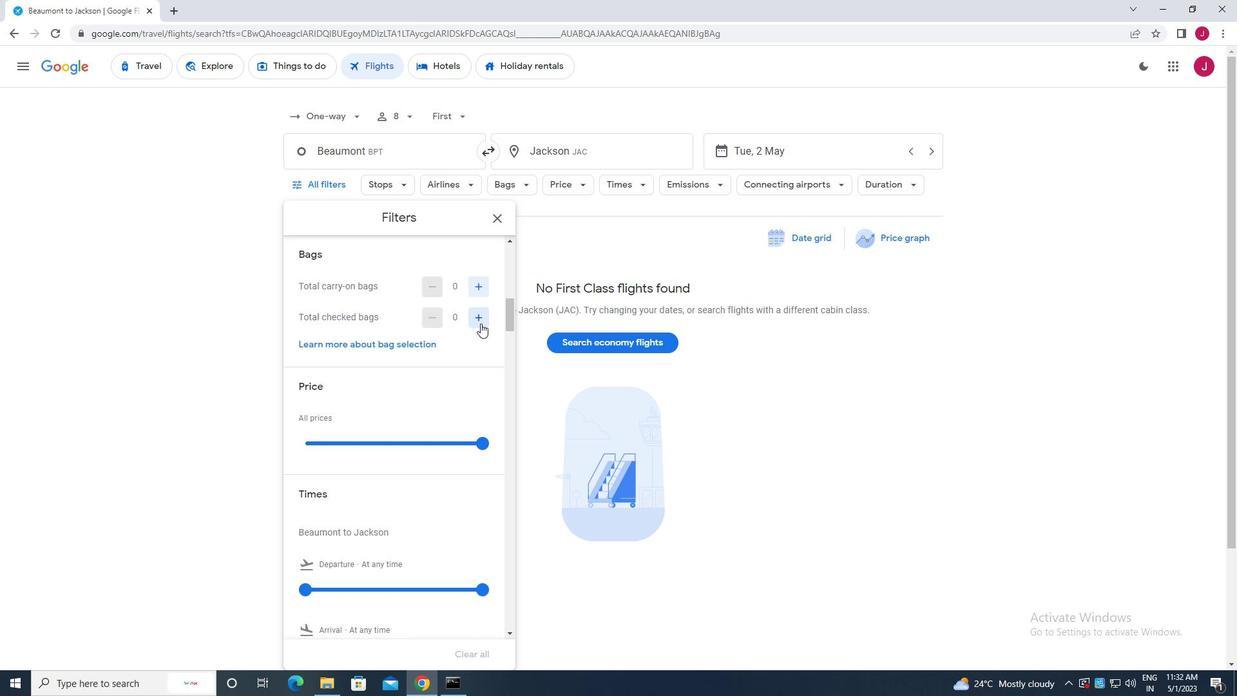 
Action: Mouse pressed left at (480, 323)
Screenshot: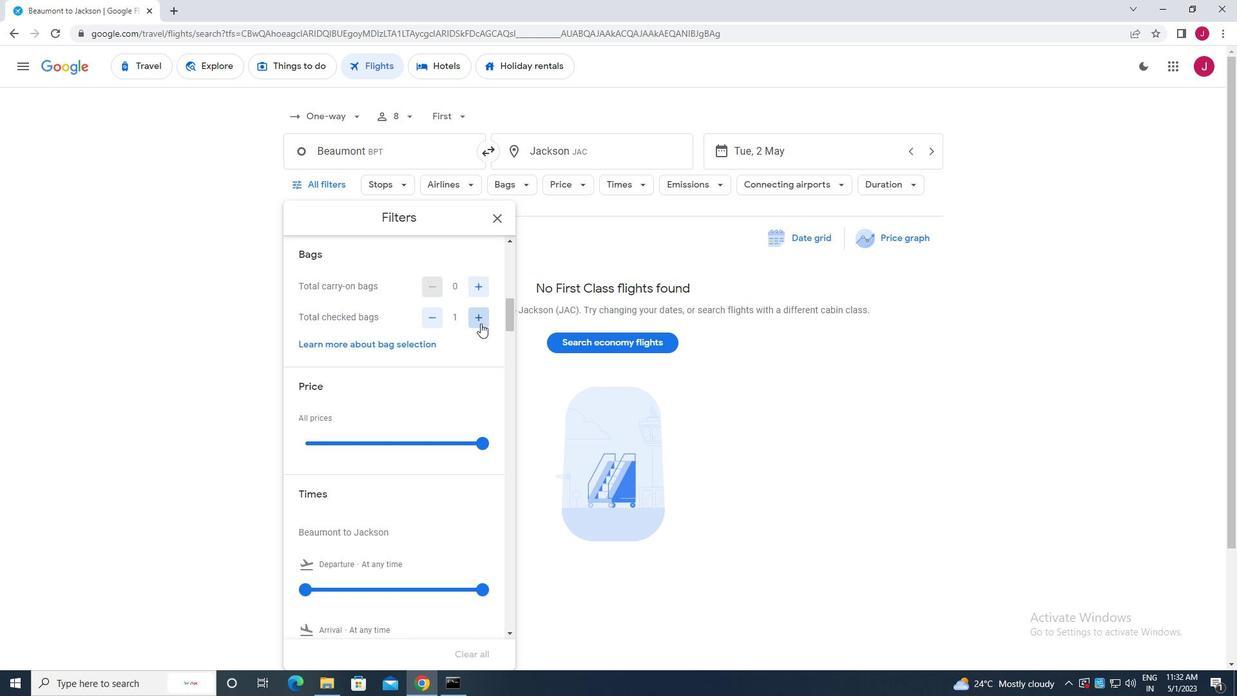 
Action: Mouse pressed left at (480, 323)
Screenshot: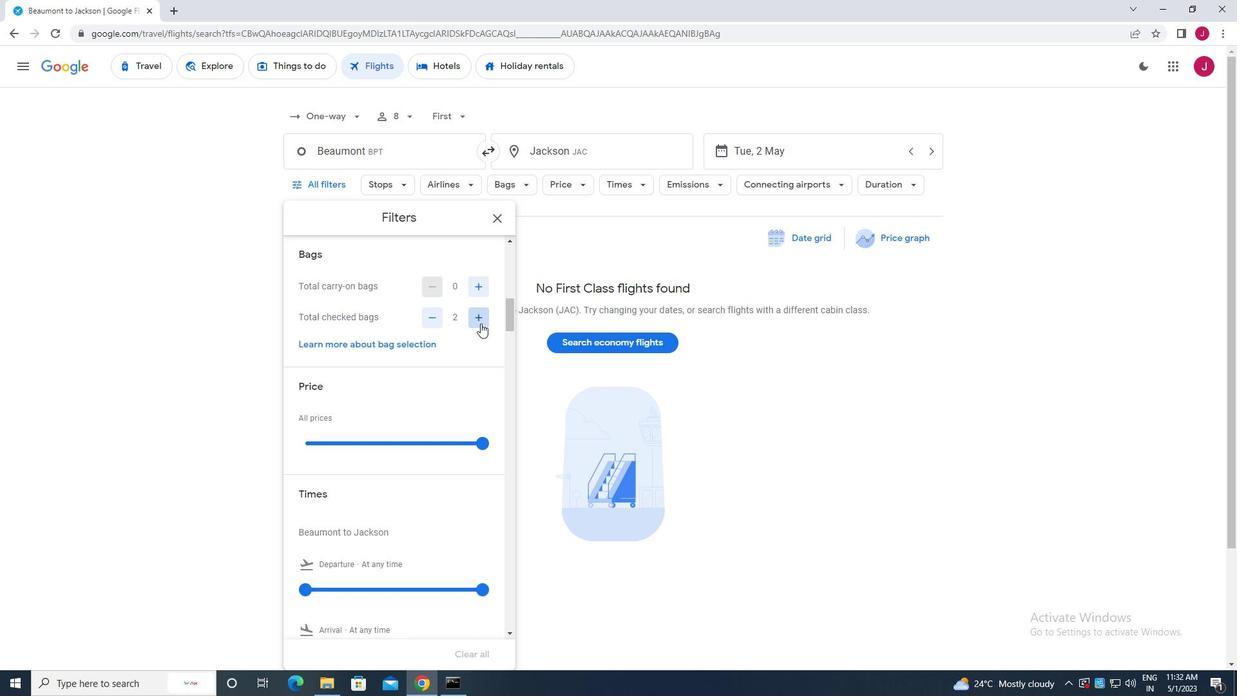
Action: Mouse pressed left at (480, 323)
Screenshot: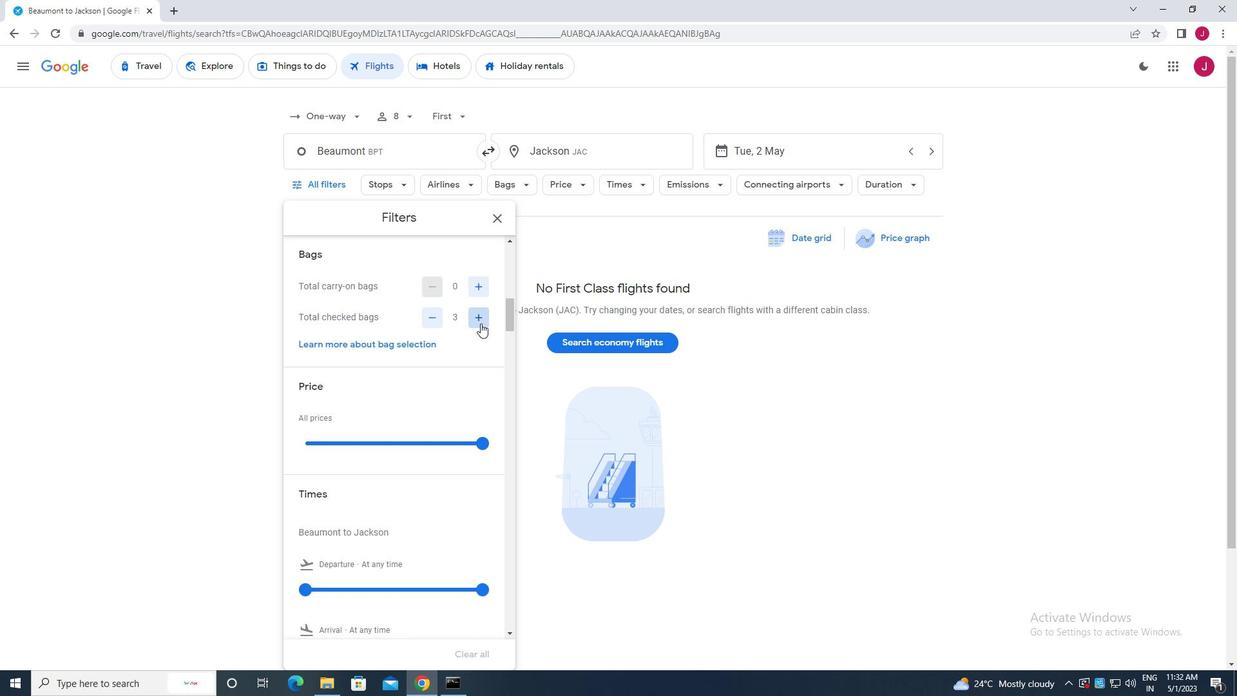 
Action: Mouse pressed left at (480, 323)
Screenshot: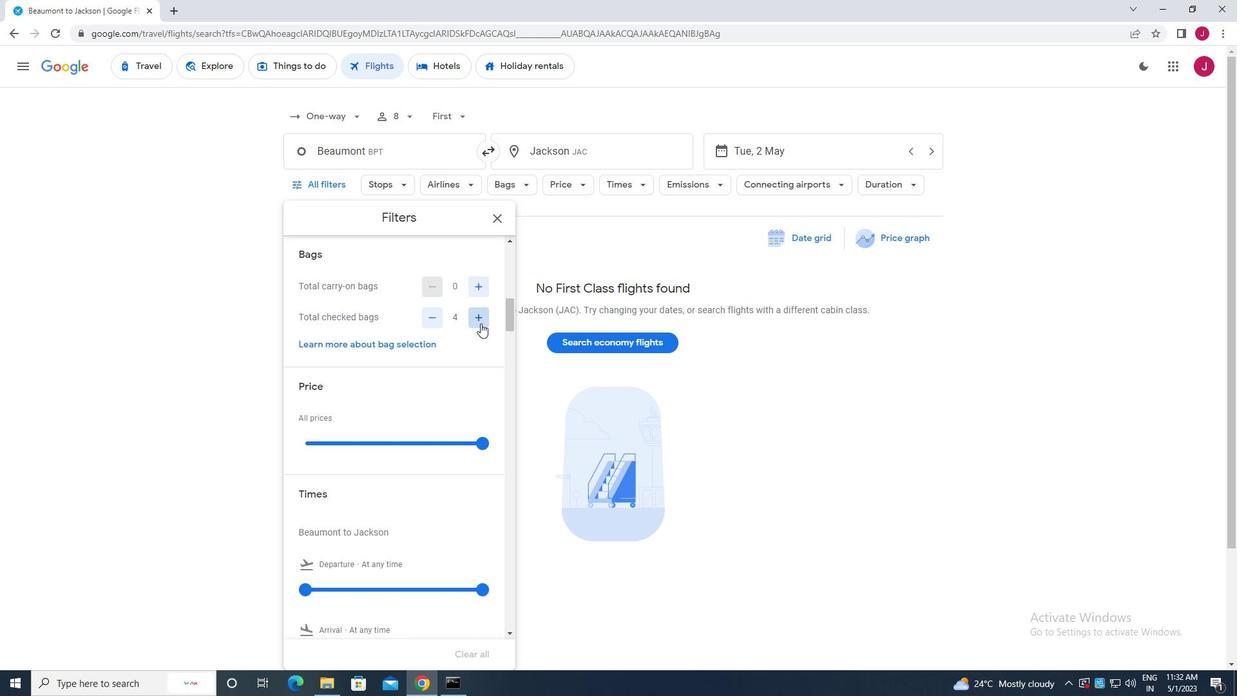 
Action: Mouse moved to (478, 328)
Screenshot: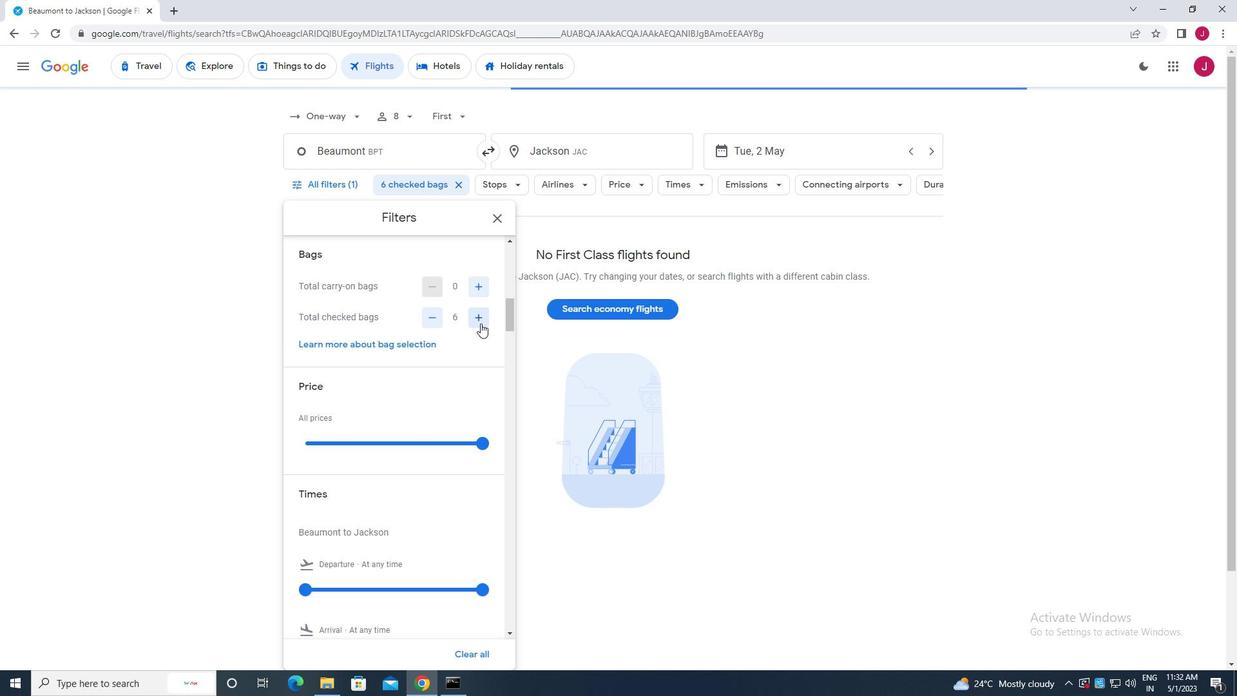 
Action: Mouse scrolled (478, 327) with delta (0, 0)
Screenshot: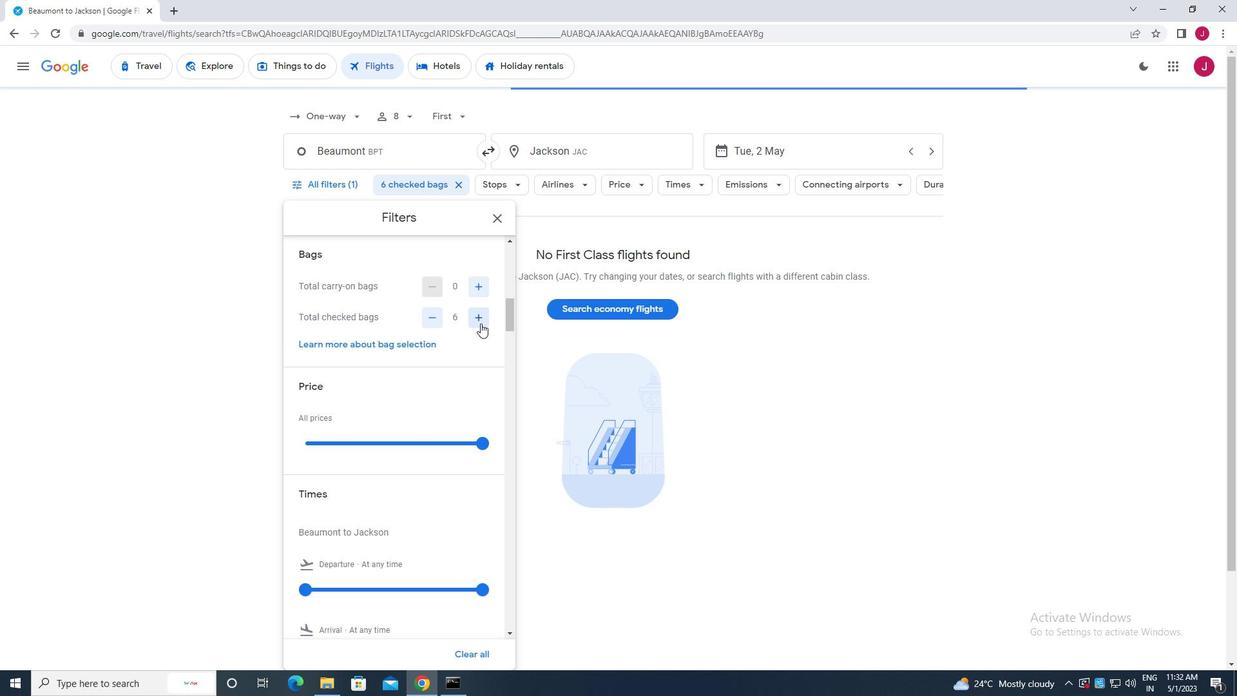 
Action: Mouse moved to (478, 330)
Screenshot: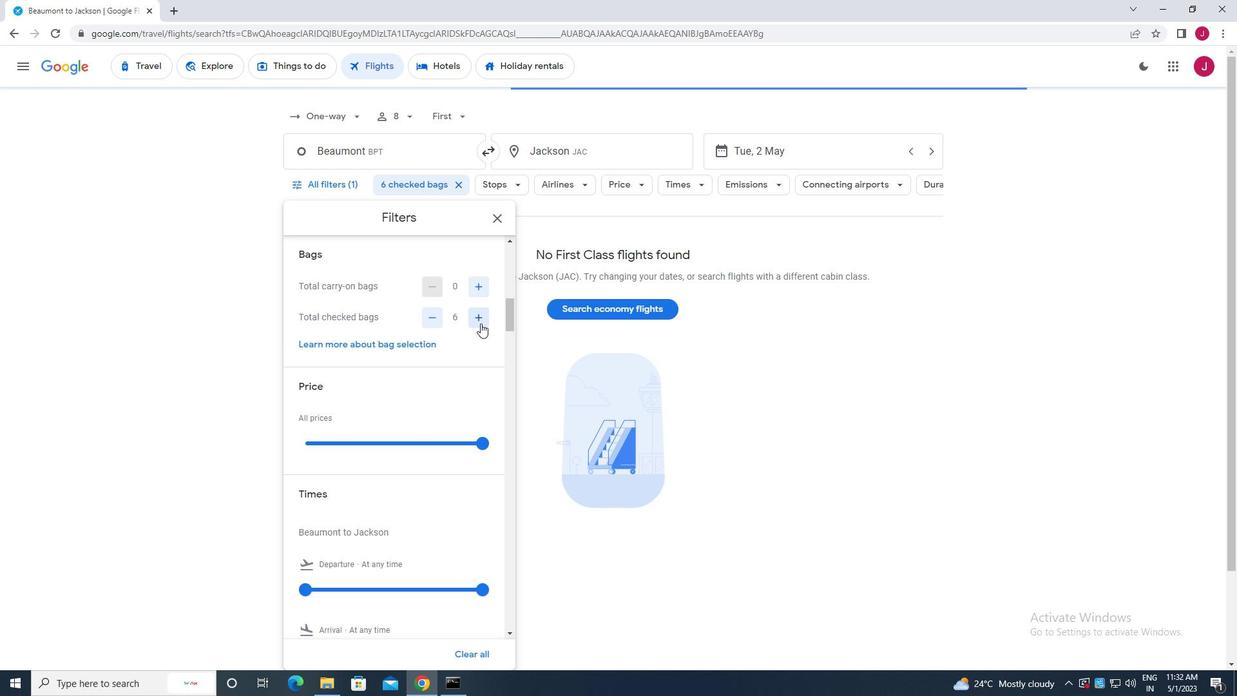 
Action: Mouse scrolled (478, 329) with delta (0, 0)
Screenshot: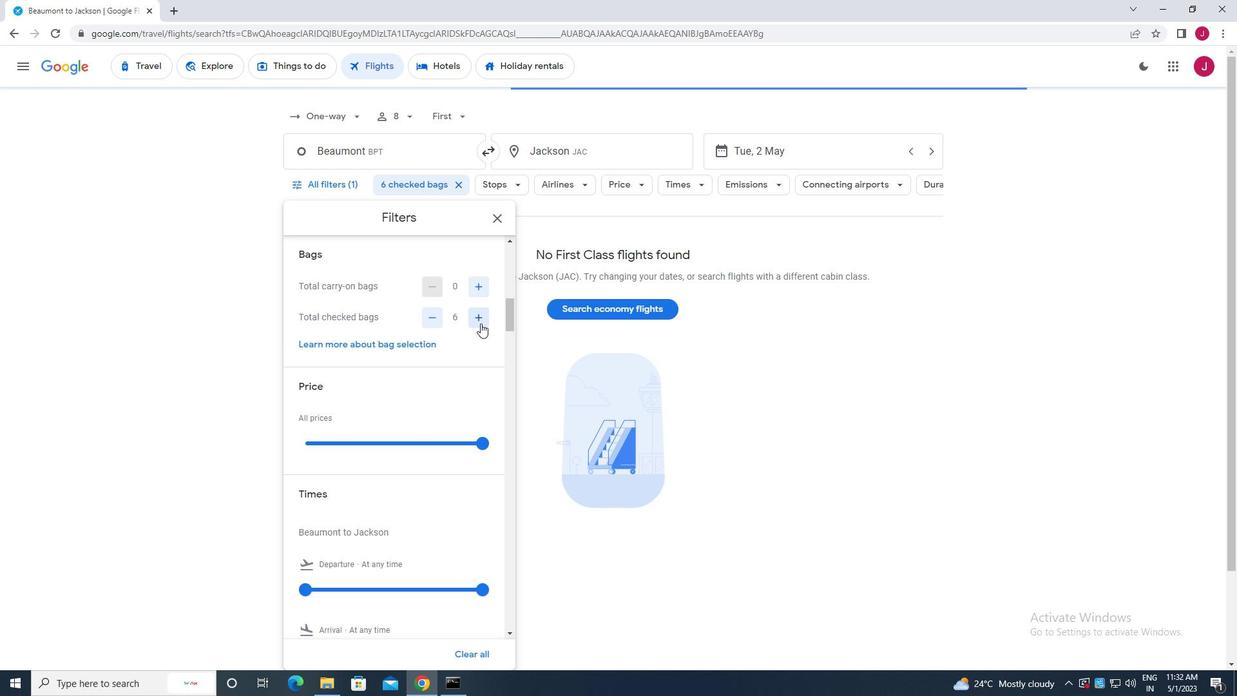 
Action: Mouse moved to (477, 331)
Screenshot: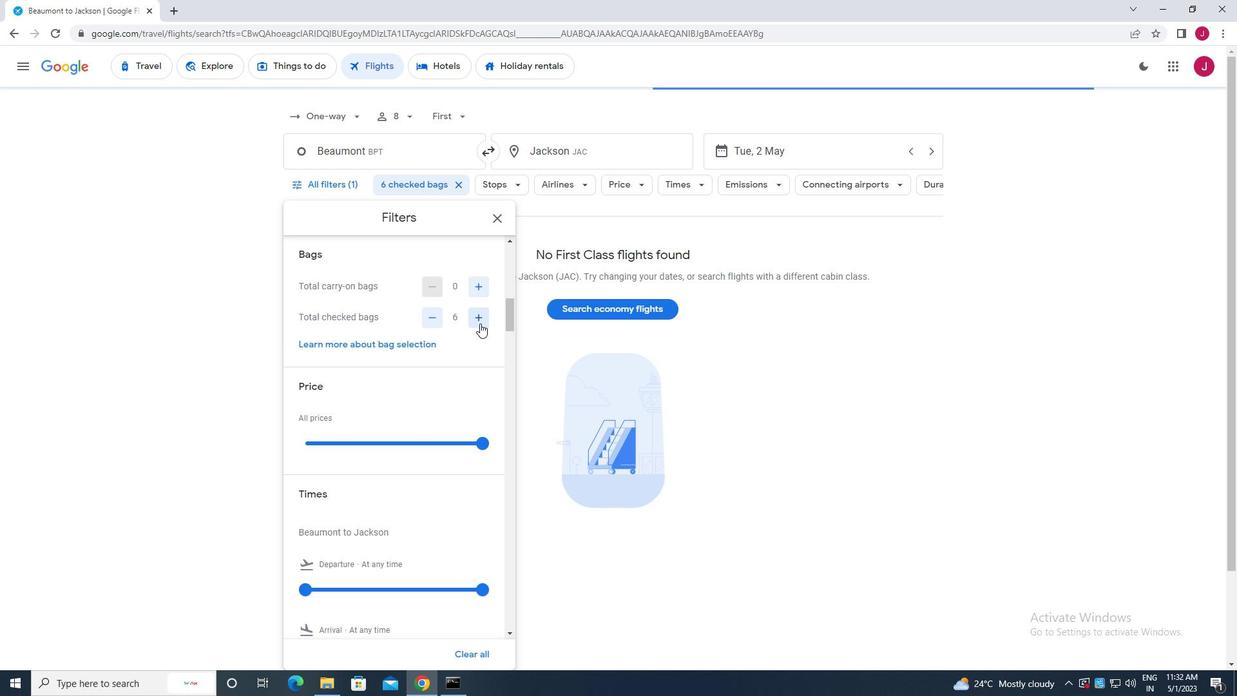 
Action: Mouse scrolled (477, 330) with delta (0, 0)
Screenshot: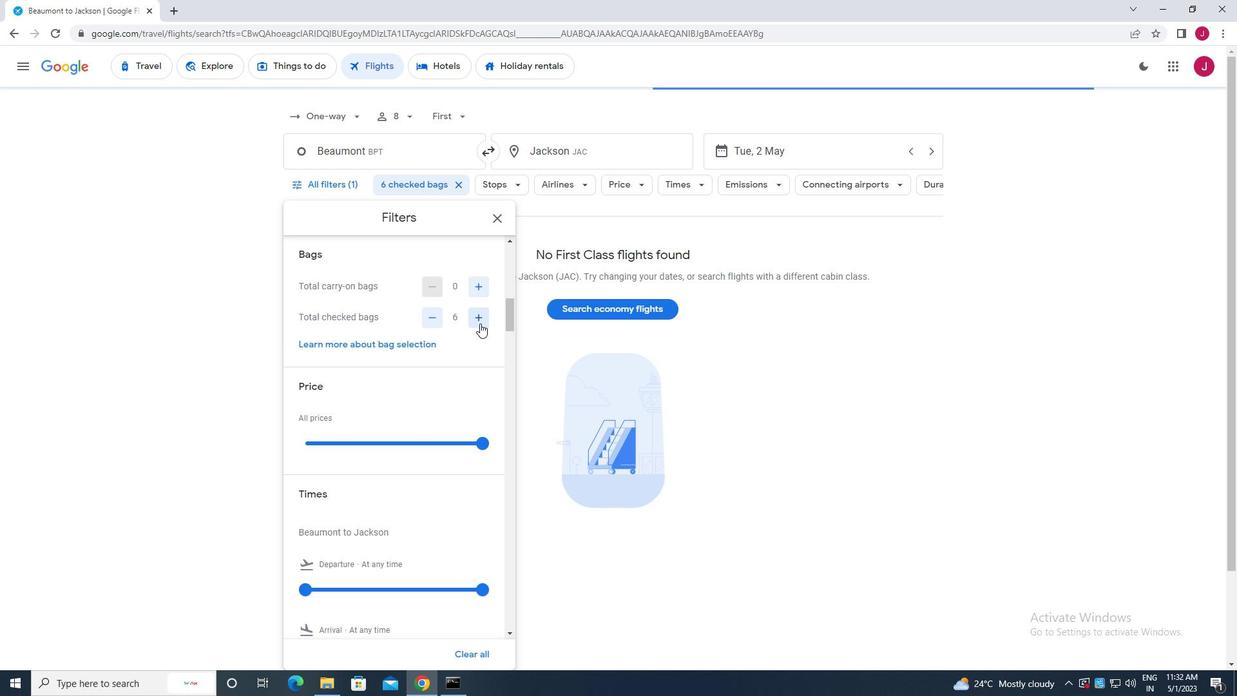 
Action: Mouse moved to (482, 253)
Screenshot: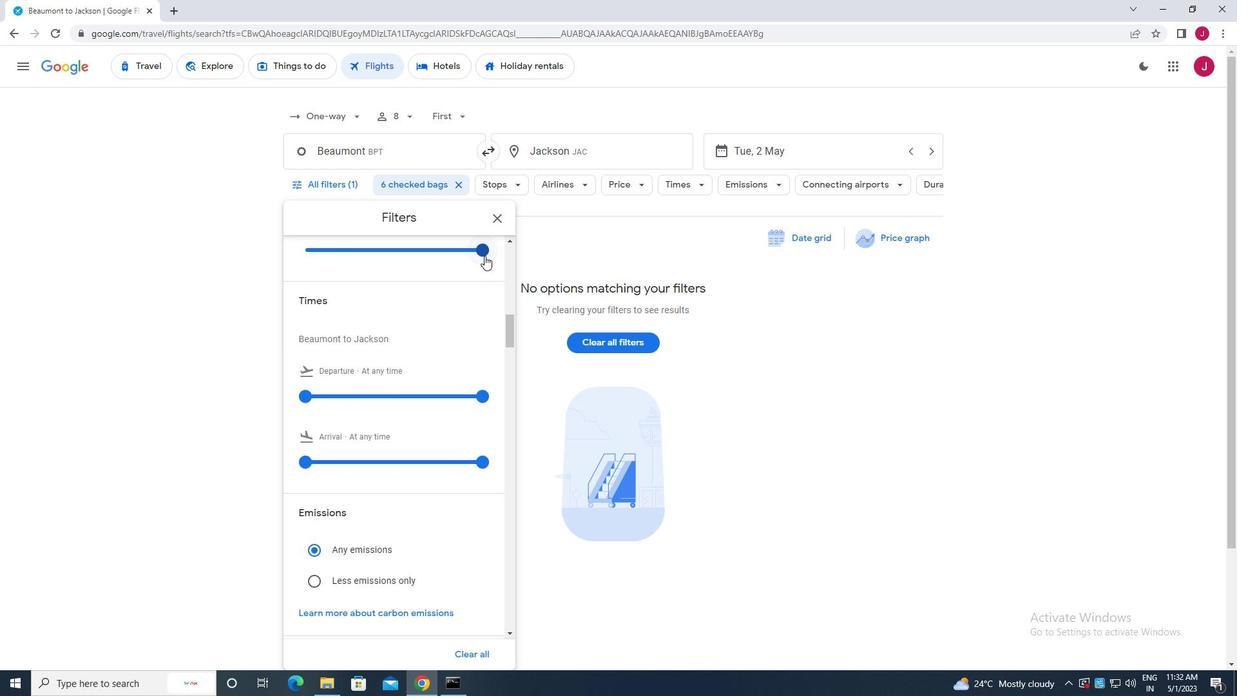 
Action: Mouse pressed left at (482, 253)
Screenshot: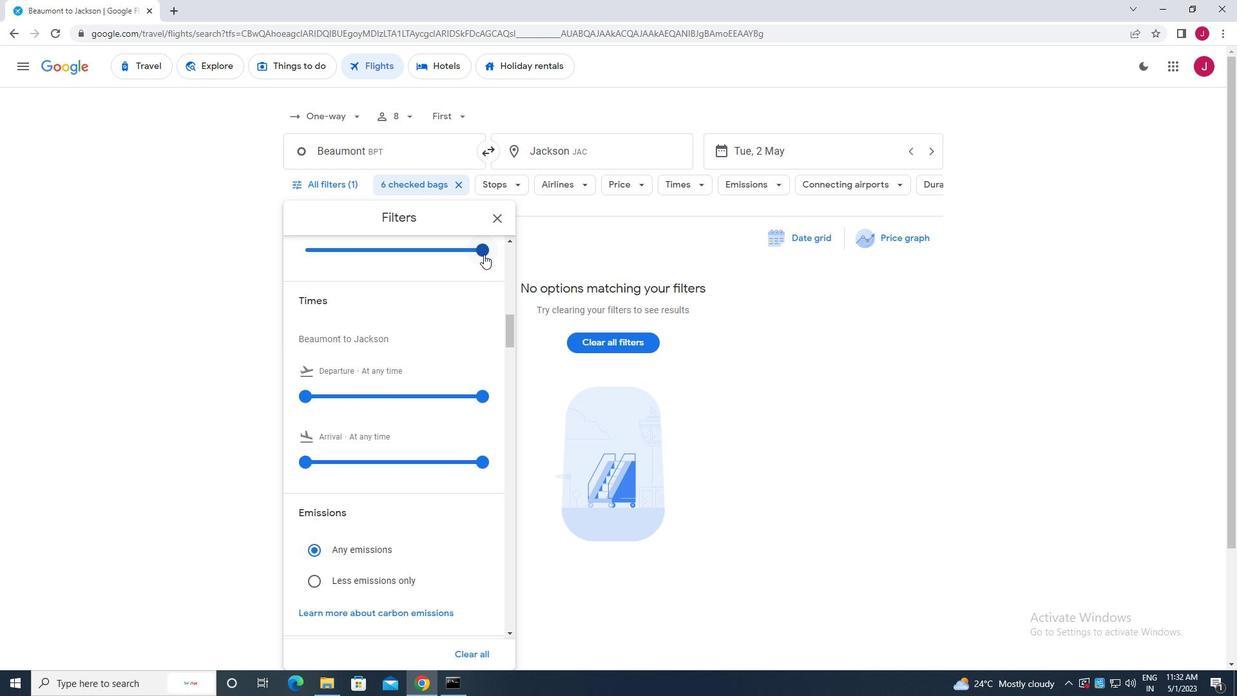 
Action: Mouse scrolled (482, 253) with delta (0, 0)
Screenshot: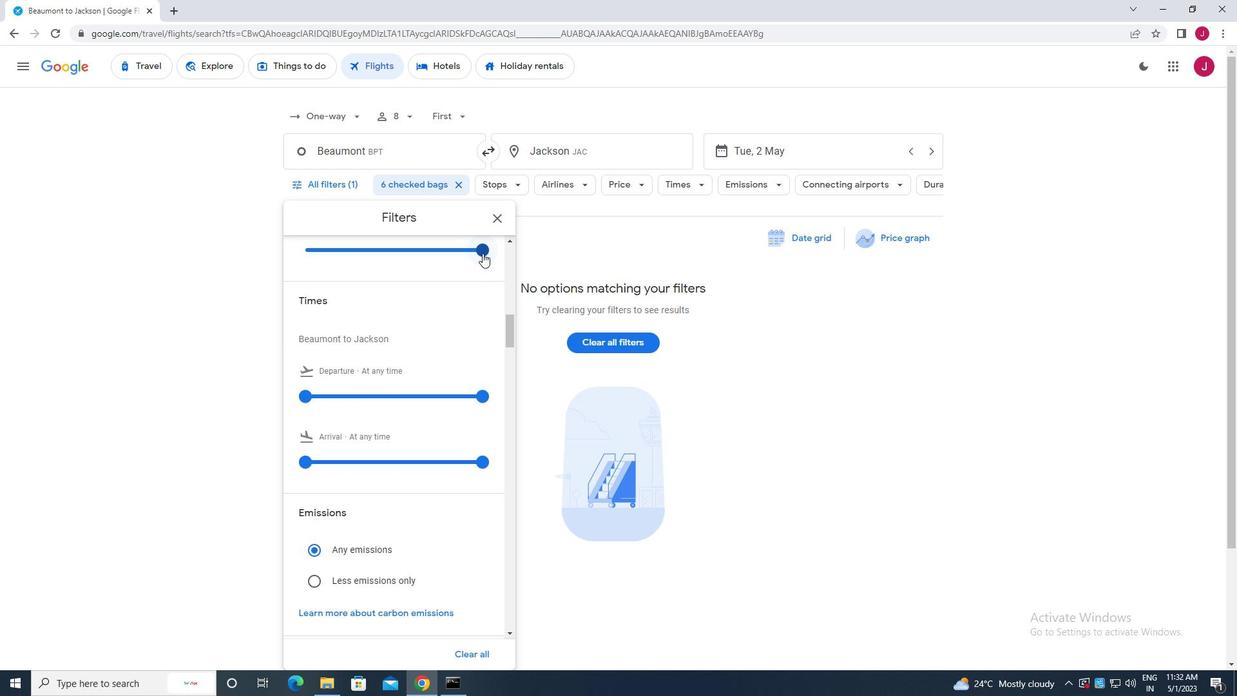 
Action: Mouse moved to (479, 313)
Screenshot: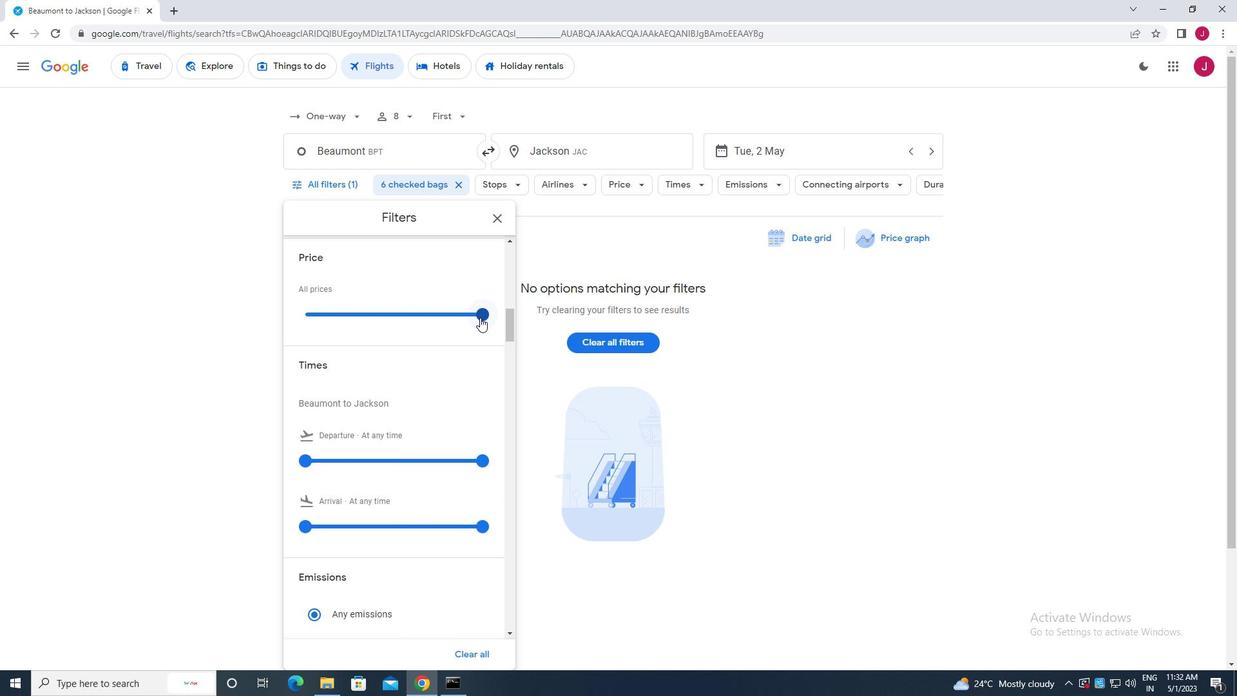 
Action: Mouse pressed left at (479, 313)
Screenshot: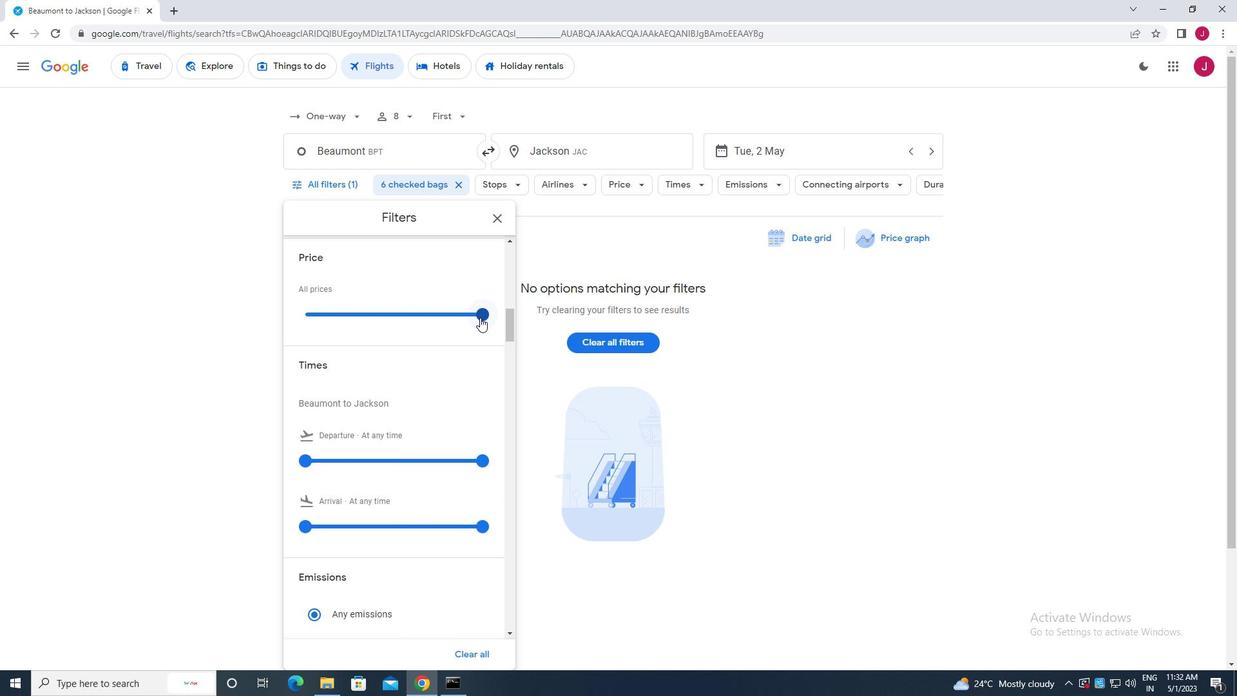 
Action: Mouse moved to (389, 363)
Screenshot: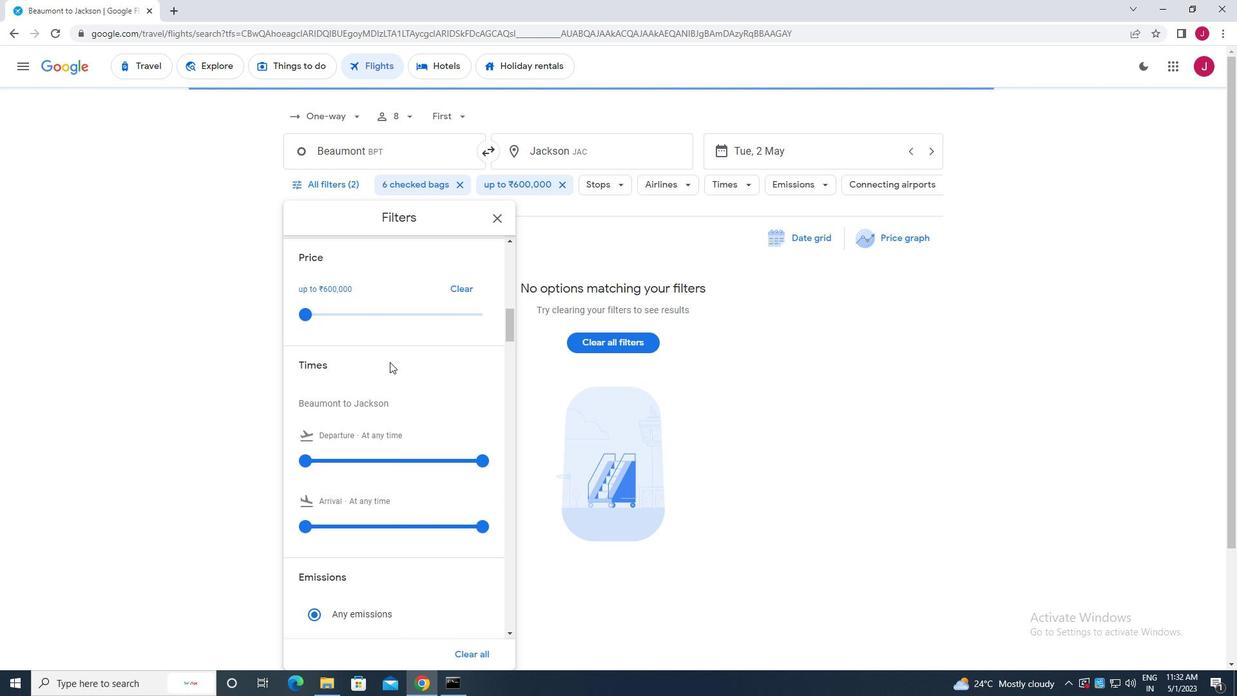 
Action: Mouse scrolled (389, 362) with delta (0, 0)
Screenshot: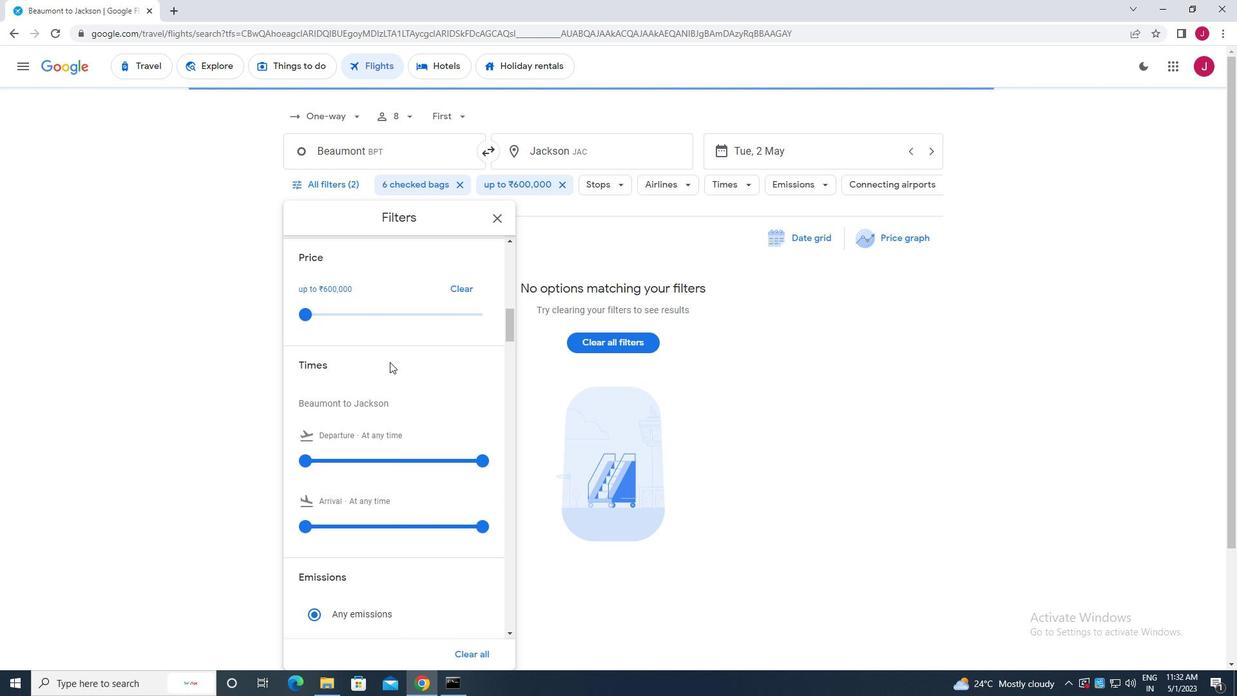 
Action: Mouse moved to (300, 389)
Screenshot: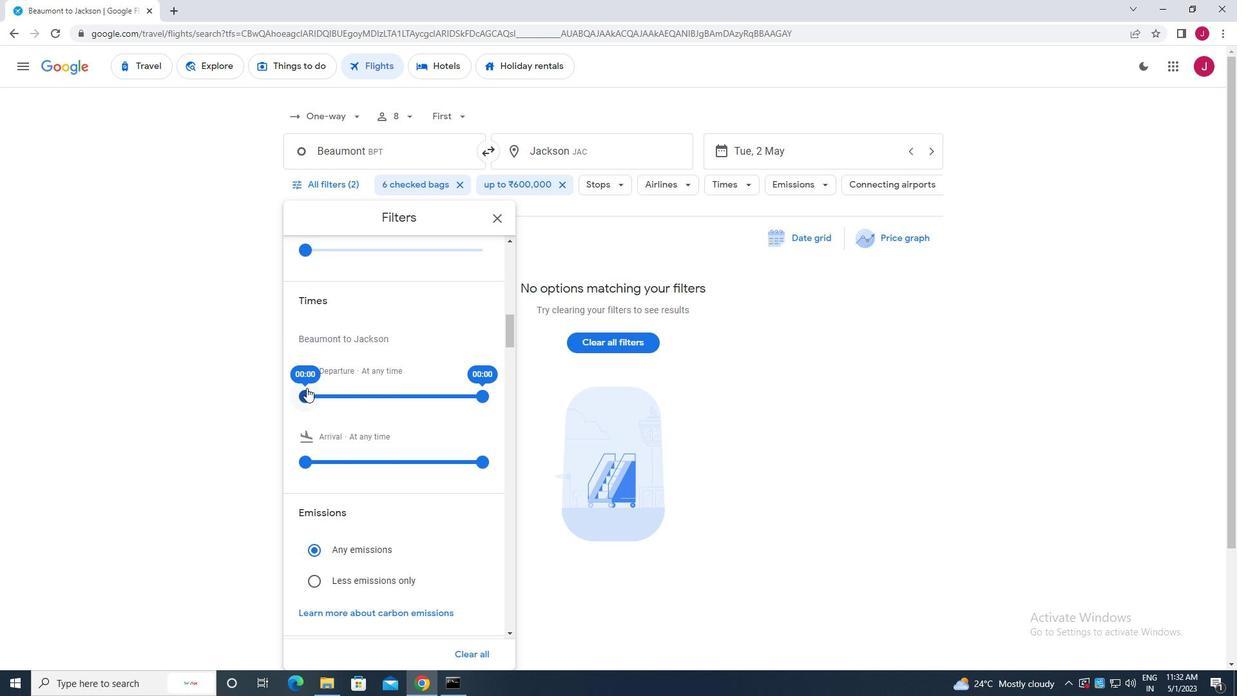 
Action: Mouse pressed left at (300, 389)
Screenshot: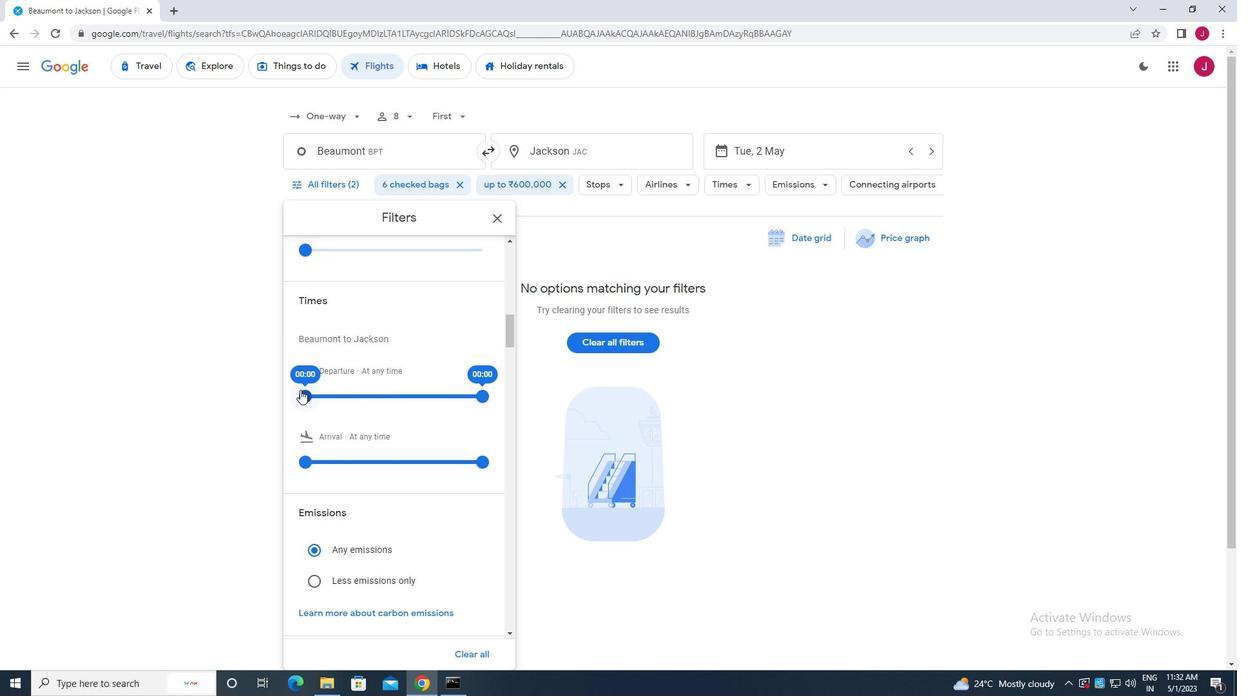 
Action: Mouse moved to (479, 397)
Screenshot: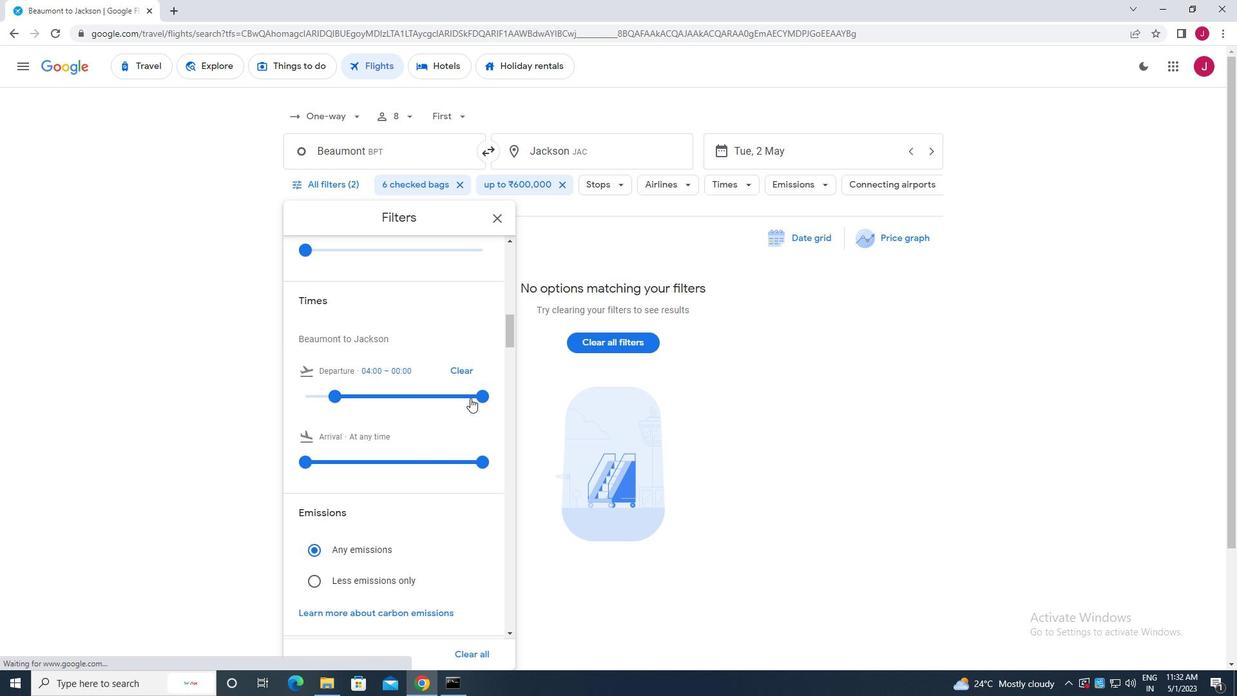 
Action: Mouse pressed left at (479, 397)
Screenshot: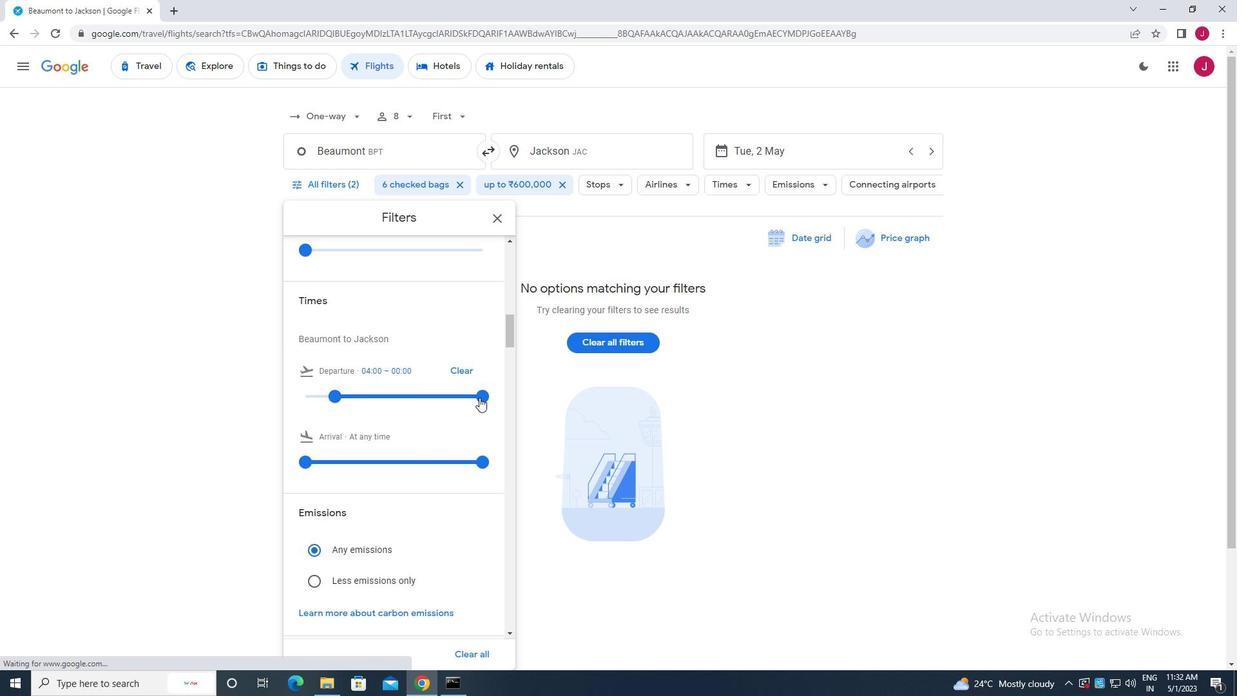 
Action: Mouse moved to (498, 223)
Screenshot: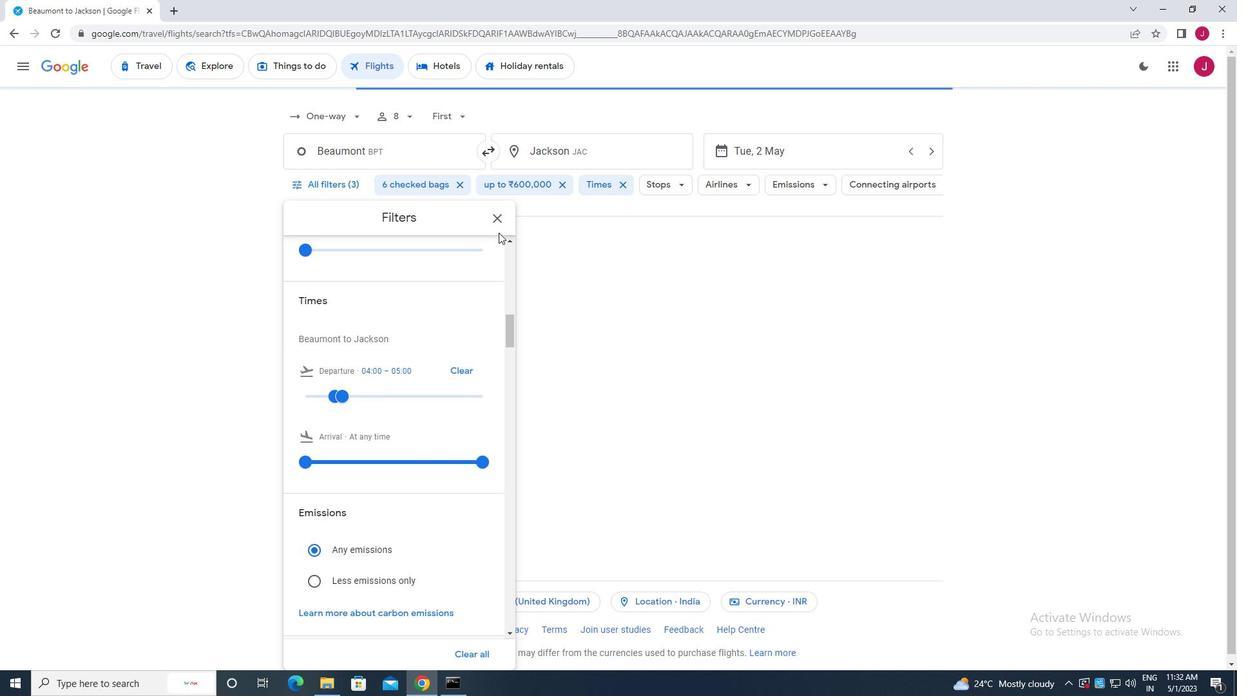 
Action: Mouse pressed left at (498, 223)
Screenshot: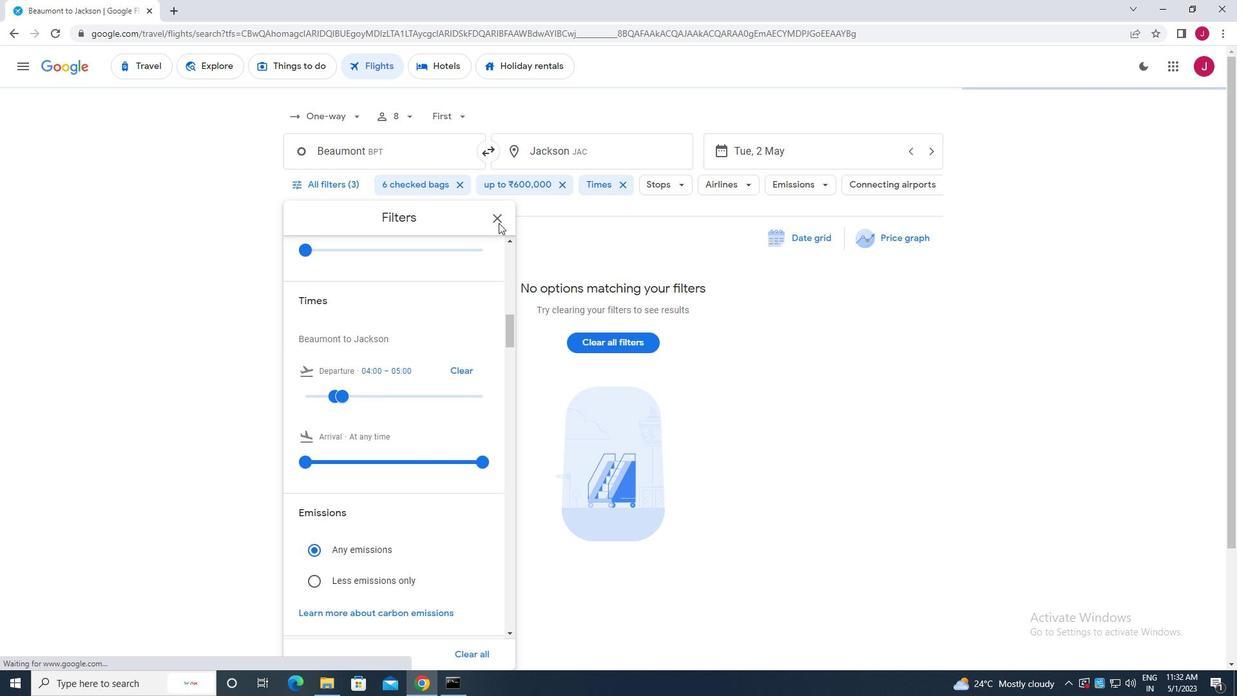 
Action: Mouse moved to (499, 218)
Screenshot: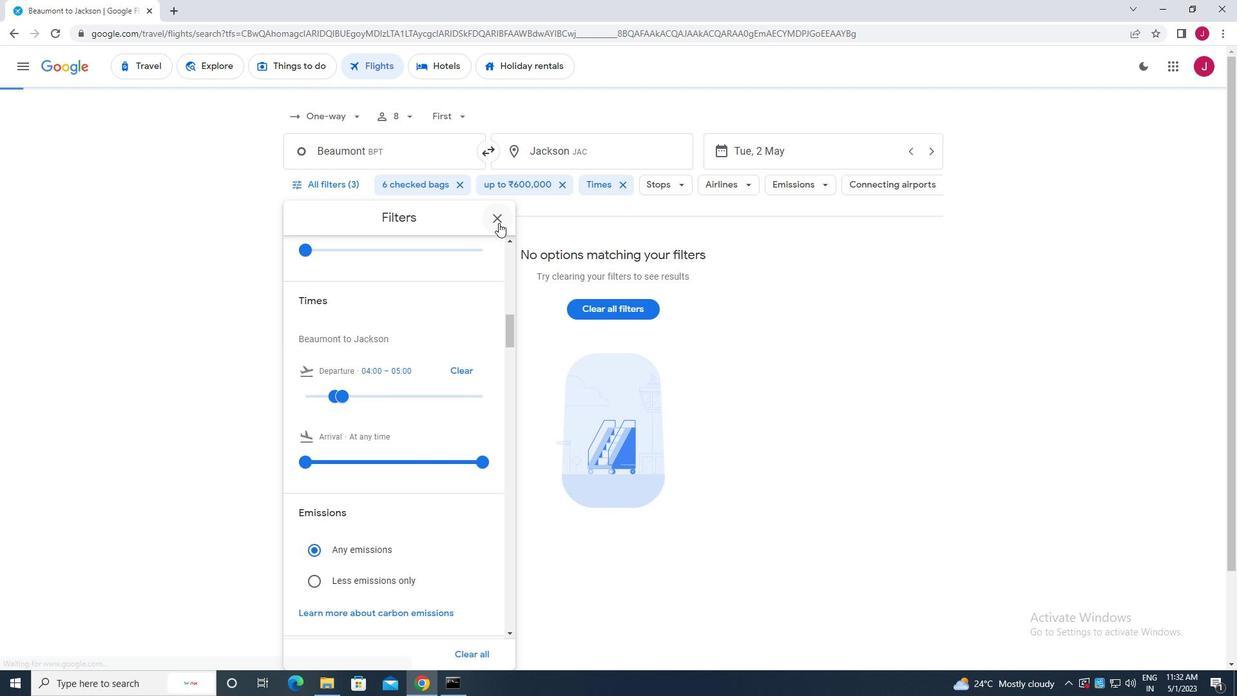
